 Task: Create new invoice with Date Opened :30-Apr-23, Select Customer: Catering by On The Border, Terms: Payment Term 2. Make invoice entry for item-1 with Date: 30-Apr-23, Description: Baker's Choice Enriched Hamburger Buns, Action: Material, Income Account: Income:Sales, Quantity: 3, Unit Price: 20.3, Discount %: 8. Make entry for item-2 with Date: 30-Apr-23, Description: Junior Clipboard with a Swirl Notepad Multi-Color, Action: Material, Income Account: Income:Sales, Quantity: 2, Unit Price: 5.5, Discount %: 7. Make entry for item-3 with Date: 30-Apr-23, Description: Jalapeno Peppers (each), Action: Material, Income Account: Income:Sales, Quantity: 6, Unit Price: 6.5, Discount %: 9. Write Notes: 'Looking forward to serving you again.'. Post Invoice with Post Date: 30-Apr-23, Post to Accounts: Assets:Accounts Receivable. Pay / Process Payment with Transaction Date: 15-May-23, Amount: 101.748, Transfer Account: Checking Account. Print Invoice, display notes by going to Option, then go to Display Tab and check 'Invoice Notes'.
Action: Mouse moved to (188, 47)
Screenshot: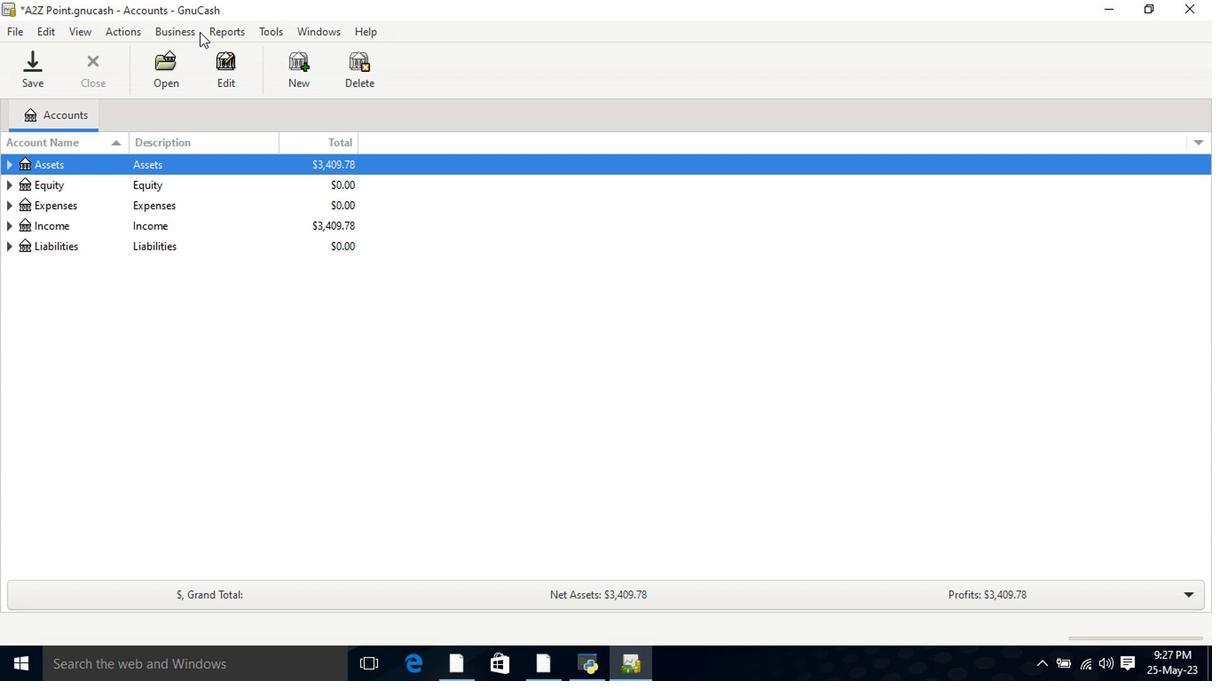 
Action: Mouse pressed left at (188, 47)
Screenshot: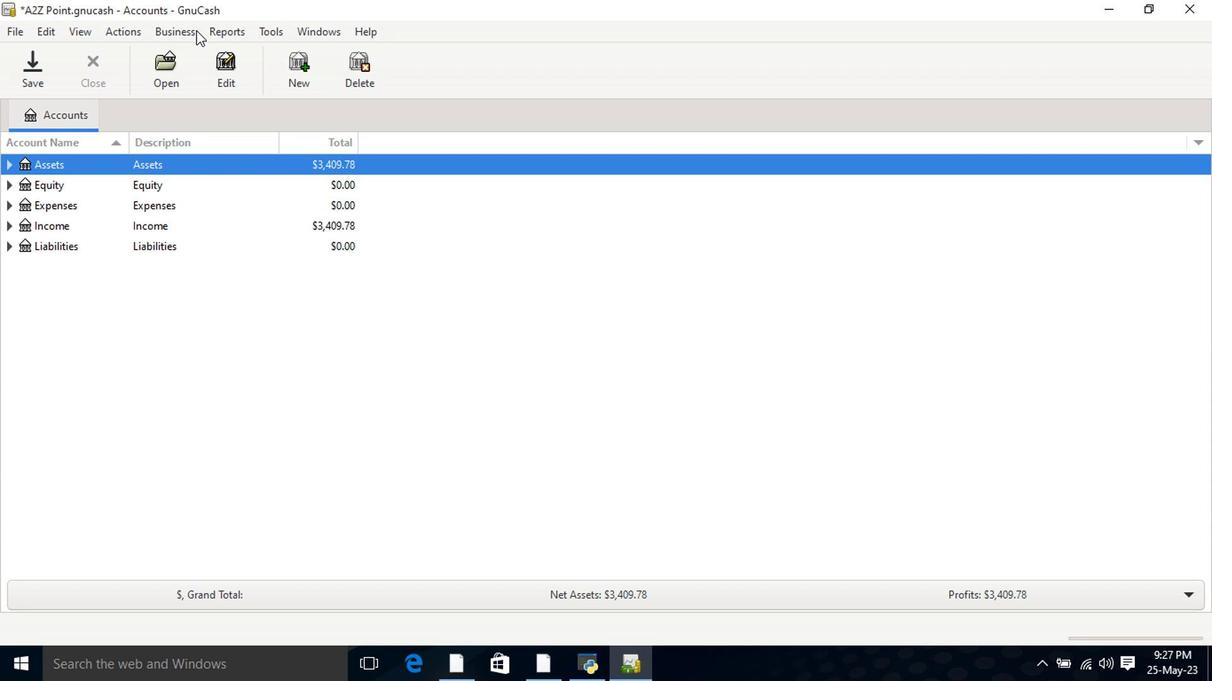 
Action: Mouse moved to (383, 141)
Screenshot: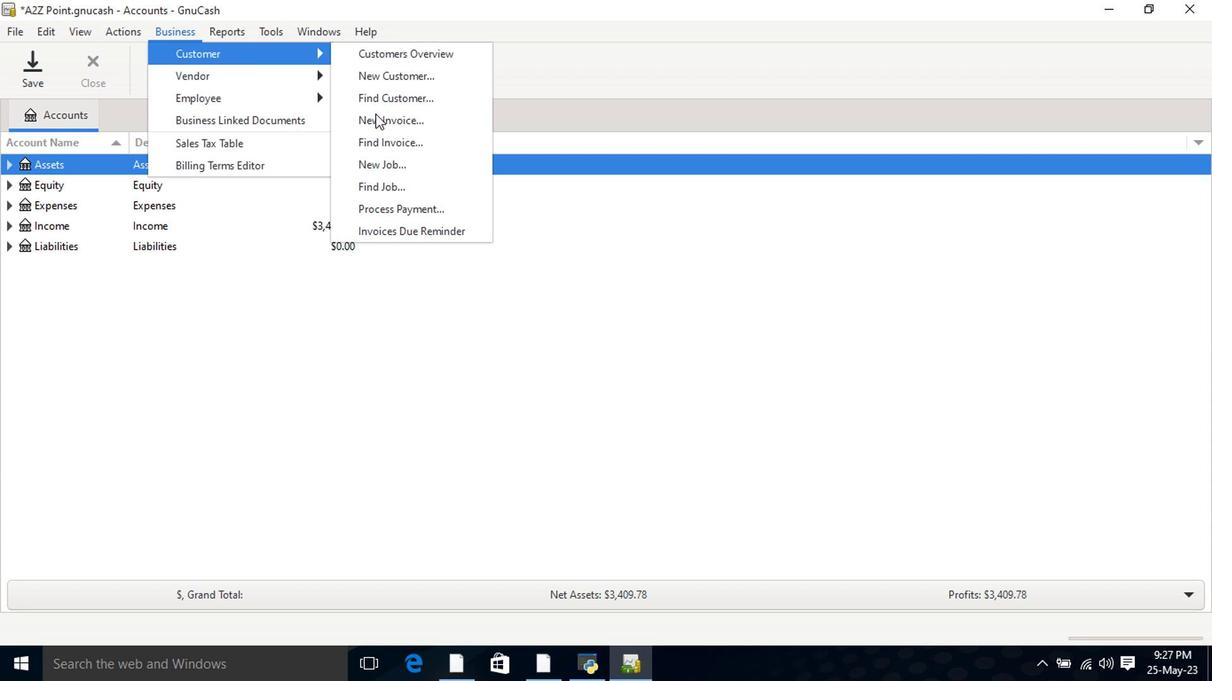 
Action: Mouse pressed left at (383, 141)
Screenshot: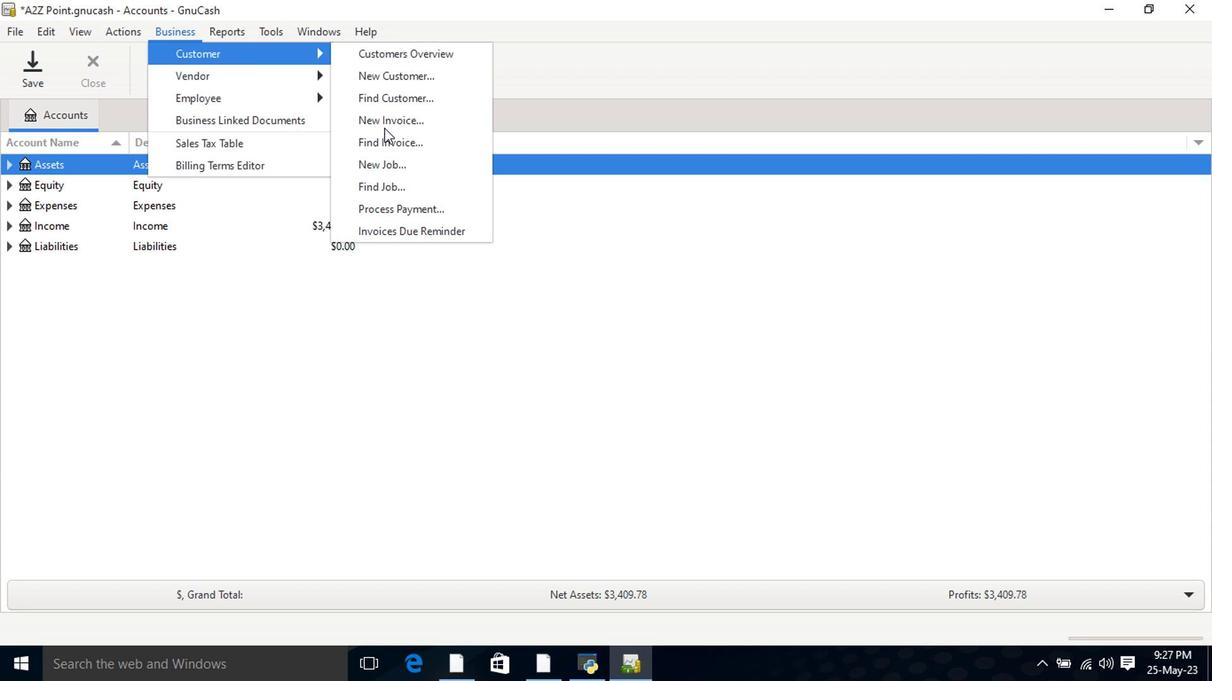 
Action: Mouse moved to (737, 278)
Screenshot: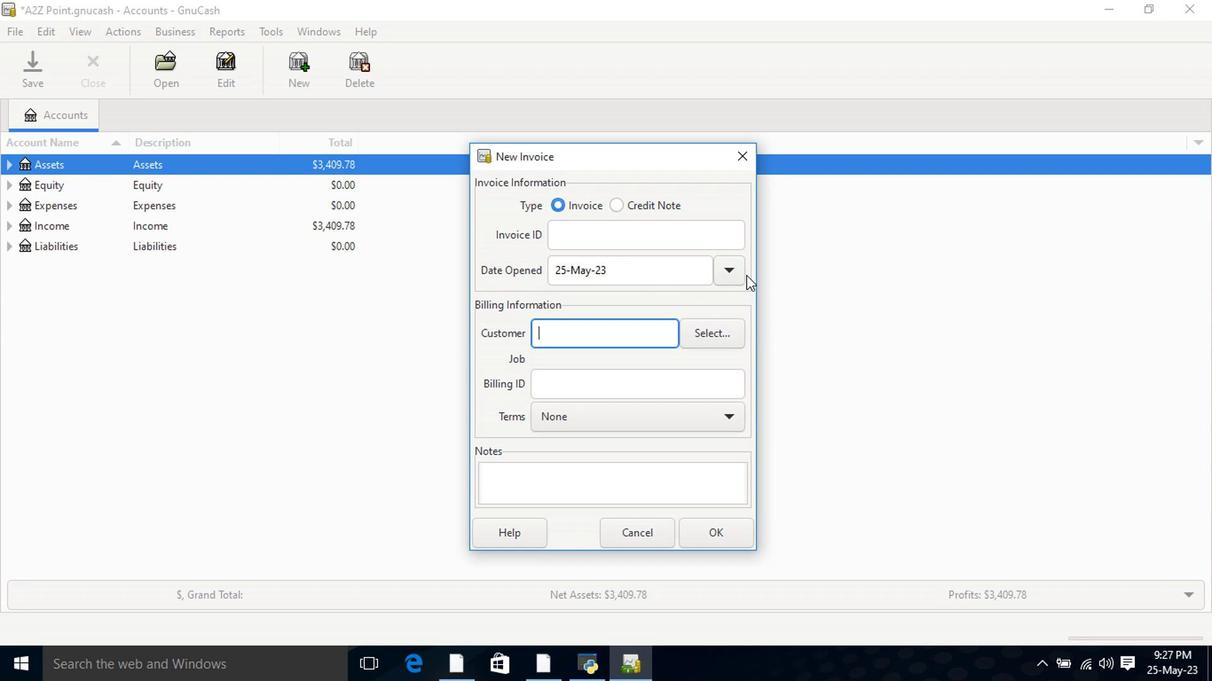 
Action: Mouse pressed left at (737, 278)
Screenshot: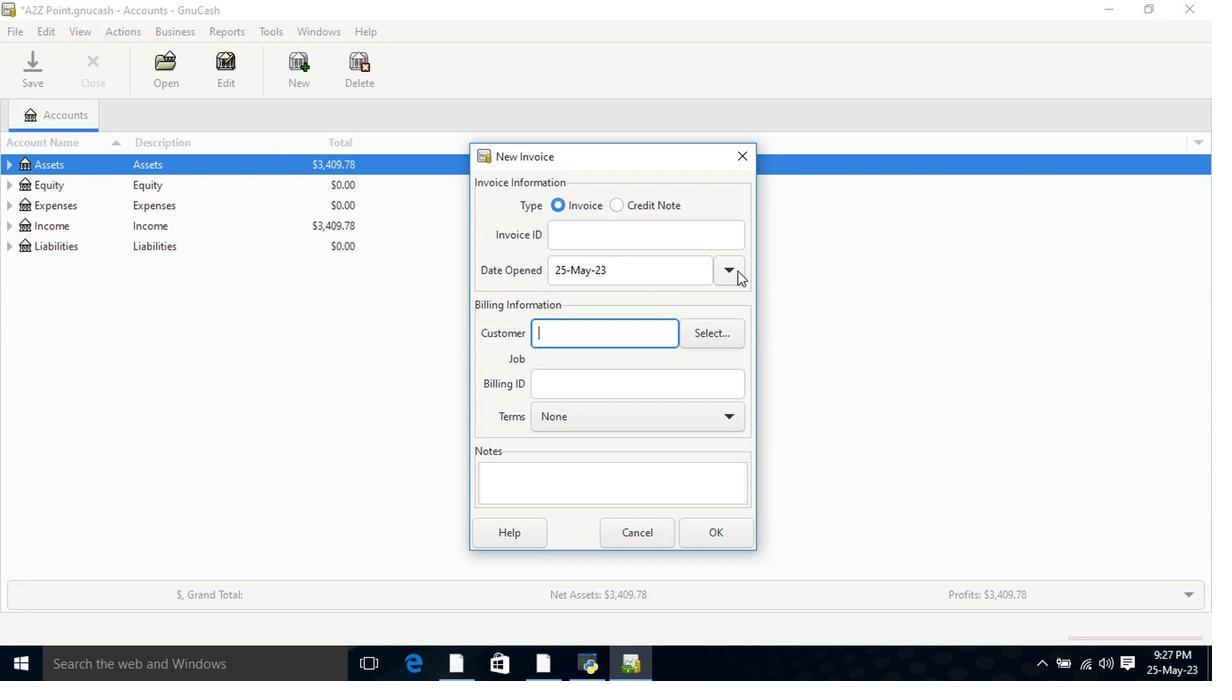 
Action: Mouse moved to (590, 305)
Screenshot: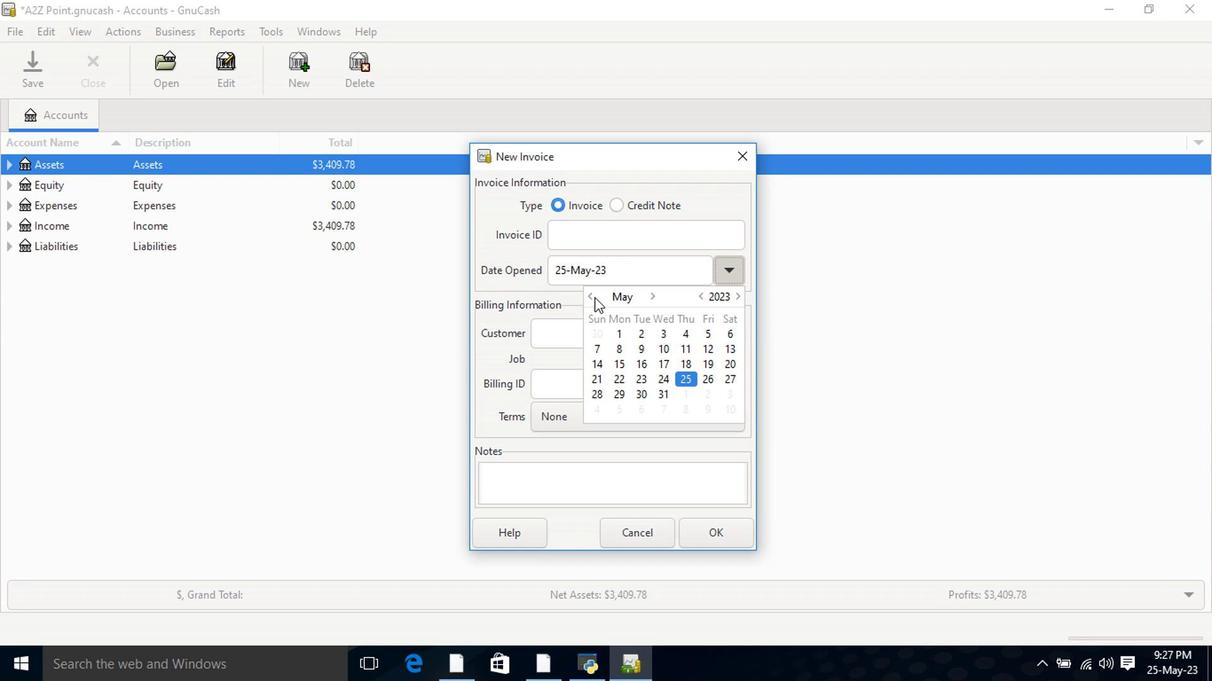 
Action: Mouse pressed left at (590, 305)
Screenshot: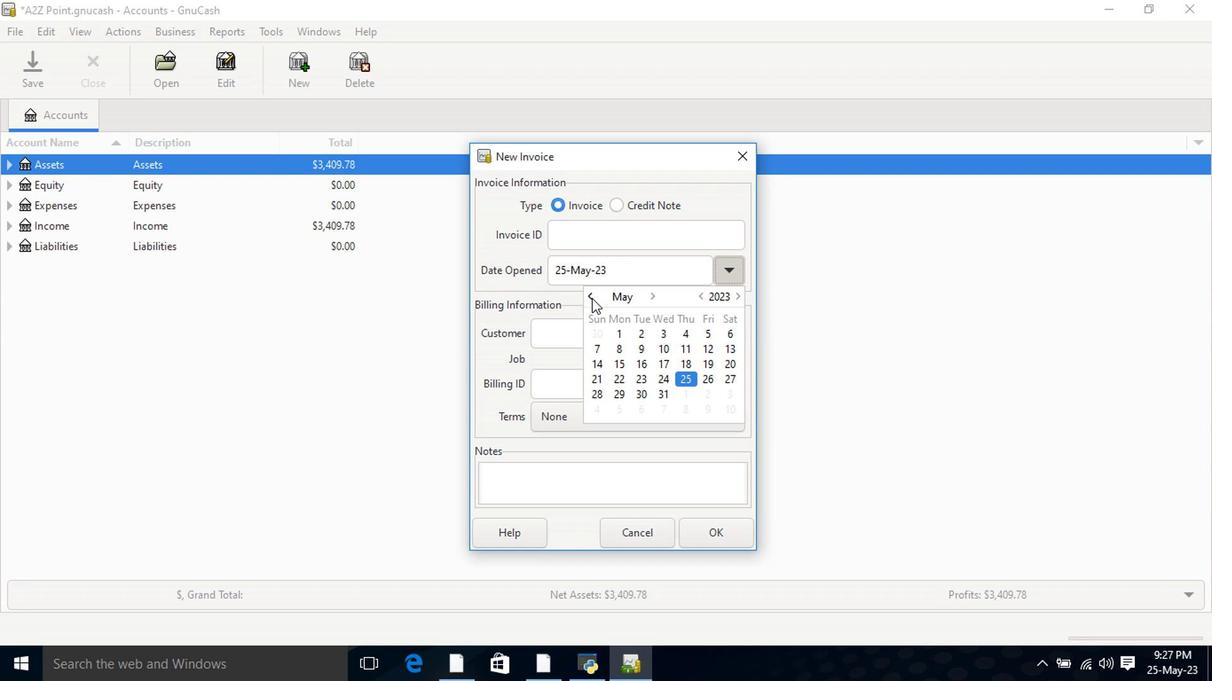 
Action: Mouse moved to (606, 411)
Screenshot: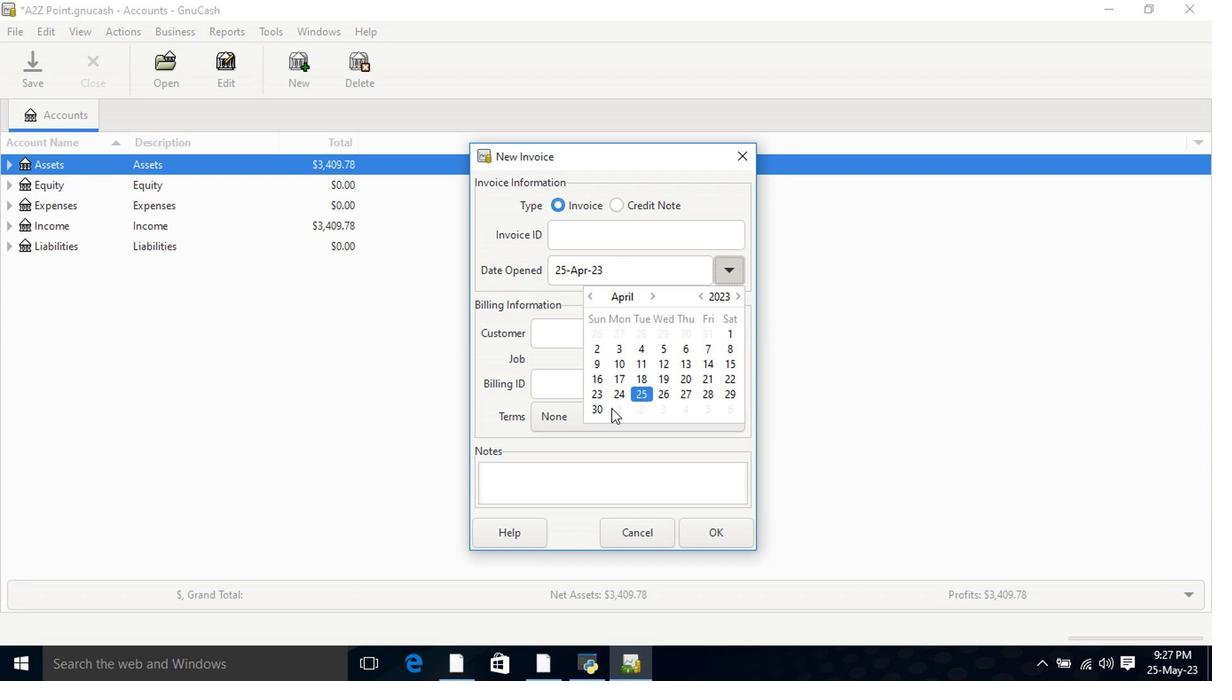 
Action: Mouse pressed left at (606, 411)
Screenshot: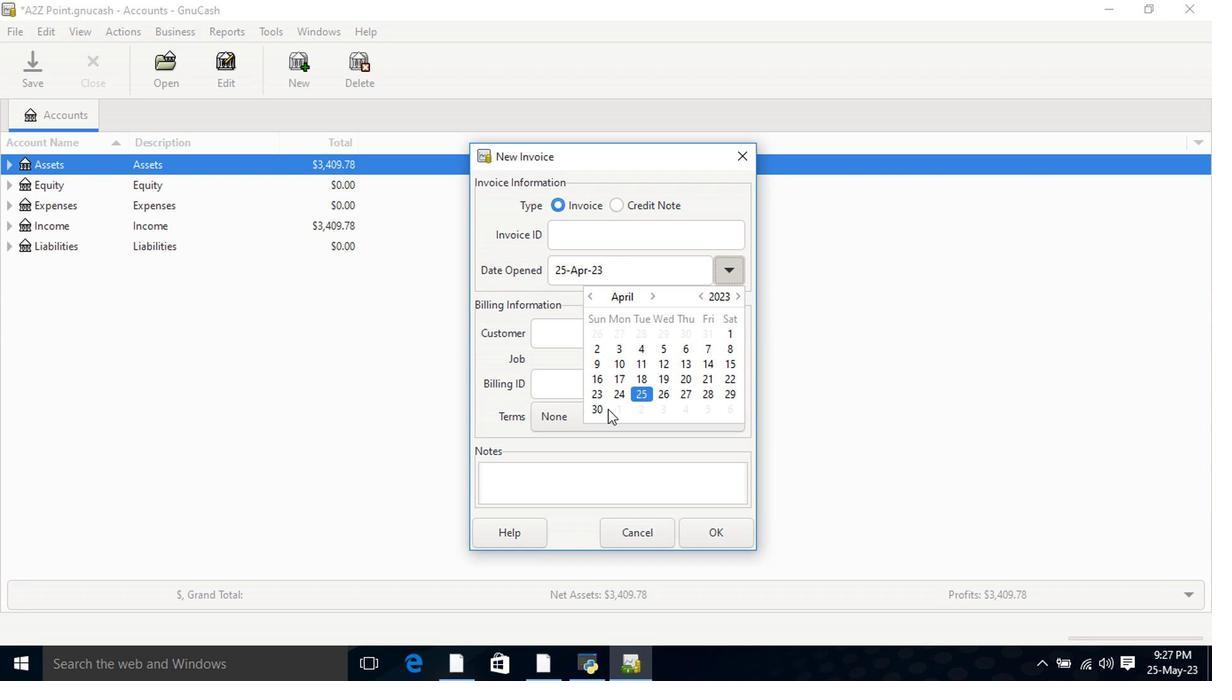 
Action: Mouse pressed left at (606, 411)
Screenshot: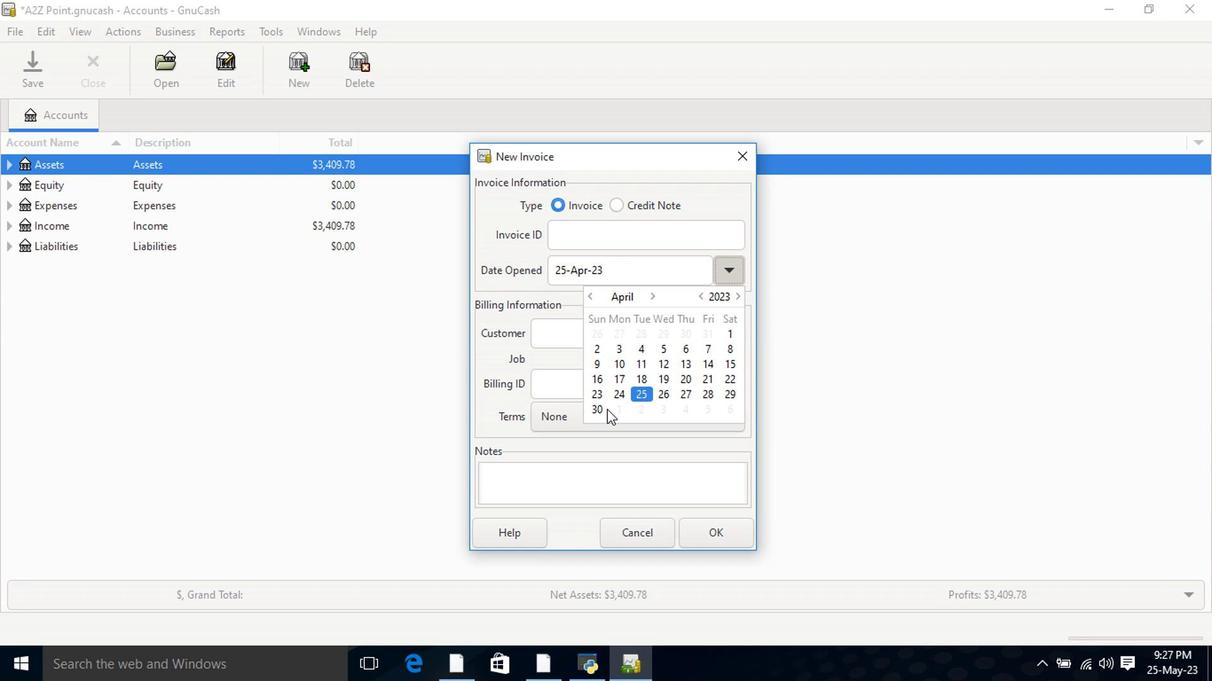 
Action: Mouse moved to (601, 340)
Screenshot: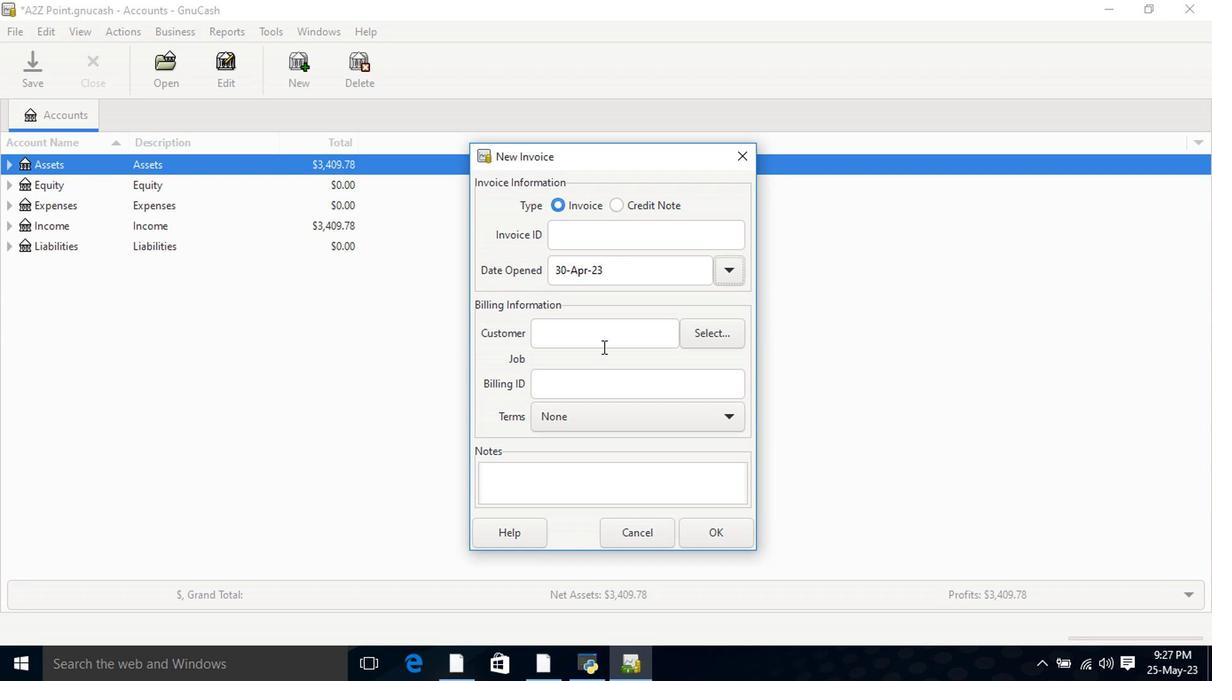 
Action: Mouse pressed left at (601, 340)
Screenshot: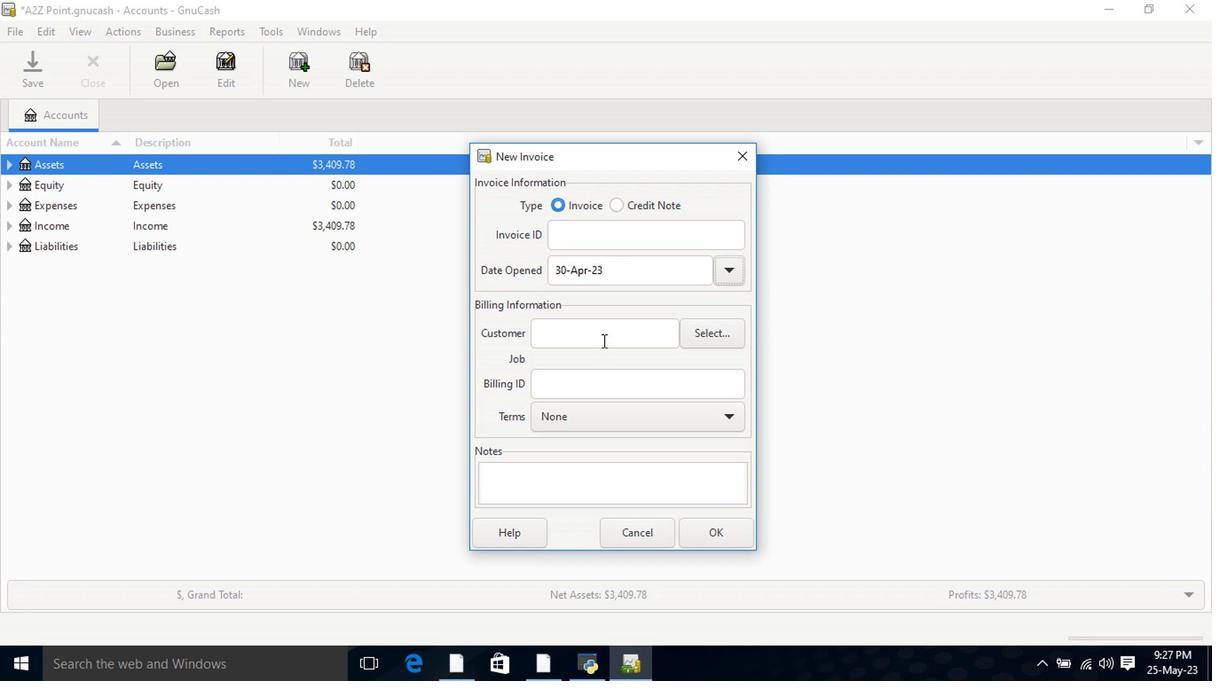 
Action: Key pressed cater
Screenshot: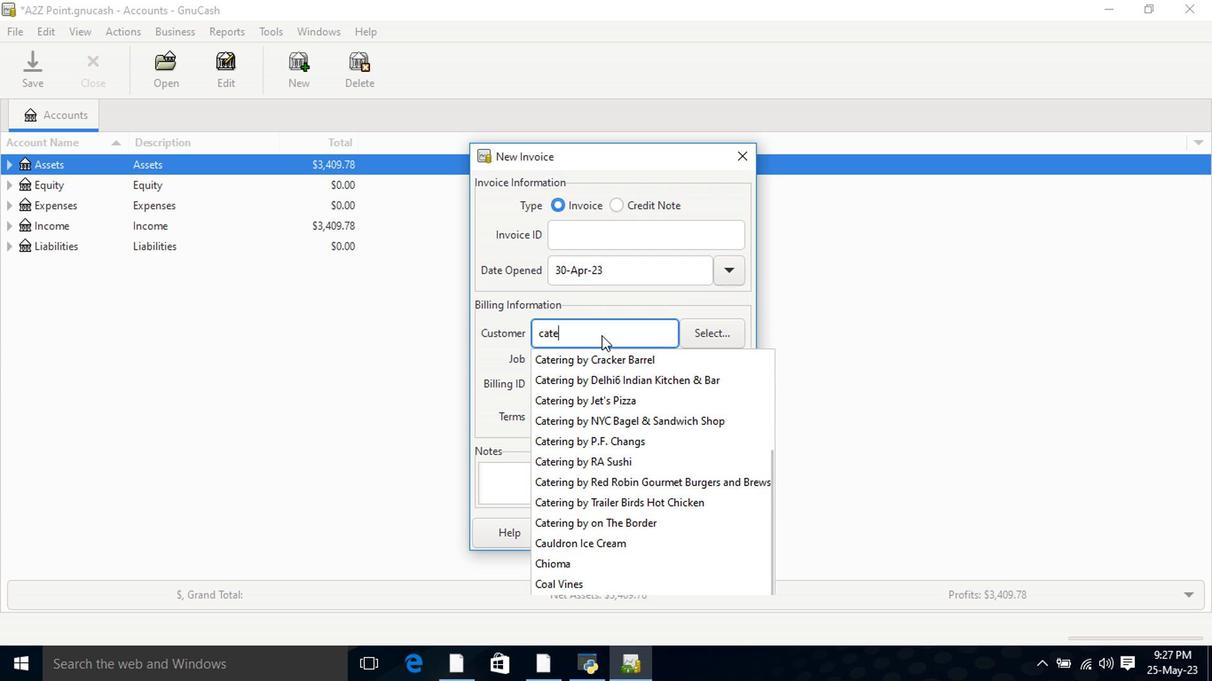 
Action: Mouse moved to (637, 573)
Screenshot: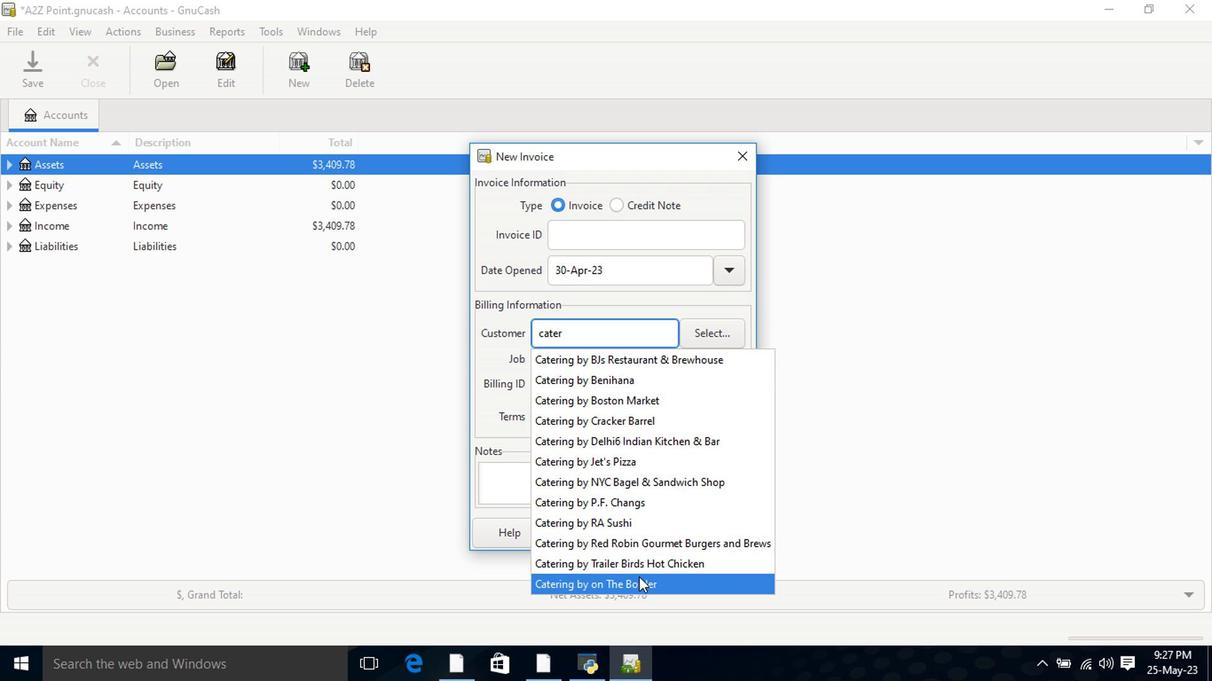 
Action: Mouse pressed left at (637, 573)
Screenshot: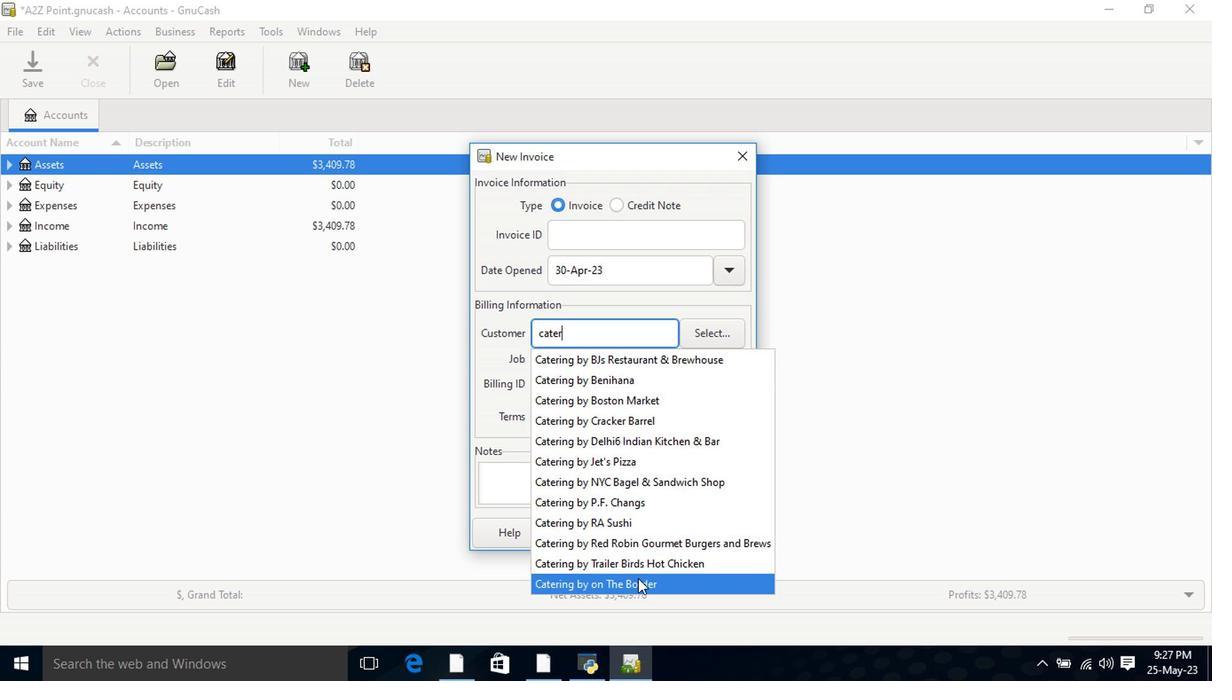 
Action: Mouse moved to (643, 431)
Screenshot: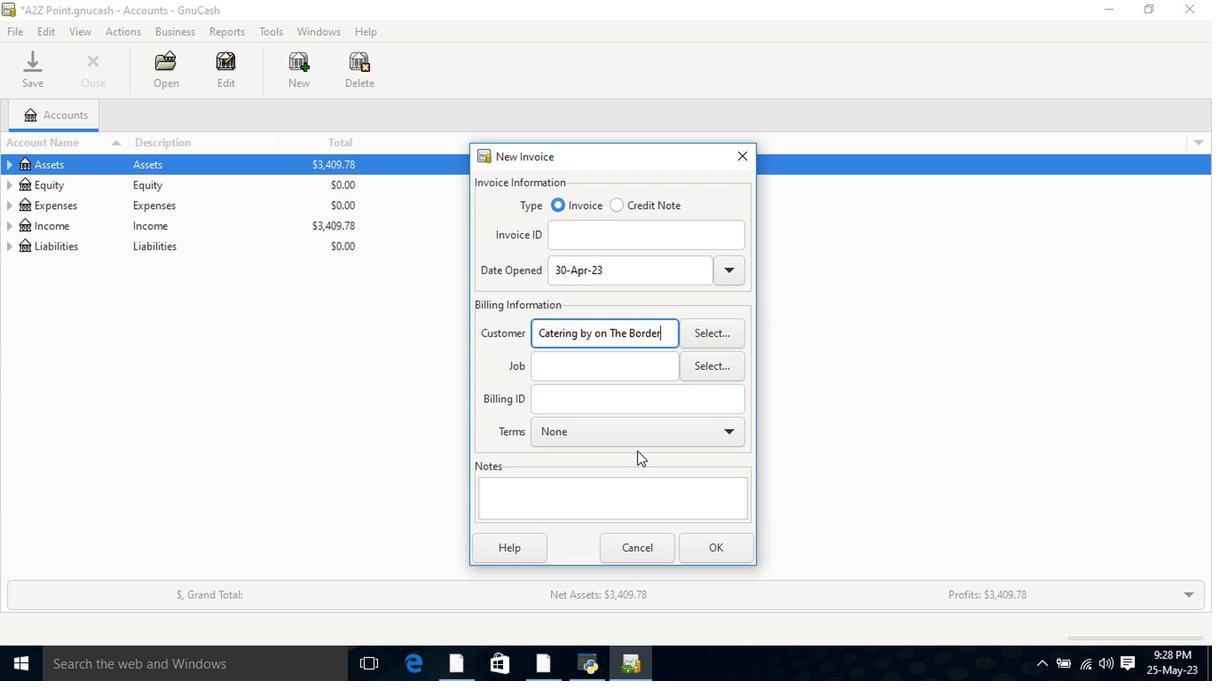 
Action: Mouse pressed left at (643, 431)
Screenshot: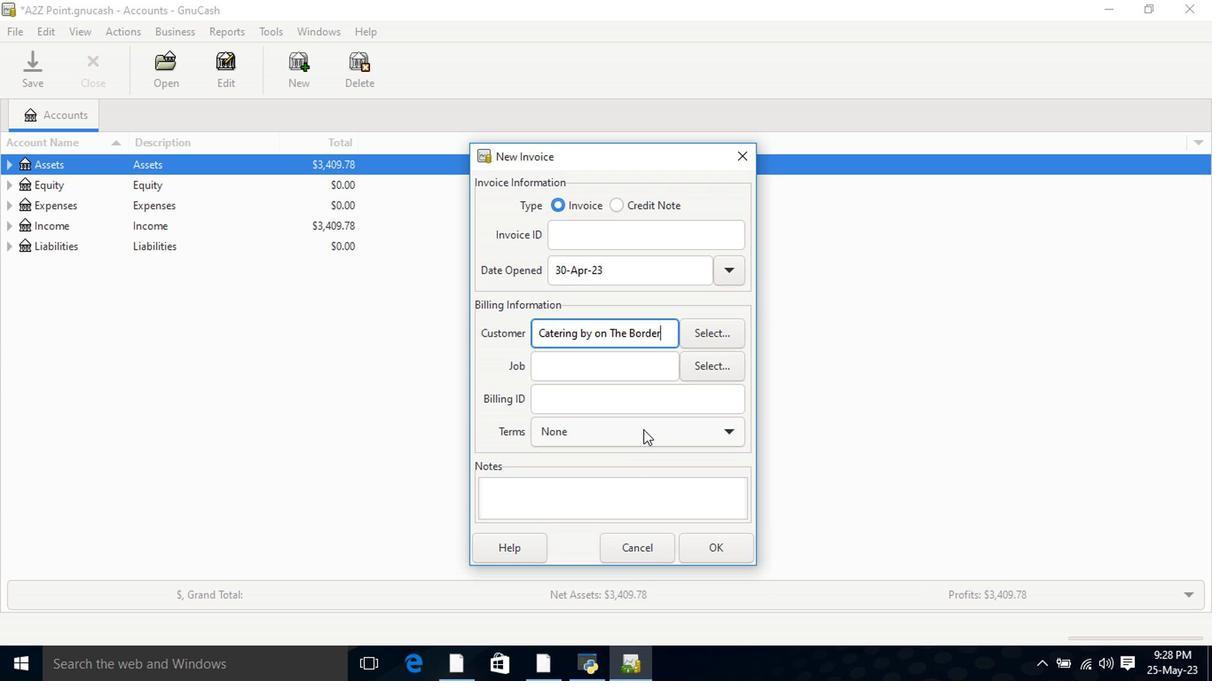 
Action: Mouse moved to (633, 483)
Screenshot: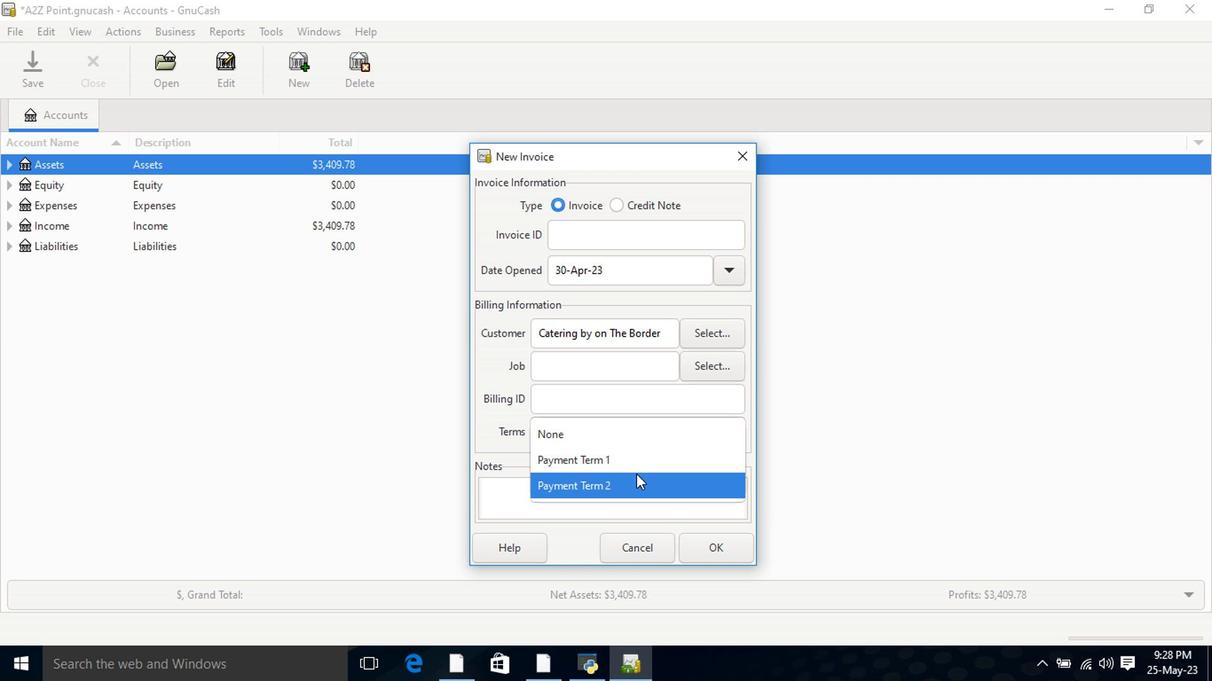 
Action: Mouse pressed left at (633, 483)
Screenshot: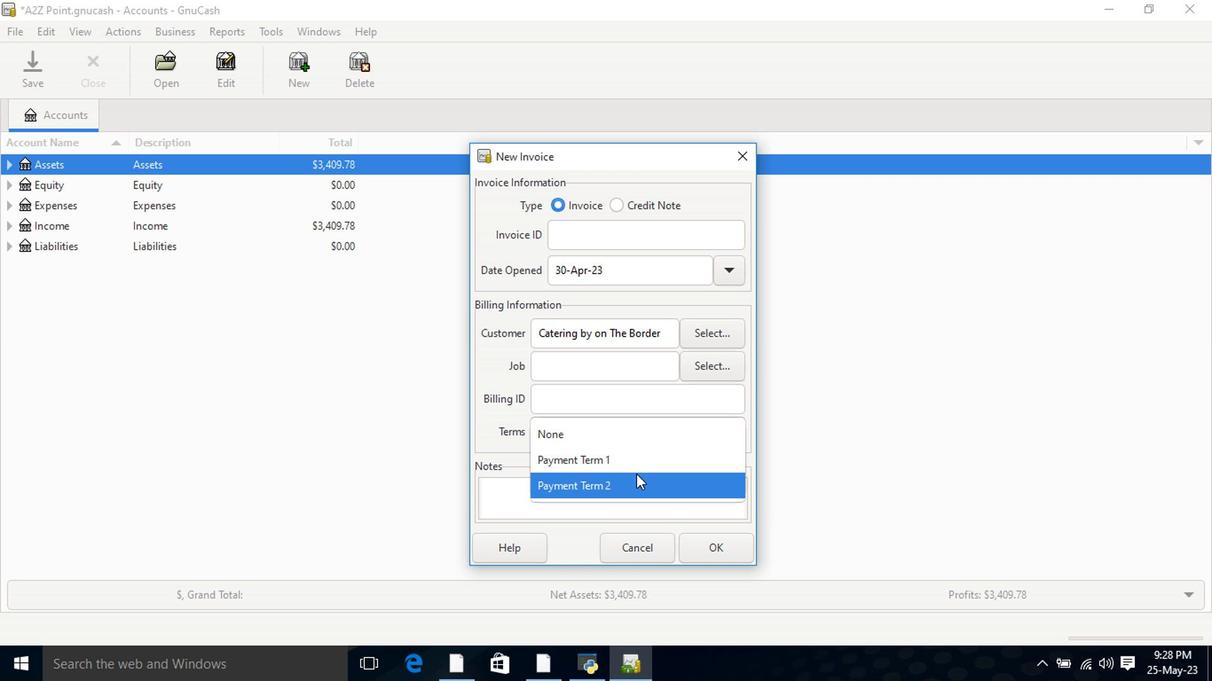 
Action: Mouse moved to (716, 540)
Screenshot: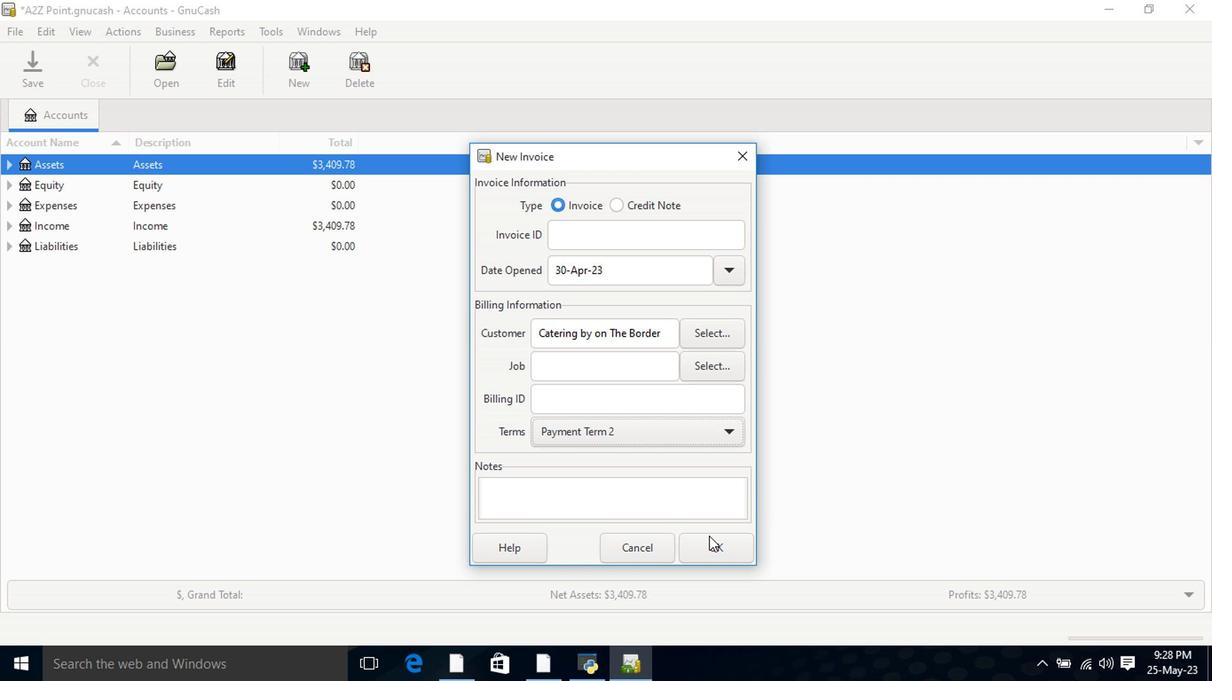 
Action: Mouse pressed left at (716, 540)
Screenshot: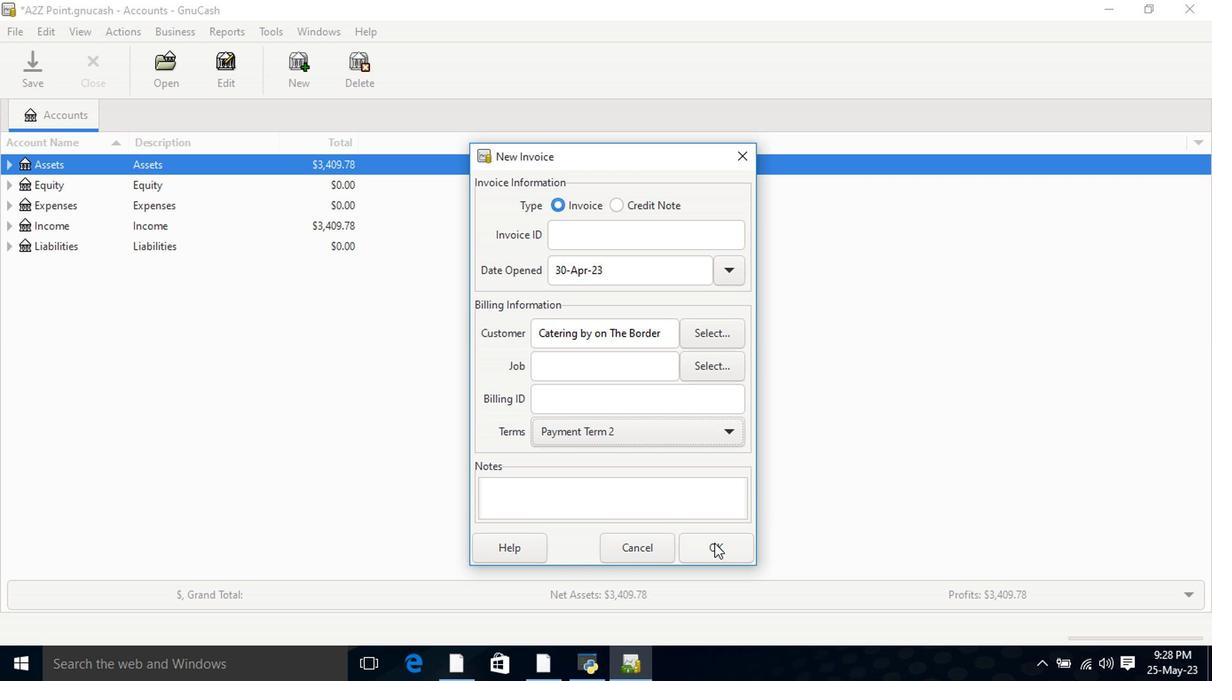 
Action: Mouse moved to (71, 351)
Screenshot: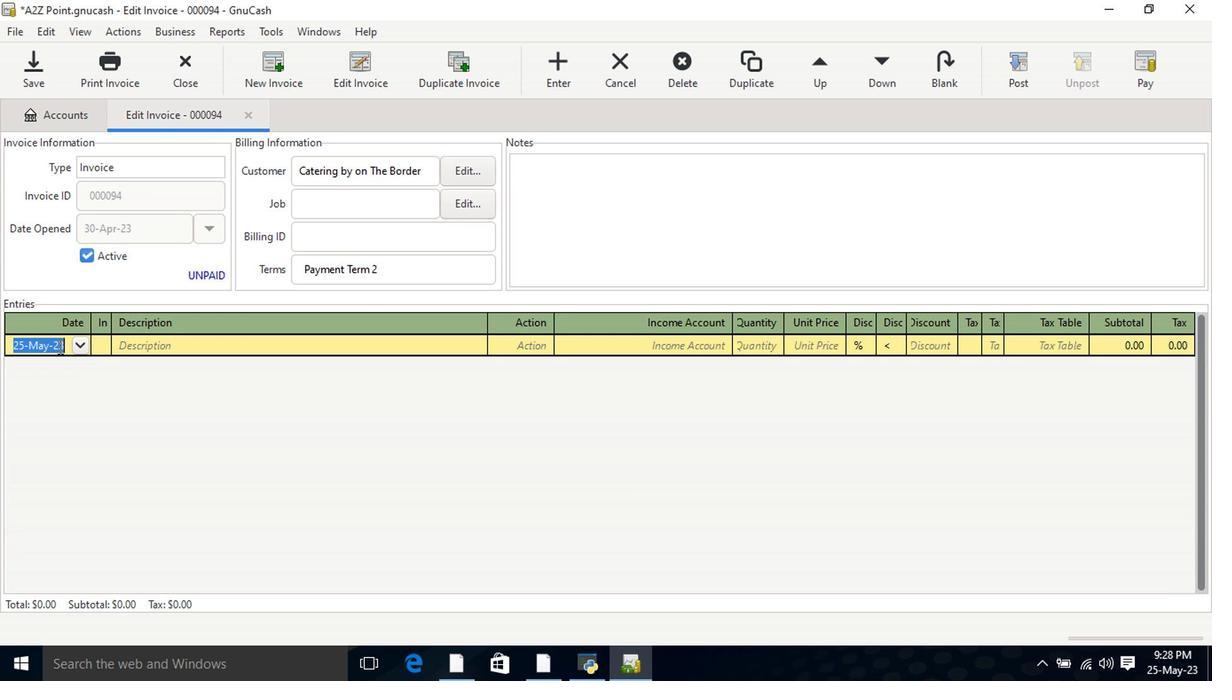 
Action: Mouse pressed left at (71, 351)
Screenshot: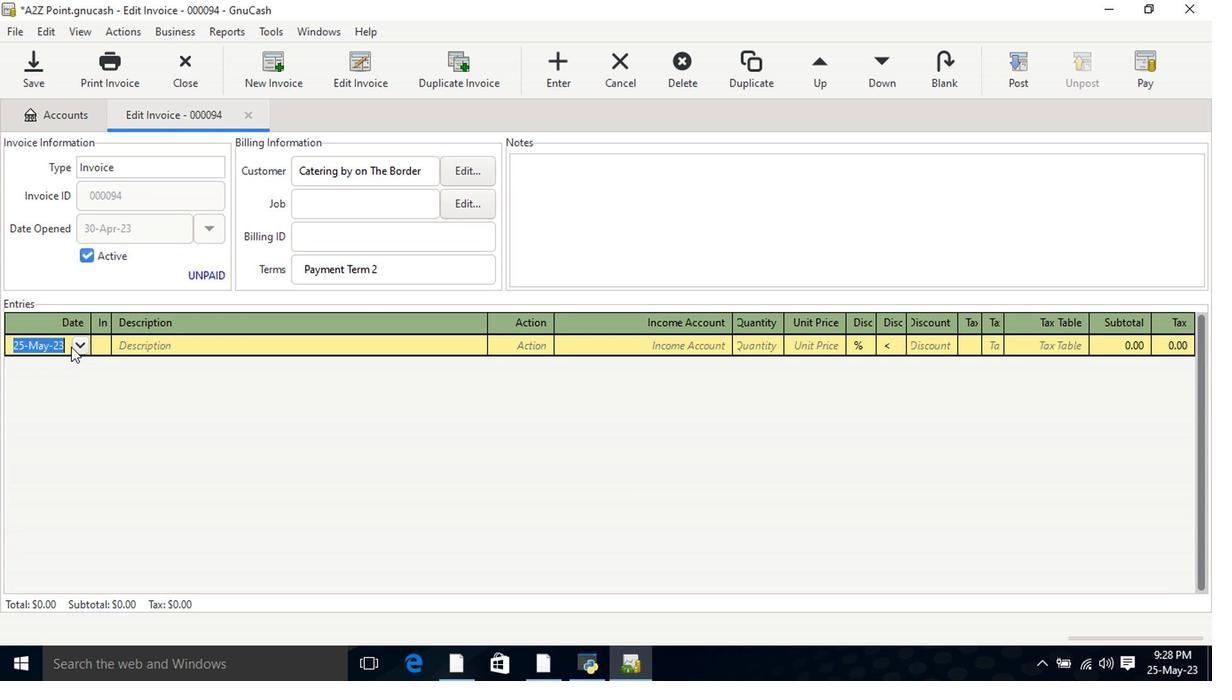 
Action: Mouse moved to (13, 376)
Screenshot: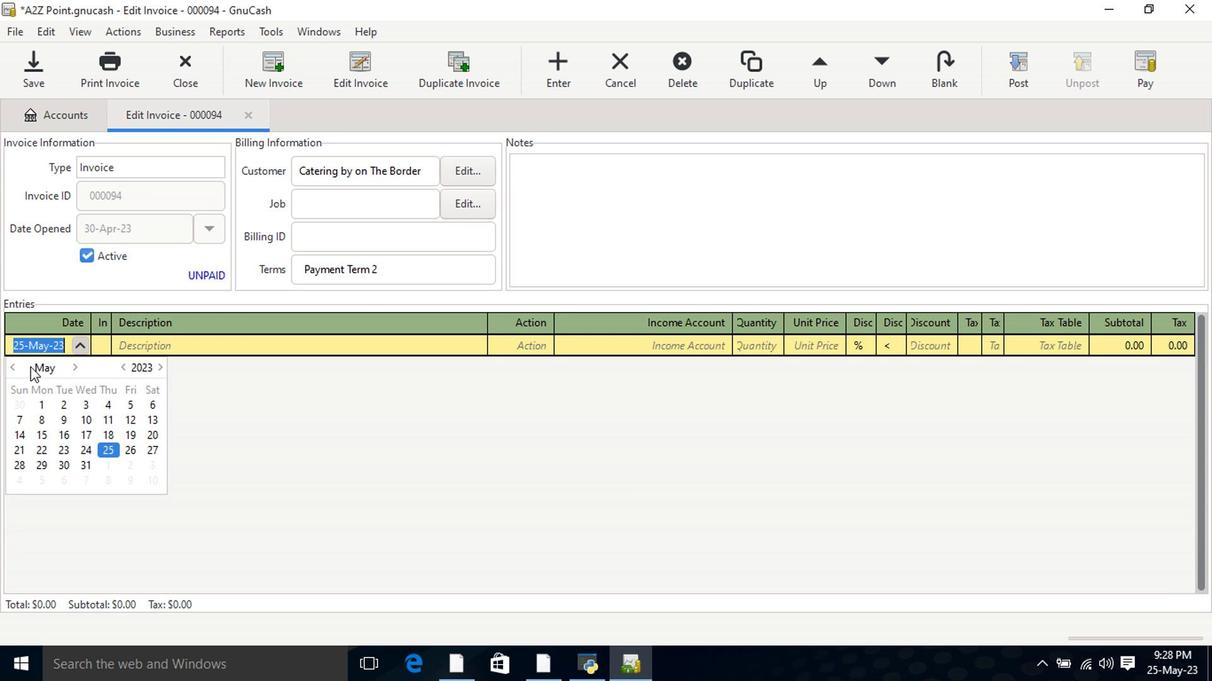 
Action: Mouse pressed left at (13, 376)
Screenshot: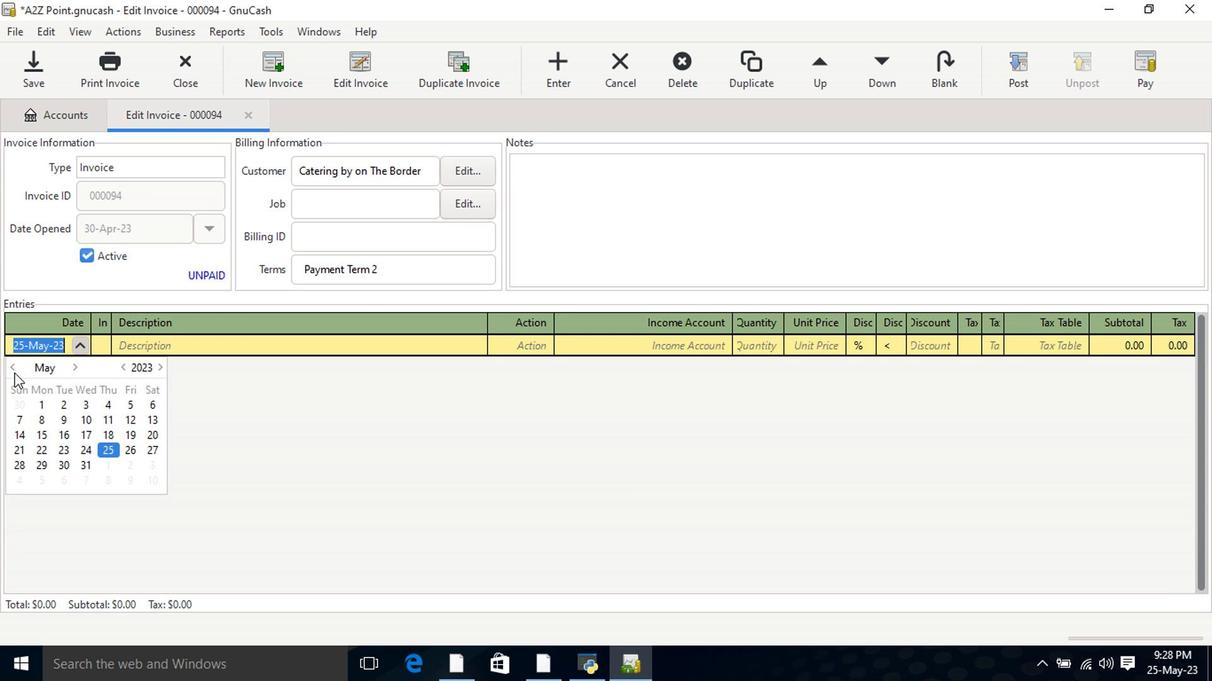 
Action: Mouse moved to (18, 480)
Screenshot: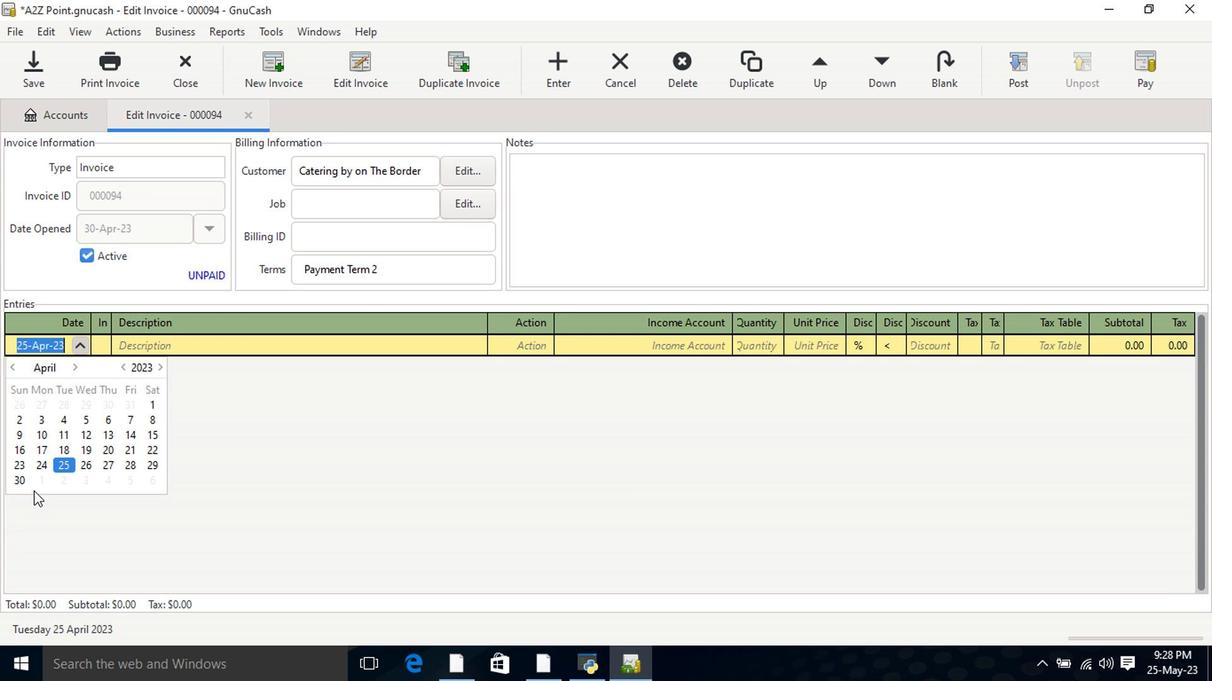 
Action: Mouse pressed left at (18, 480)
Screenshot: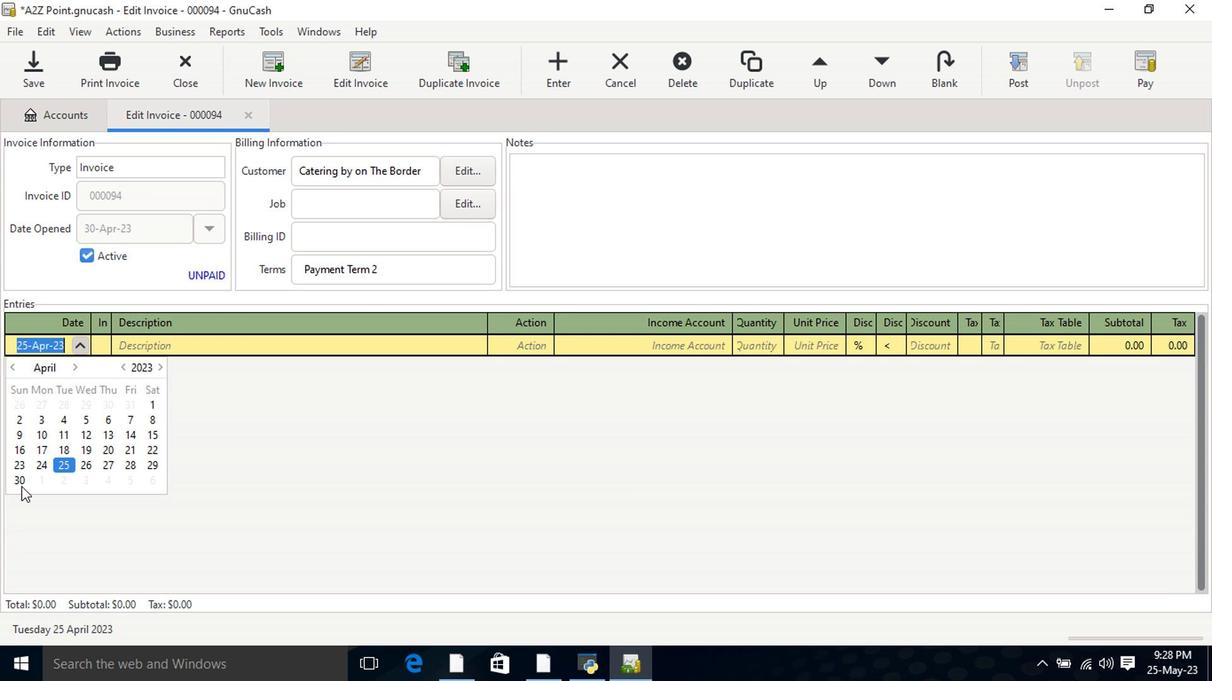
Action: Mouse pressed left at (18, 480)
Screenshot: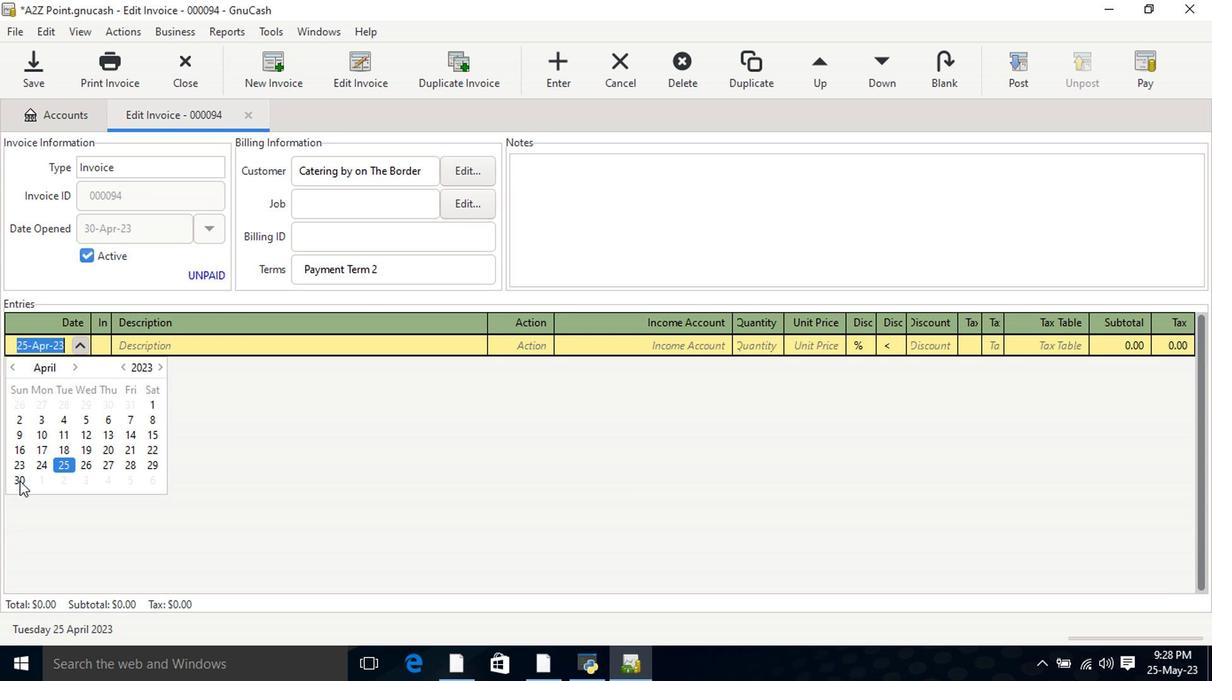 
Action: Mouse moved to (171, 354)
Screenshot: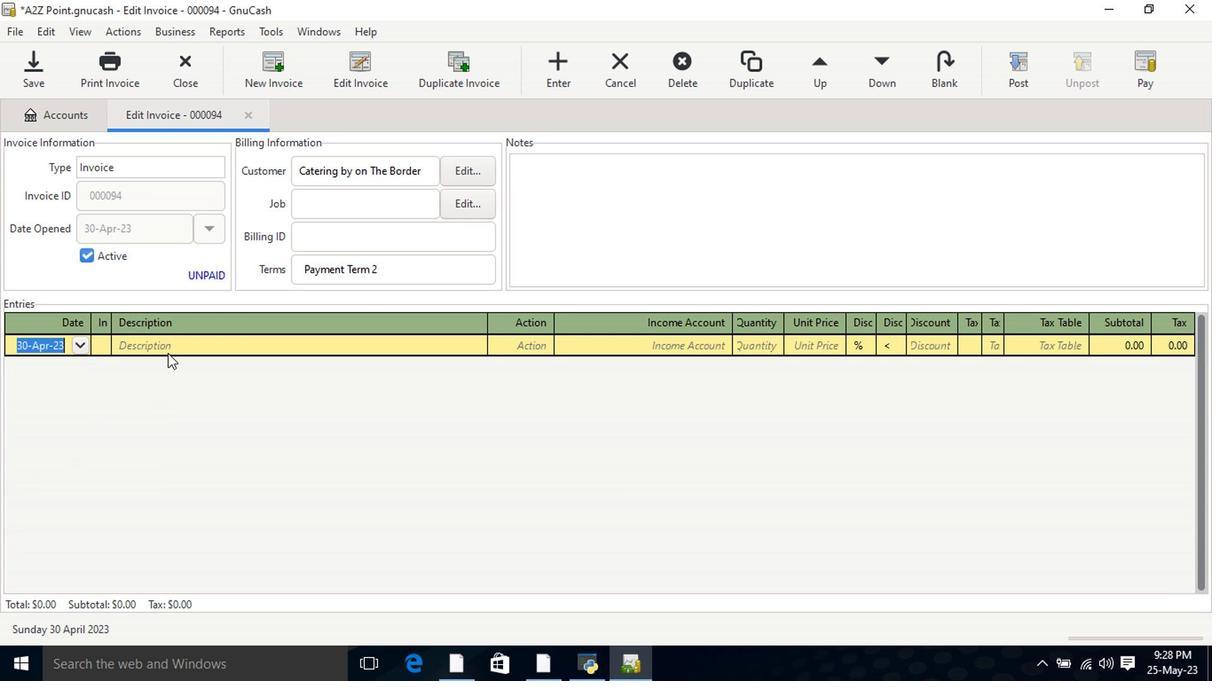 
Action: Mouse pressed left at (171, 354)
Screenshot: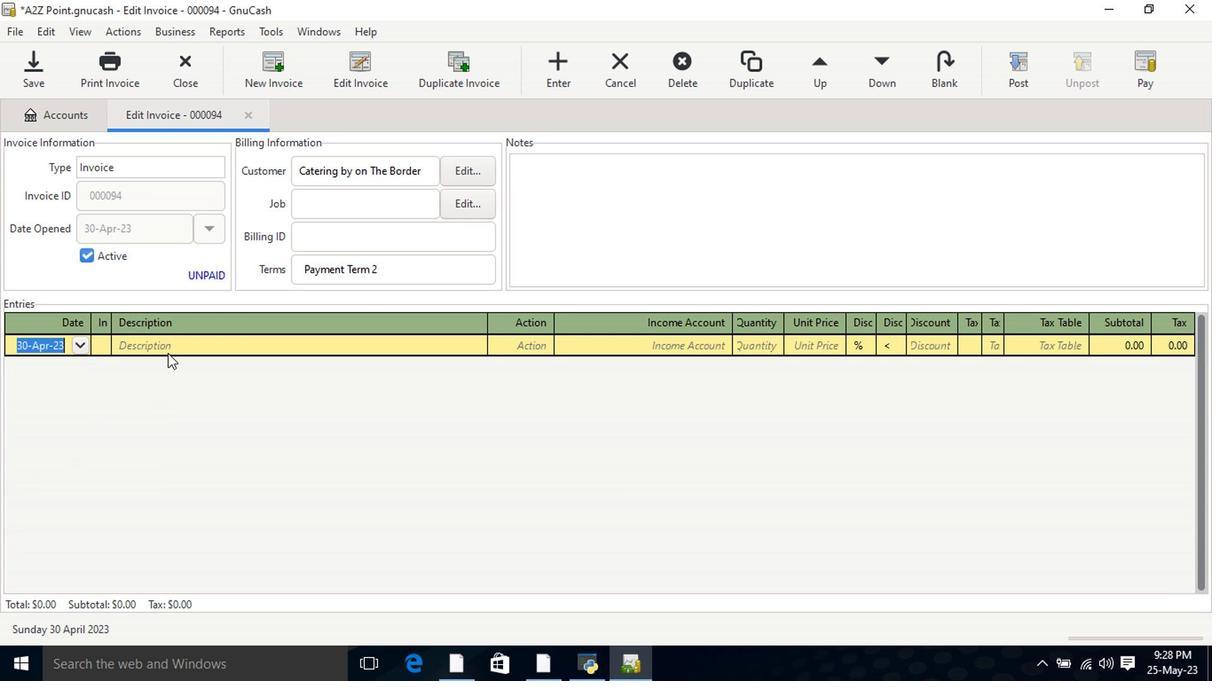 
Action: Key pressed <Key.shift>Baker's<Key.space><Key.shift>Choice<Key.space><Key.shift>Enriched<Key.space><Key.shift><Key.shift><Key.shift><Key.shift><Key.shift><Key.shift><Key.shift>Hamburger<Key.space><Key.shift>Buns<Key.tab>mate<Key.tab>incom<Key.down><Key.down><Key.down><Key.tab>3<Key.tab>20.3<Key.tab>
Screenshot: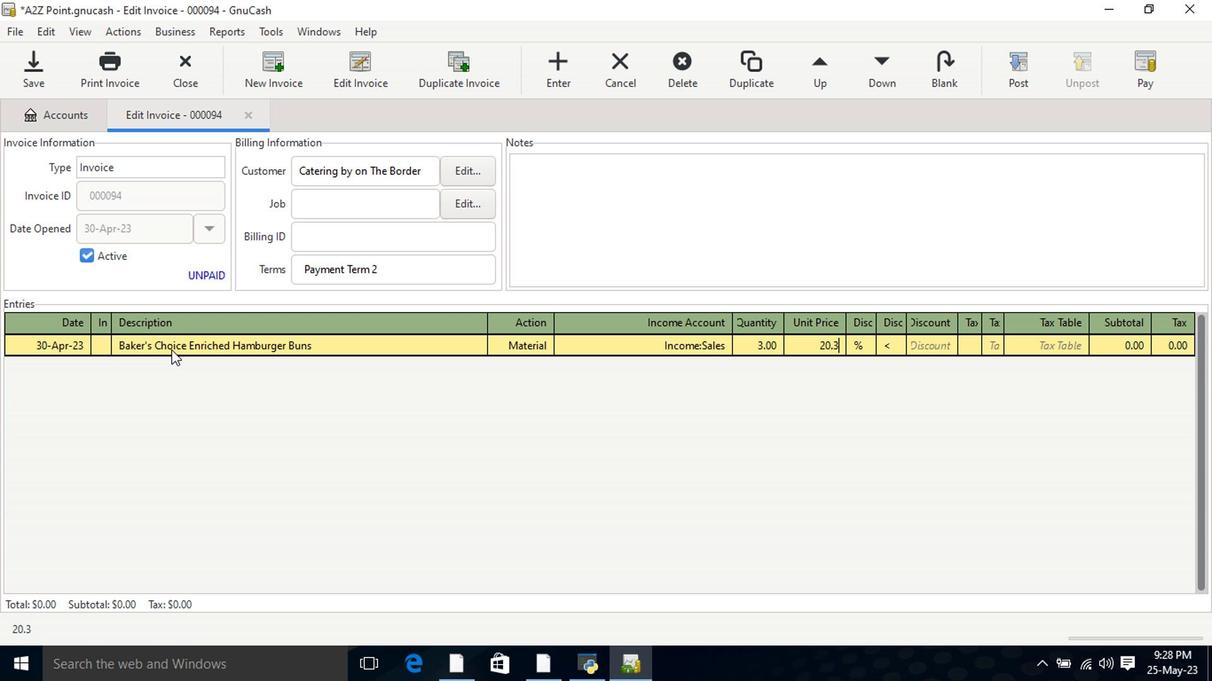 
Action: Mouse moved to (884, 354)
Screenshot: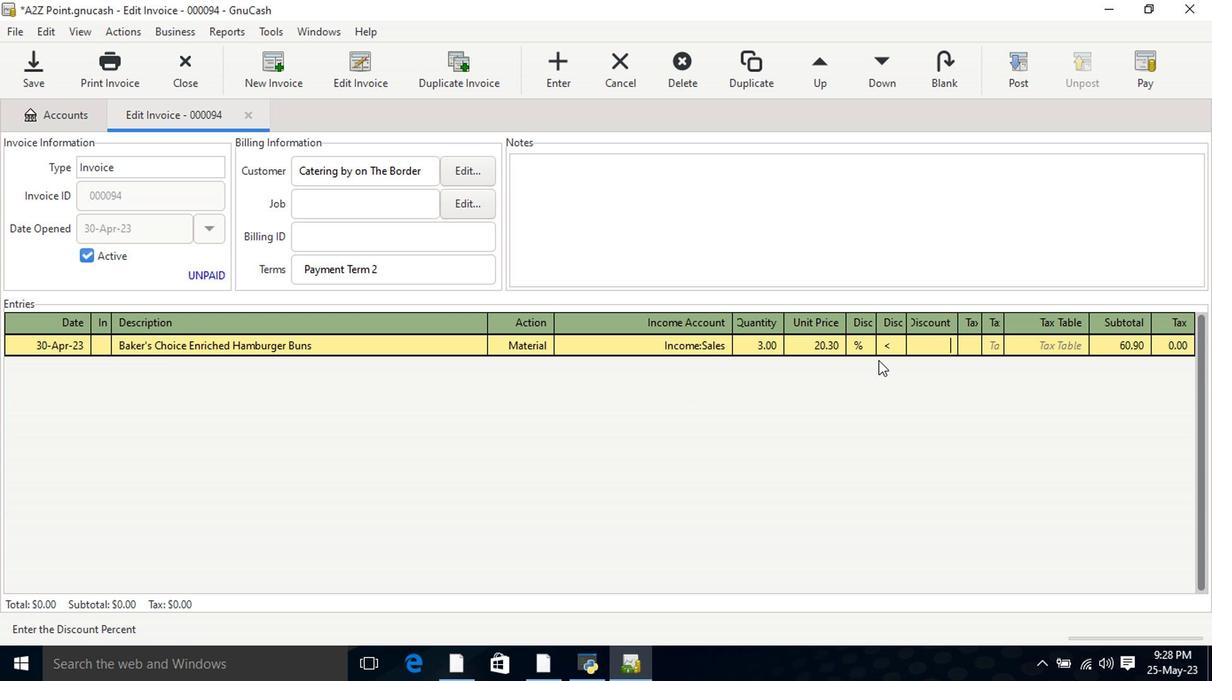 
Action: Mouse pressed left at (884, 354)
Screenshot: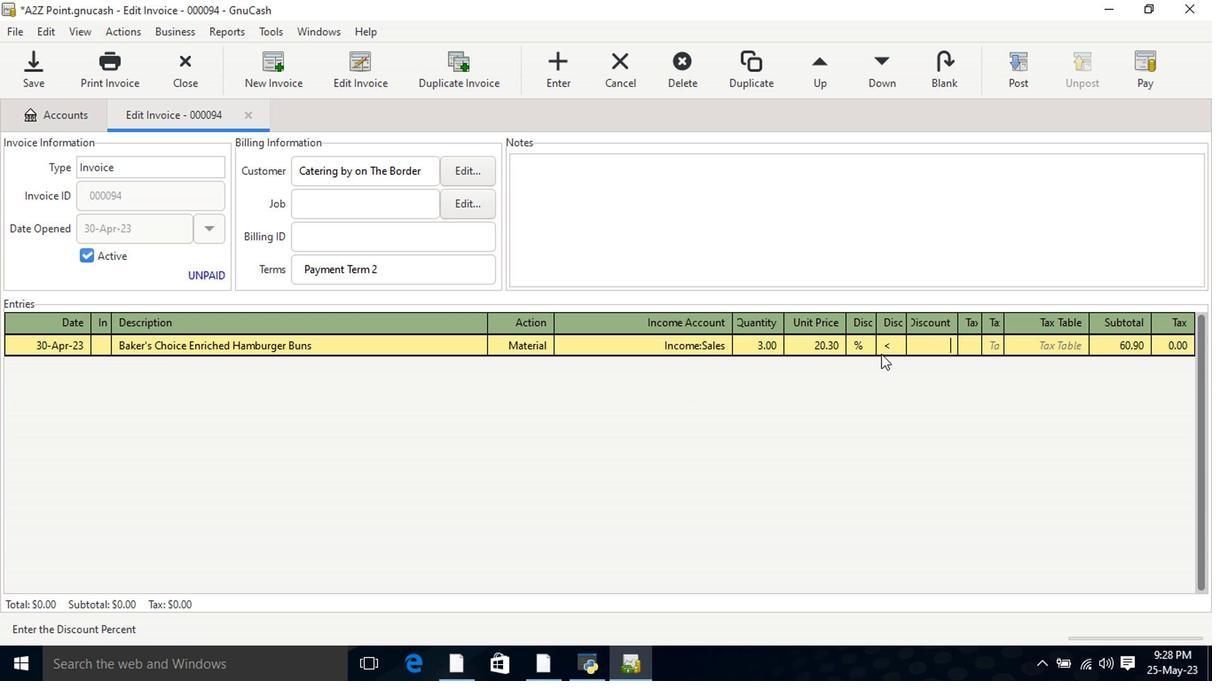 
Action: Mouse moved to (914, 353)
Screenshot: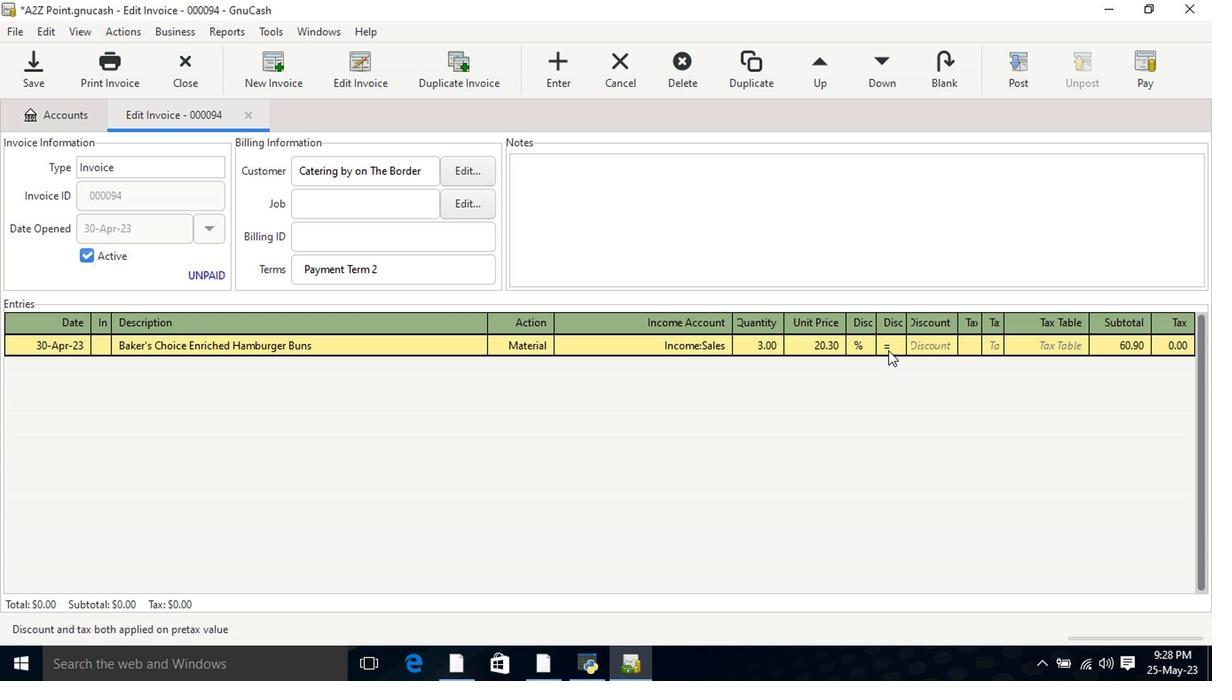 
Action: Mouse pressed left at (914, 353)
Screenshot: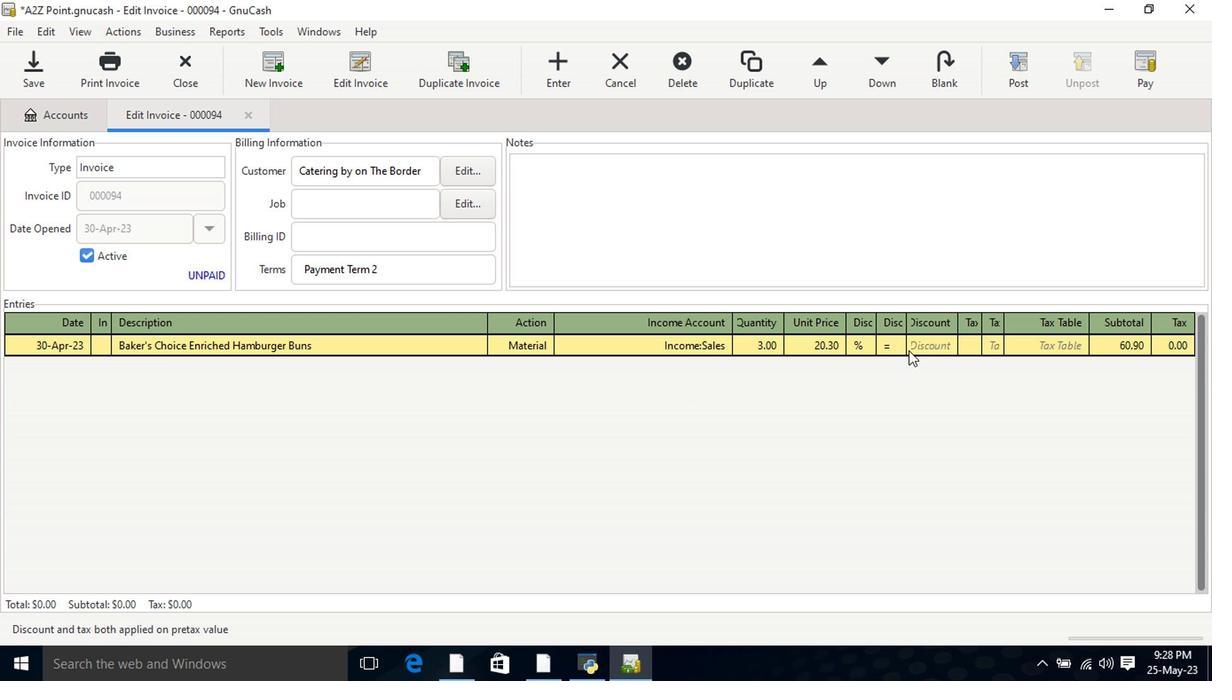 
Action: Key pressed 8<Key.tab><Key.tab><Key.shift>Junior<Key.space><Key.shift>Clipbord<Key.space>with<Key.space>a<Key.space><Key.shift>Swirl<Key.space><Key.shift>Notepad<Key.space><Key.shift>Multi-<Key.shift>Color<Key.tab>mat<Key.tab>incom<Key.down><Key.down><Key.down><Key.tab>2<Key.tab>5.5<Key.tab>
Screenshot: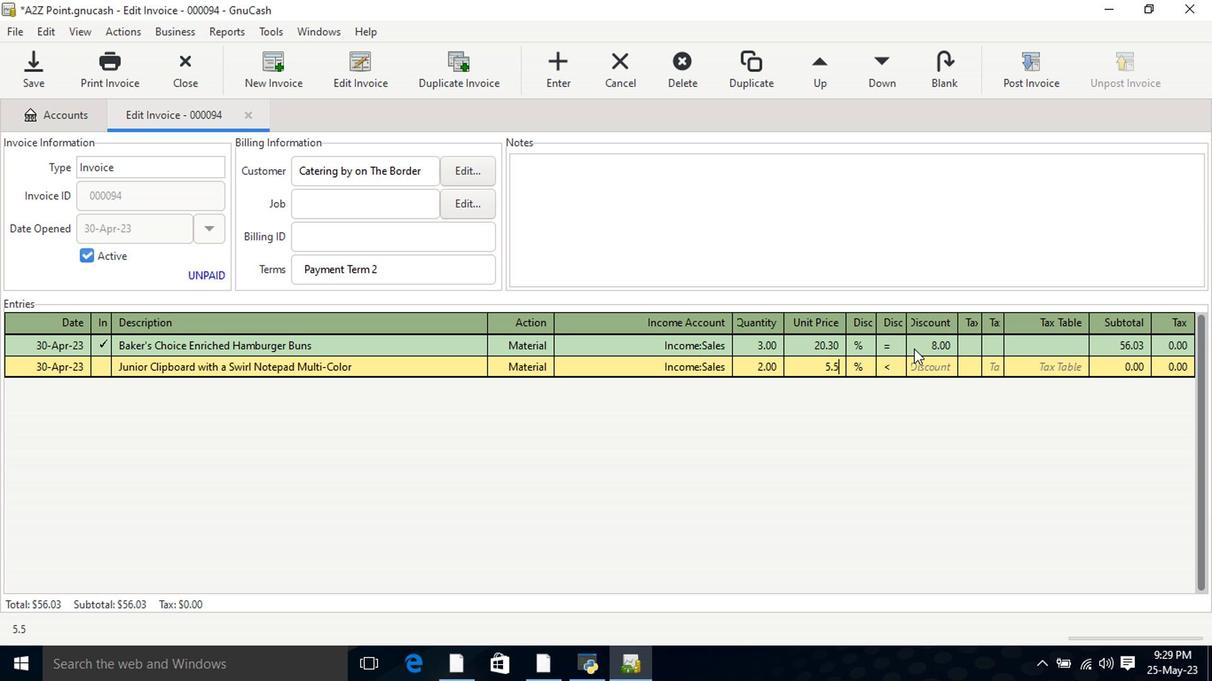
Action: Mouse moved to (894, 363)
Screenshot: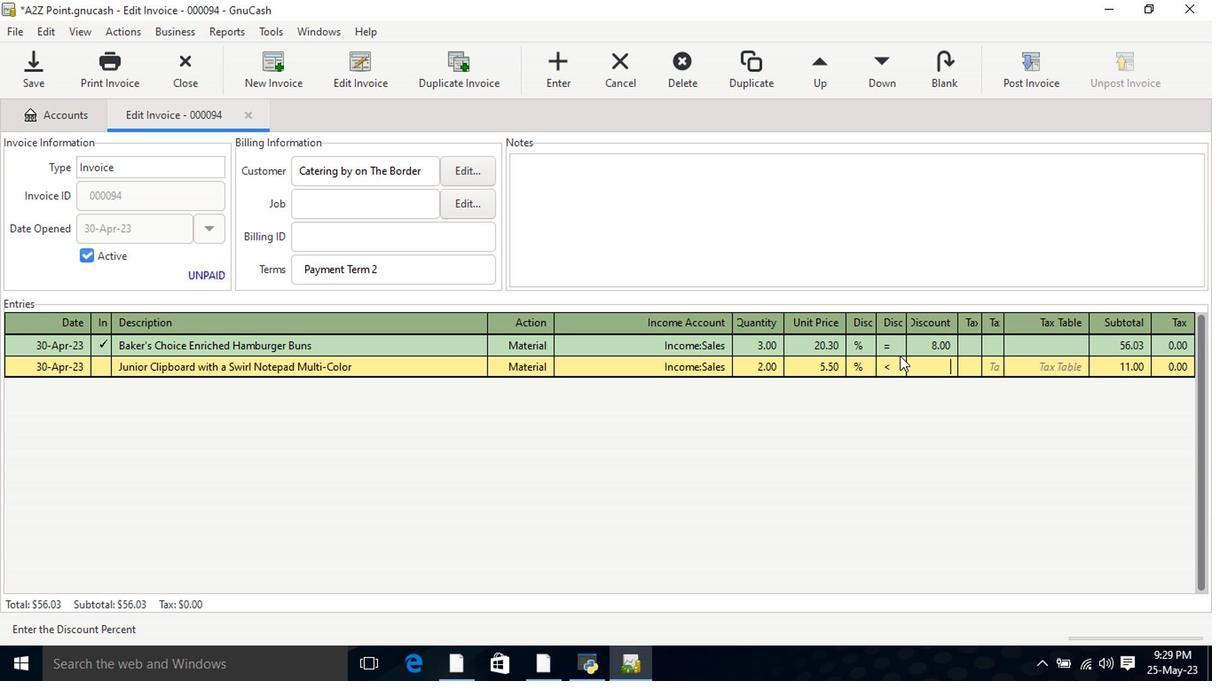 
Action: Mouse pressed left at (894, 363)
Screenshot: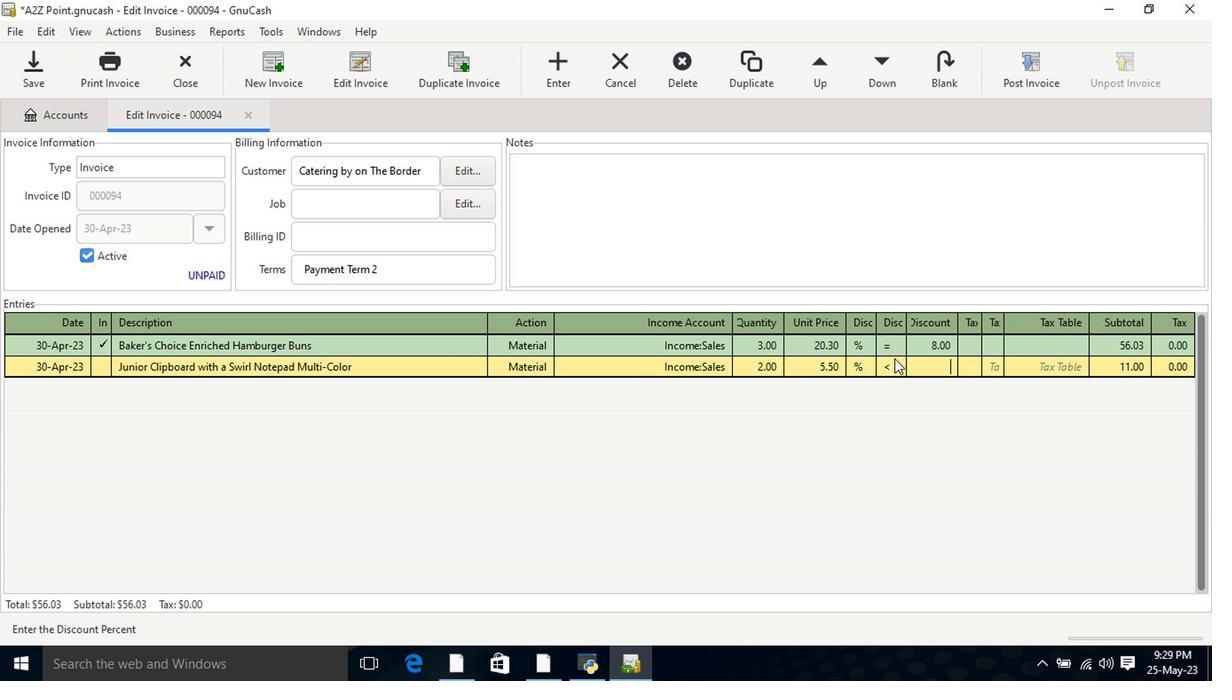 
Action: Mouse moved to (919, 368)
Screenshot: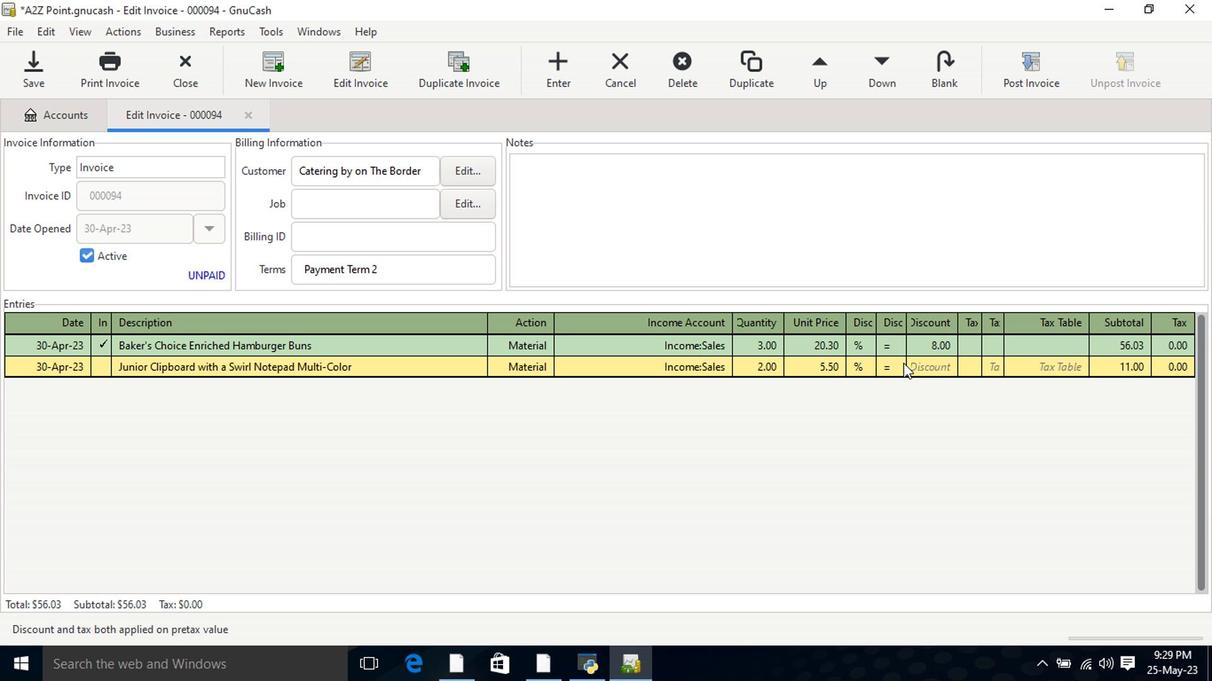 
Action: Mouse pressed left at (919, 368)
Screenshot: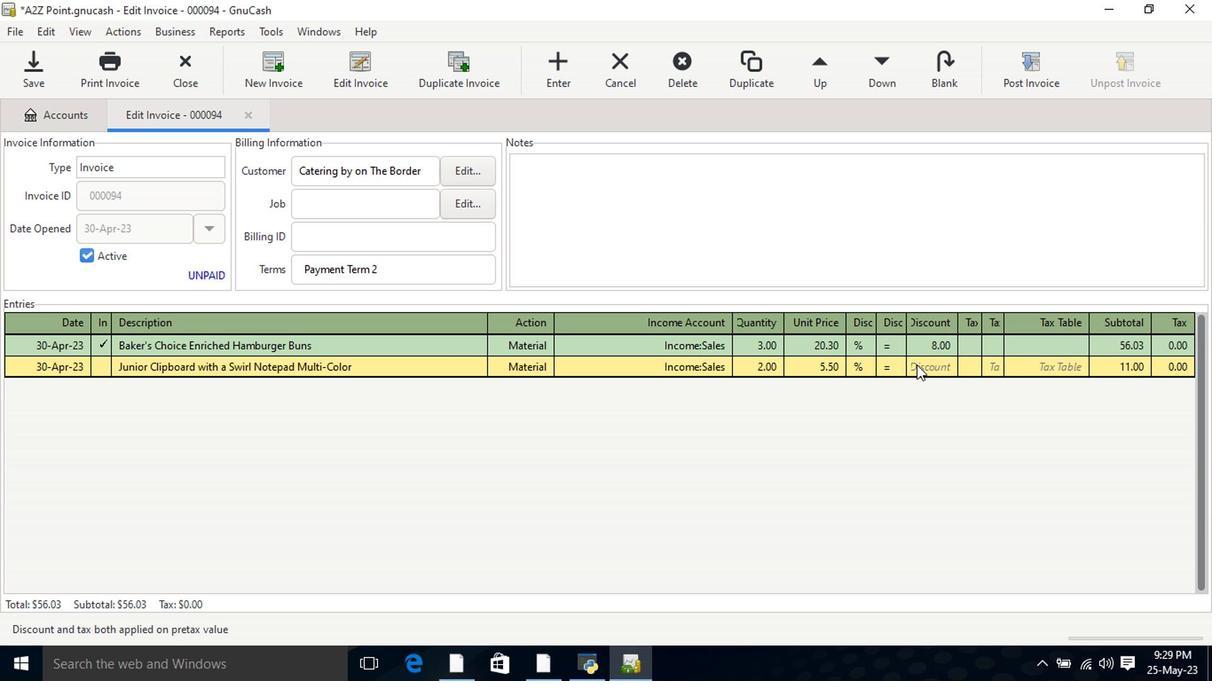 
Action: Key pressed 7<Key.tab><Key.tab><Key.shift><Key.shift>Jalapeno<Key.space><Key.shift>Peppers<Key.space><Key.shift_r>each<Key.shift_r>)<Key.tab>mate<Key.tab>incom<Key.down><Key.down><Key.down><Key.tab>6<Key.tab>6.5<Key.tab>
Screenshot: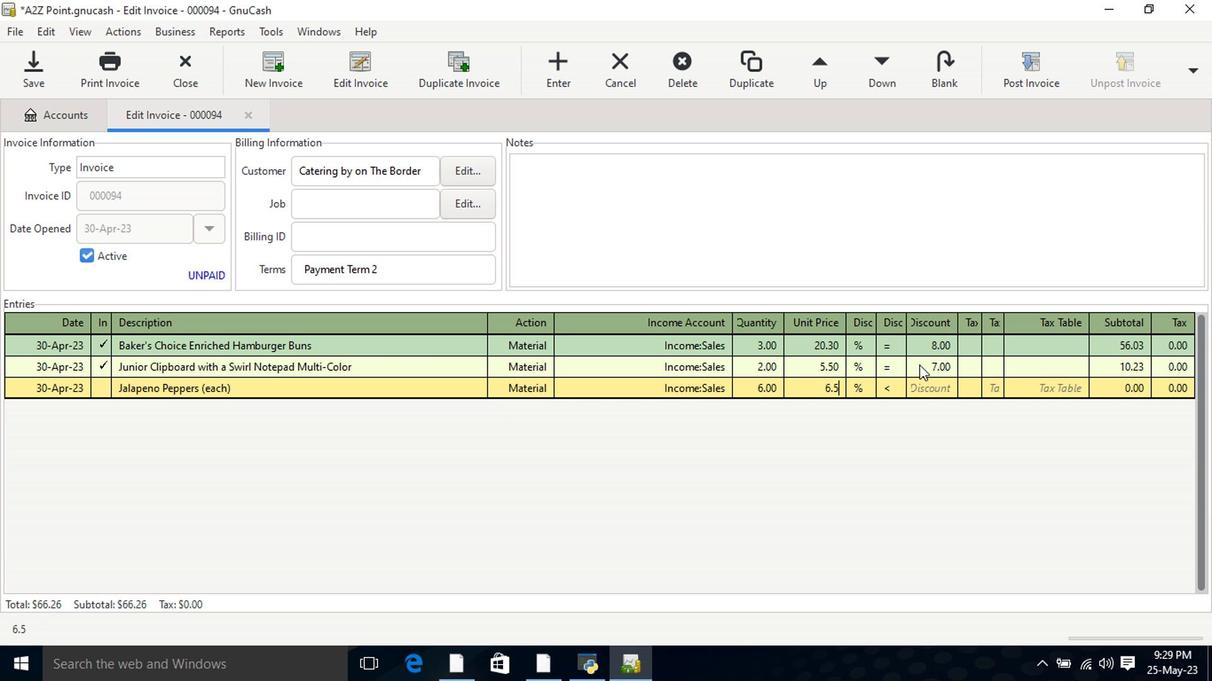 
Action: Mouse moved to (895, 393)
Screenshot: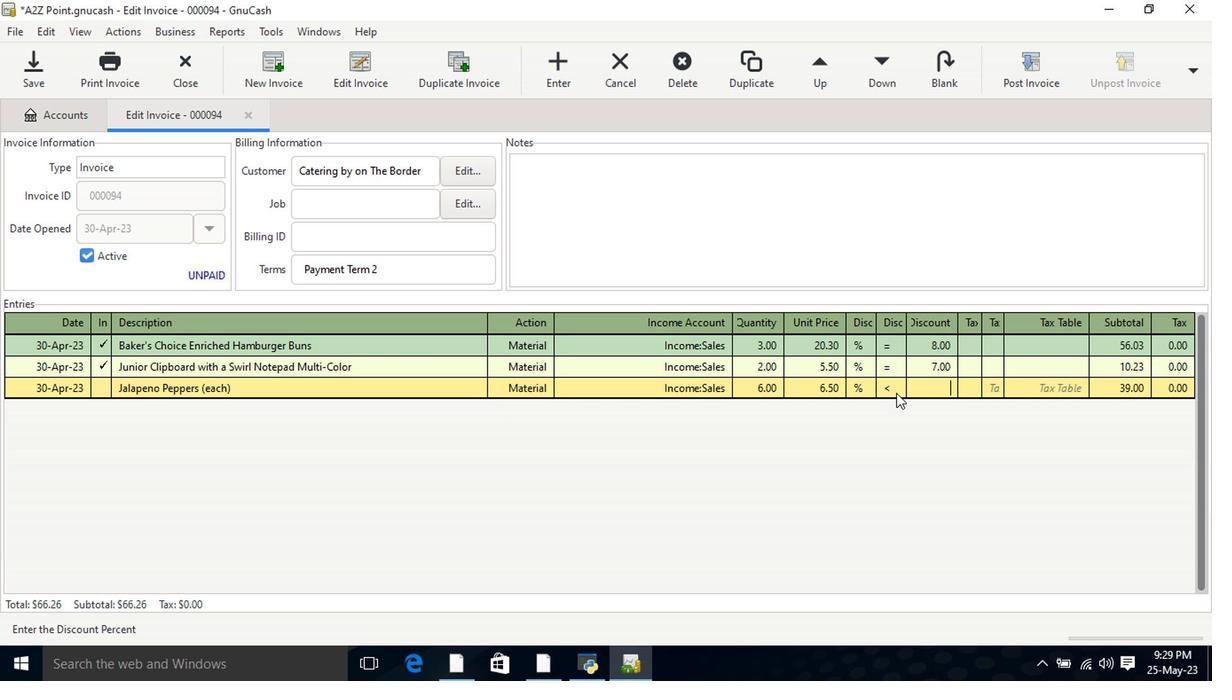 
Action: Mouse pressed left at (895, 393)
Screenshot: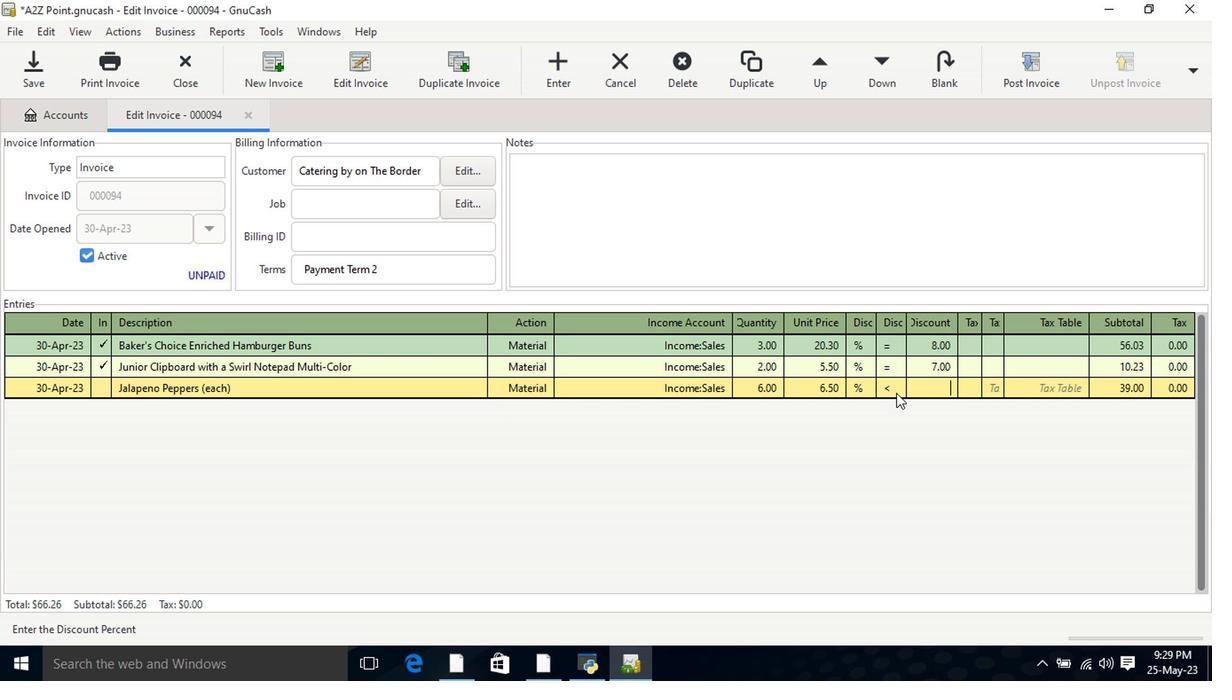 
Action: Mouse moved to (930, 387)
Screenshot: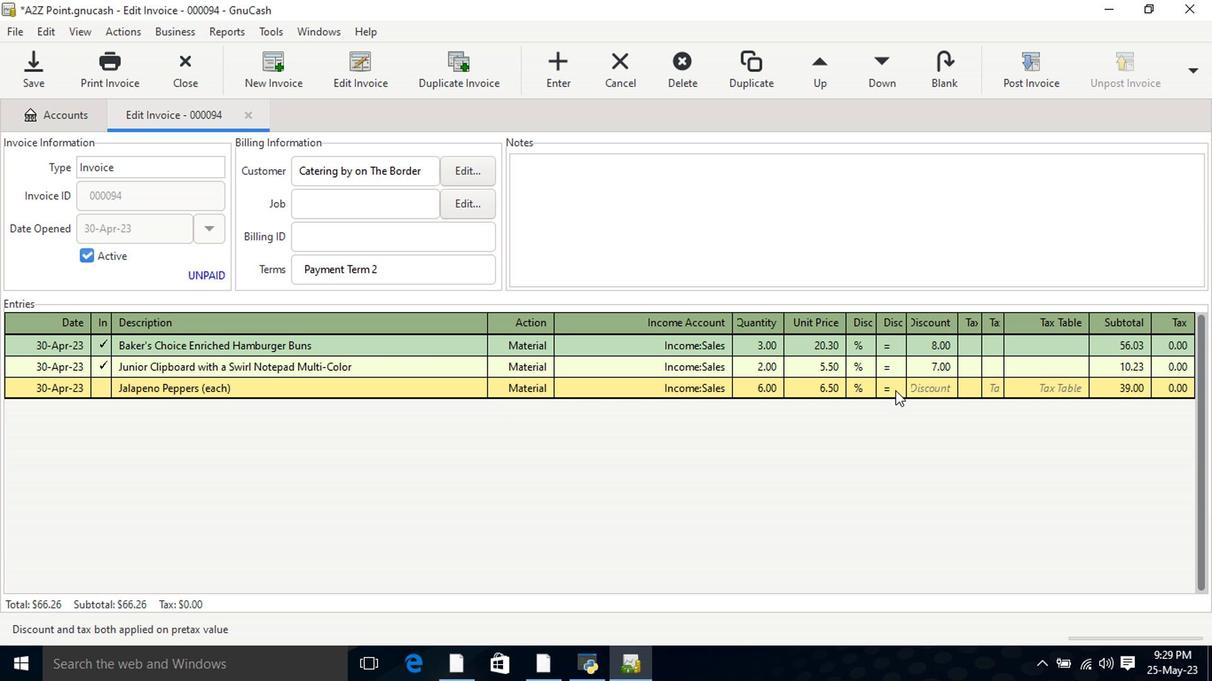 
Action: Mouse pressed left at (930, 387)
Screenshot: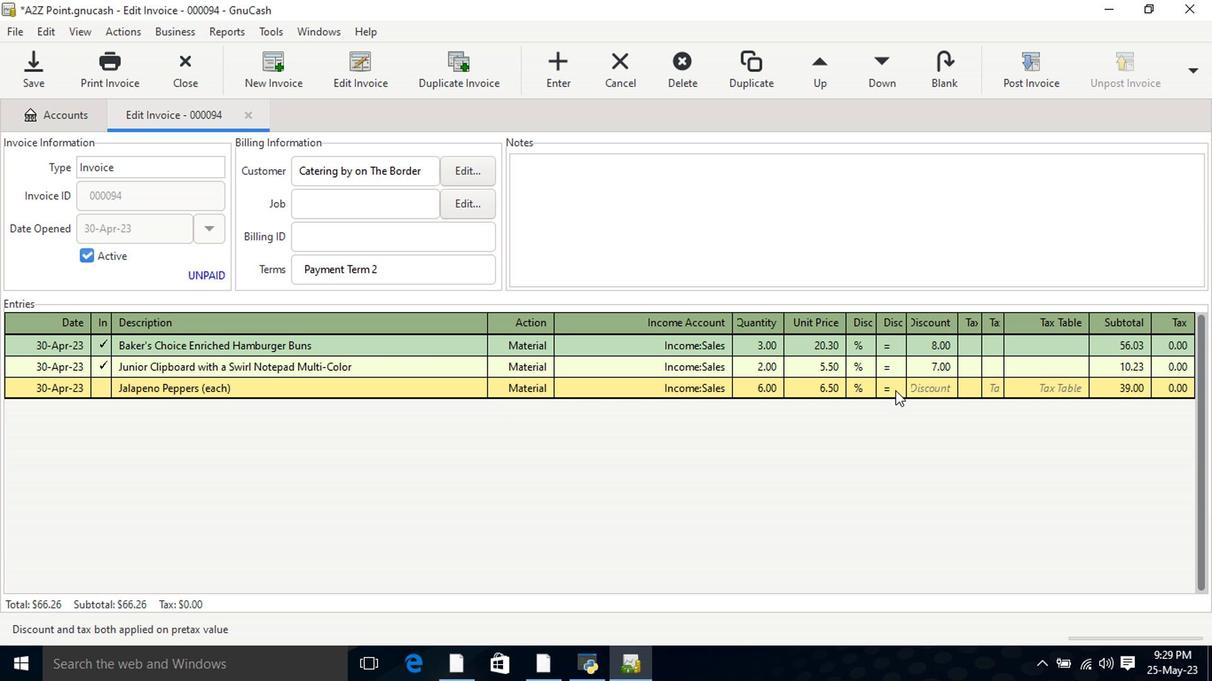 
Action: Mouse moved to (931, 387)
Screenshot: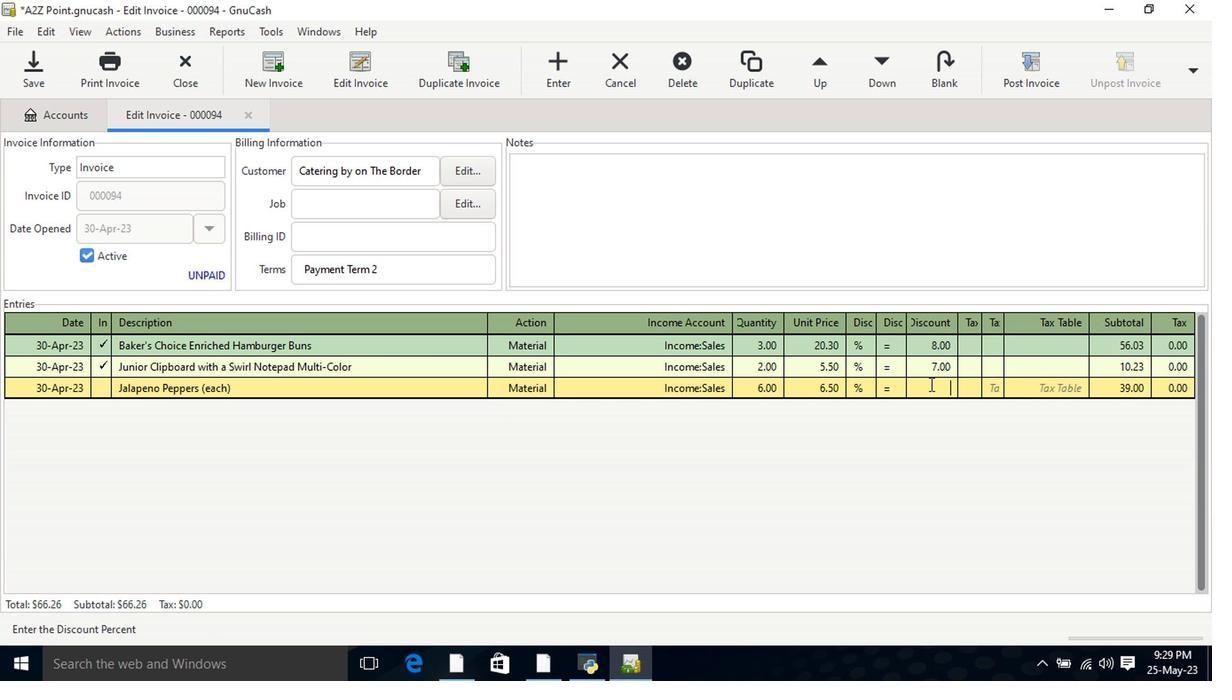 
Action: Key pressed 9<Key.tab>
Screenshot: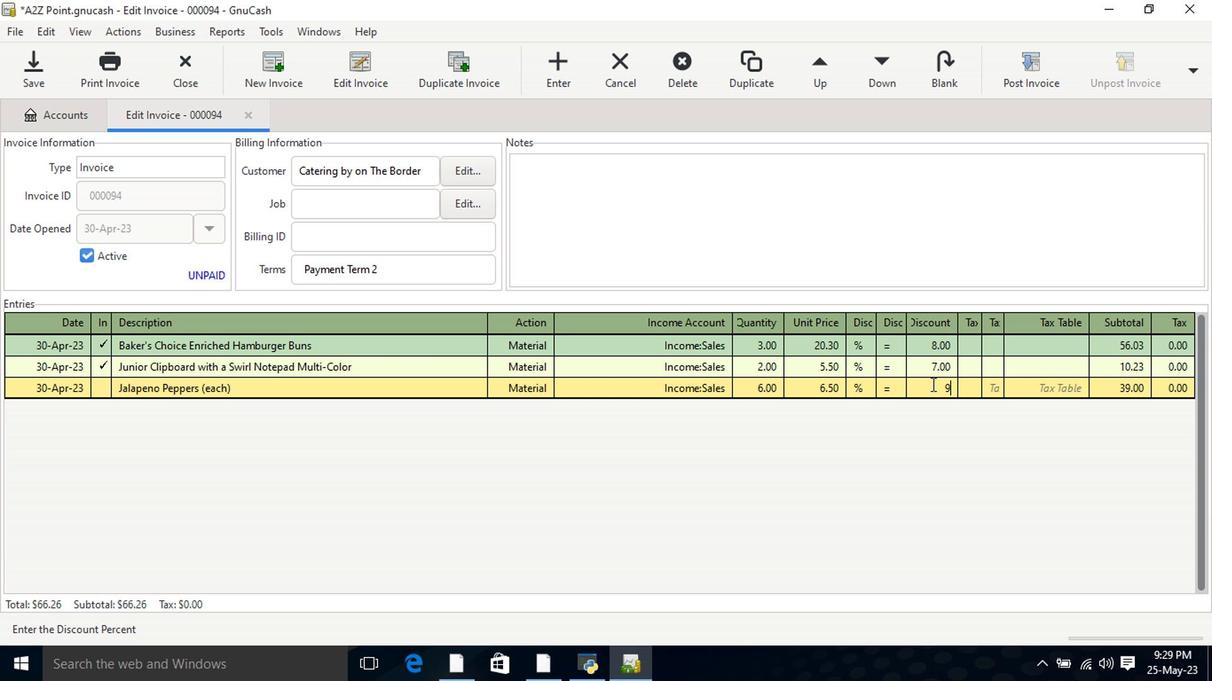 
Action: Mouse moved to (589, 199)
Screenshot: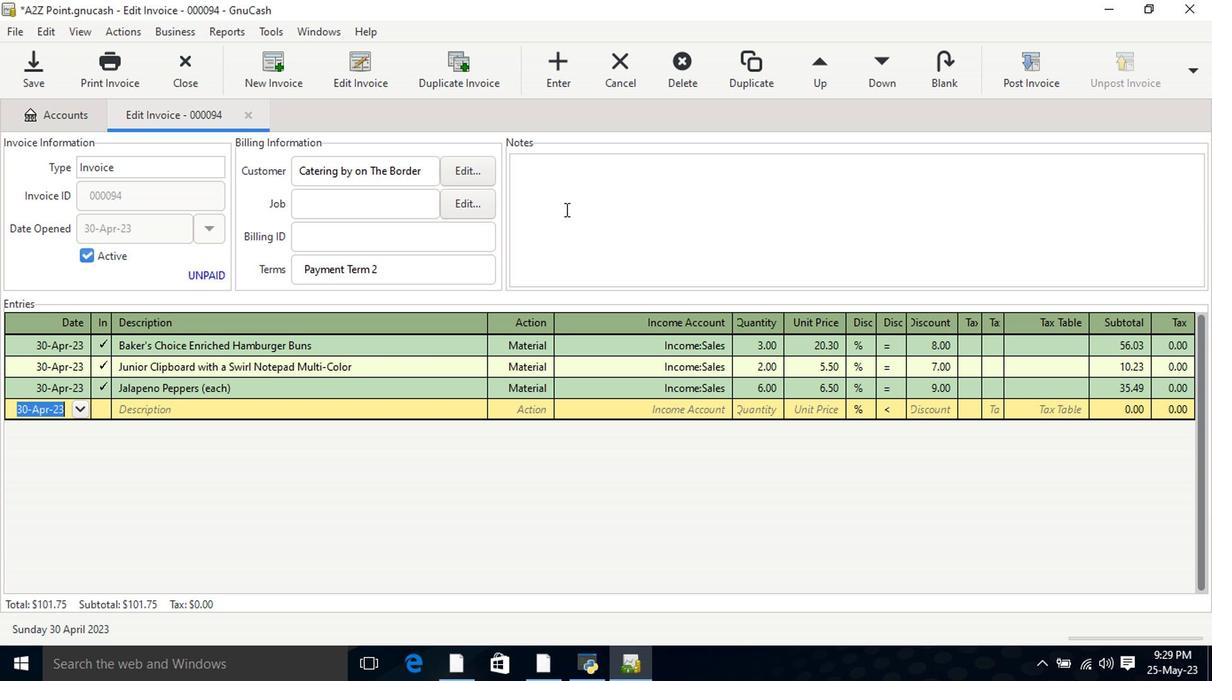 
Action: Mouse pressed left at (589, 199)
Screenshot: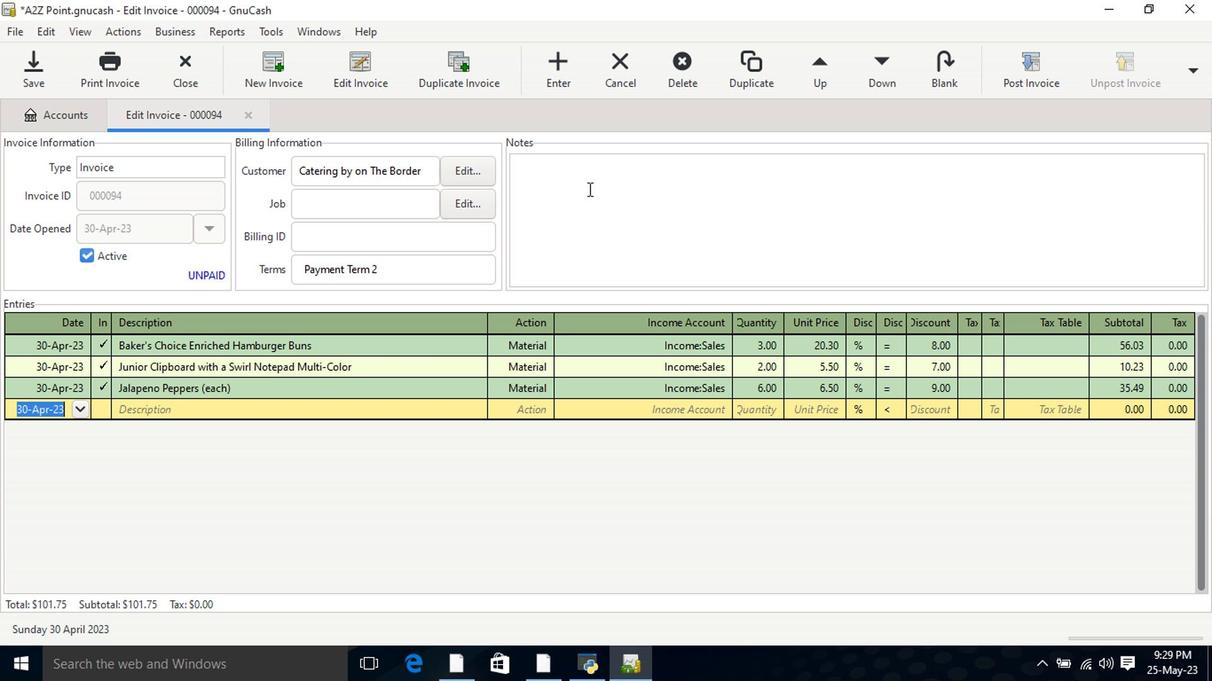 
Action: Key pressed <Key.shift>Looking<Key.space>forward<Key.space>to<Key.space>serving<Key.space>you<Key.space>again.
Screenshot: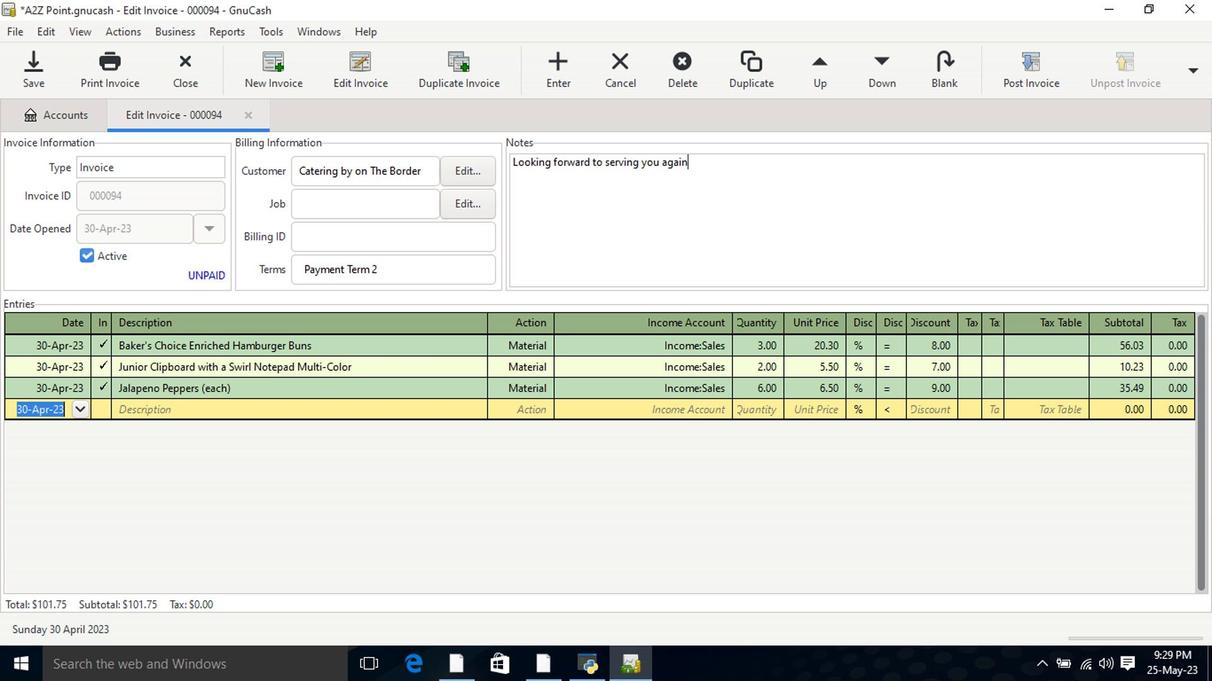 
Action: Mouse moved to (1041, 92)
Screenshot: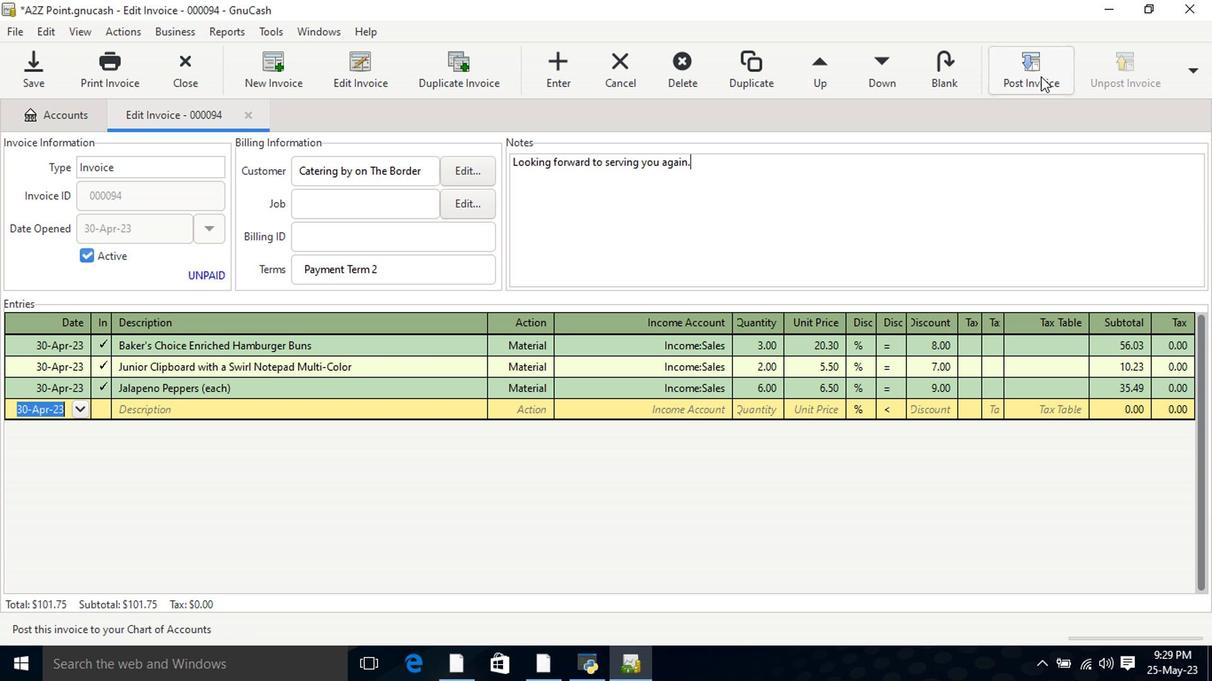 
Action: Mouse pressed left at (1041, 92)
Screenshot: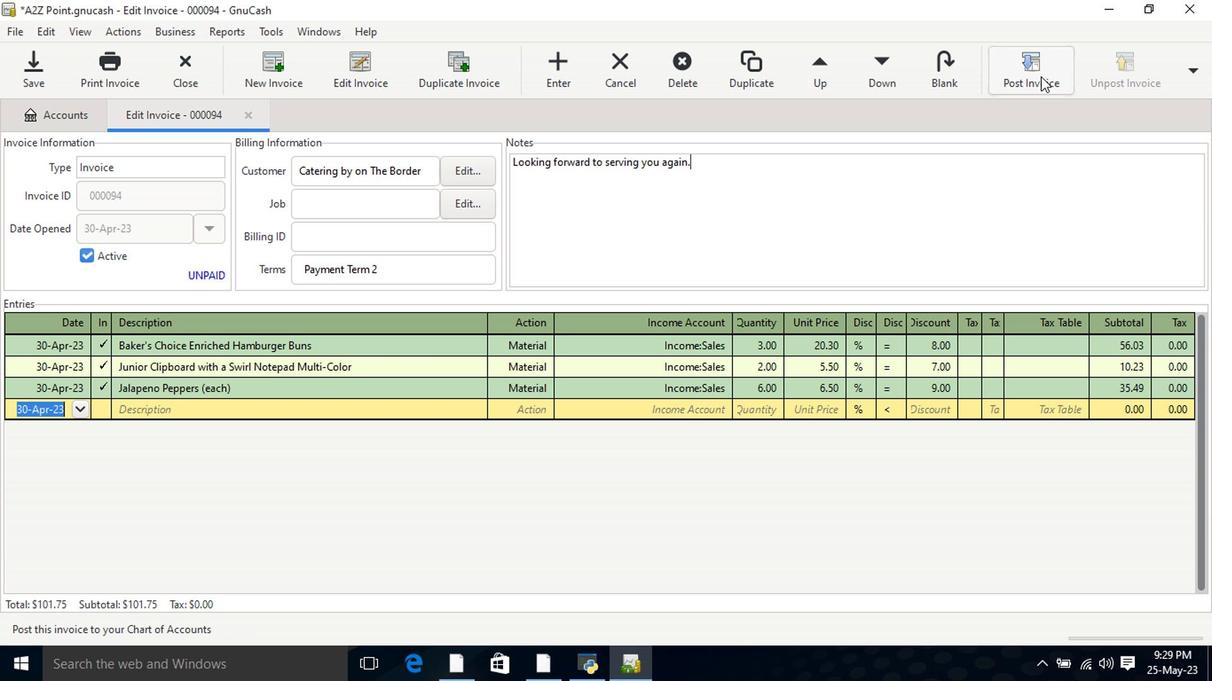 
Action: Mouse moved to (763, 301)
Screenshot: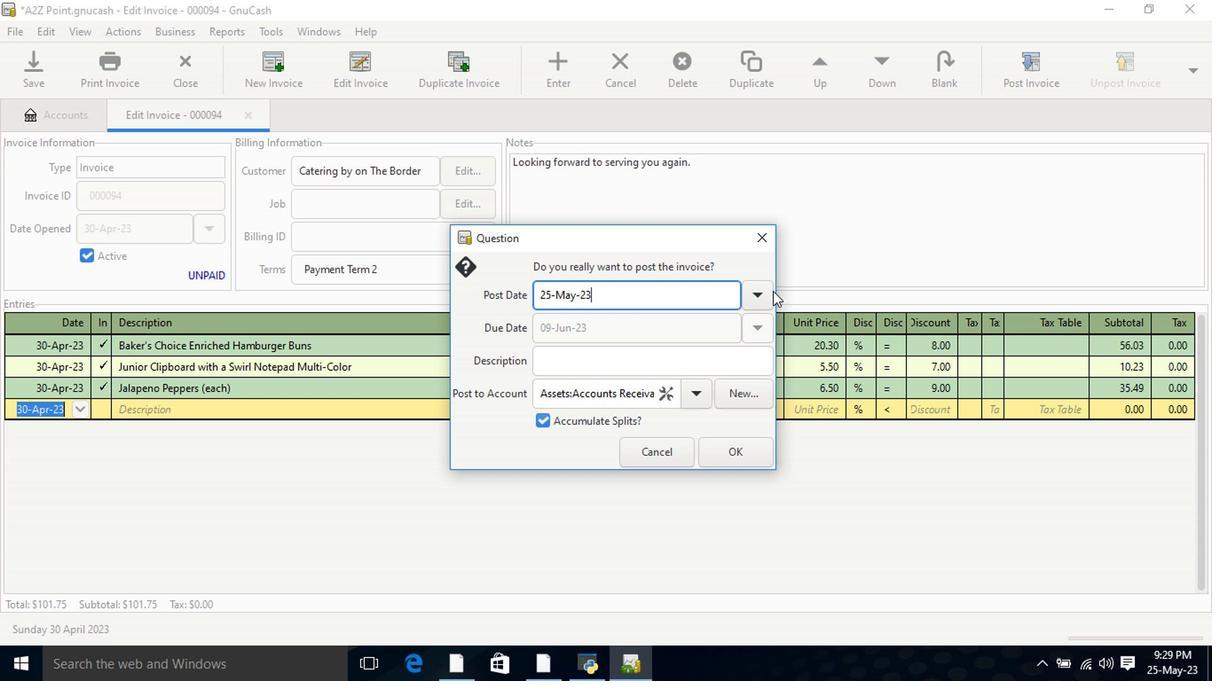 
Action: Mouse pressed left at (763, 301)
Screenshot: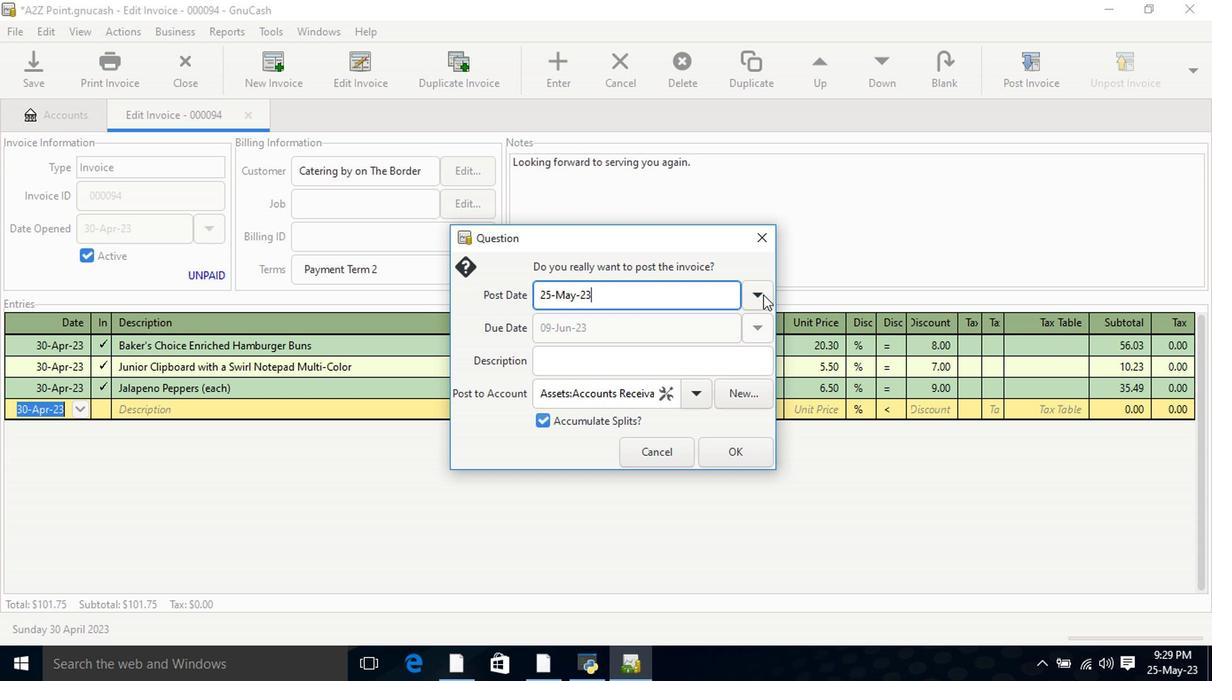 
Action: Mouse moved to (615, 326)
Screenshot: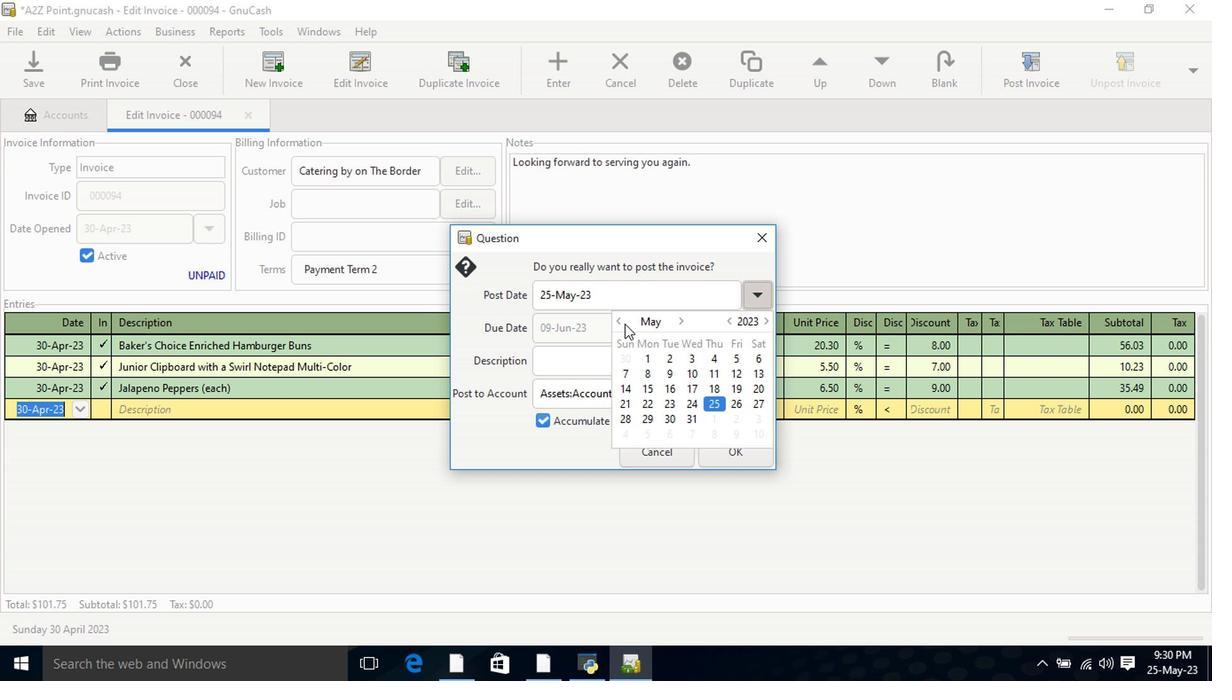 
Action: Mouse pressed left at (615, 326)
Screenshot: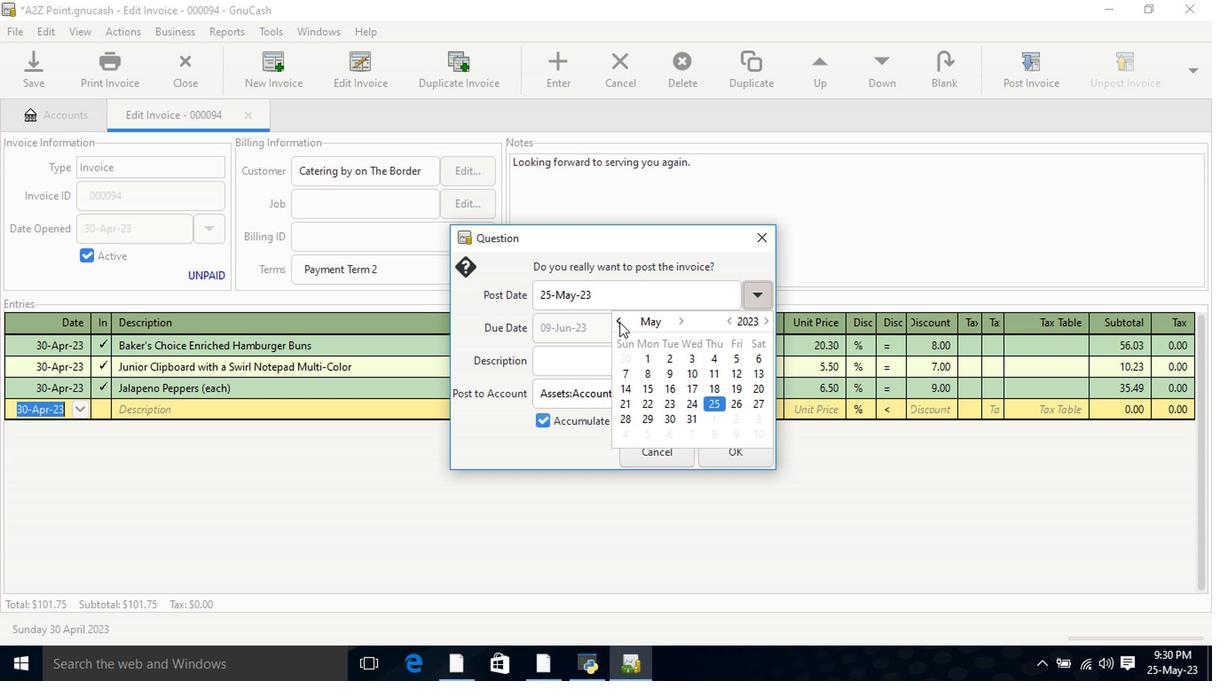 
Action: Mouse moved to (628, 432)
Screenshot: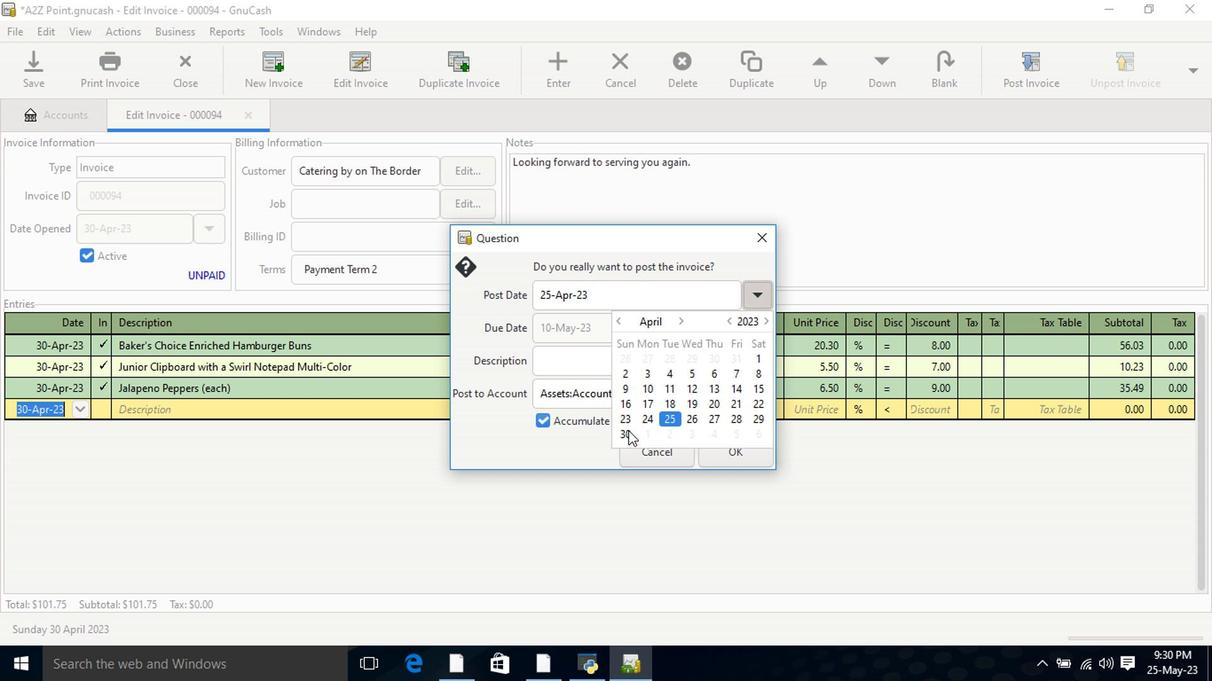 
Action: Mouse pressed left at (628, 432)
Screenshot: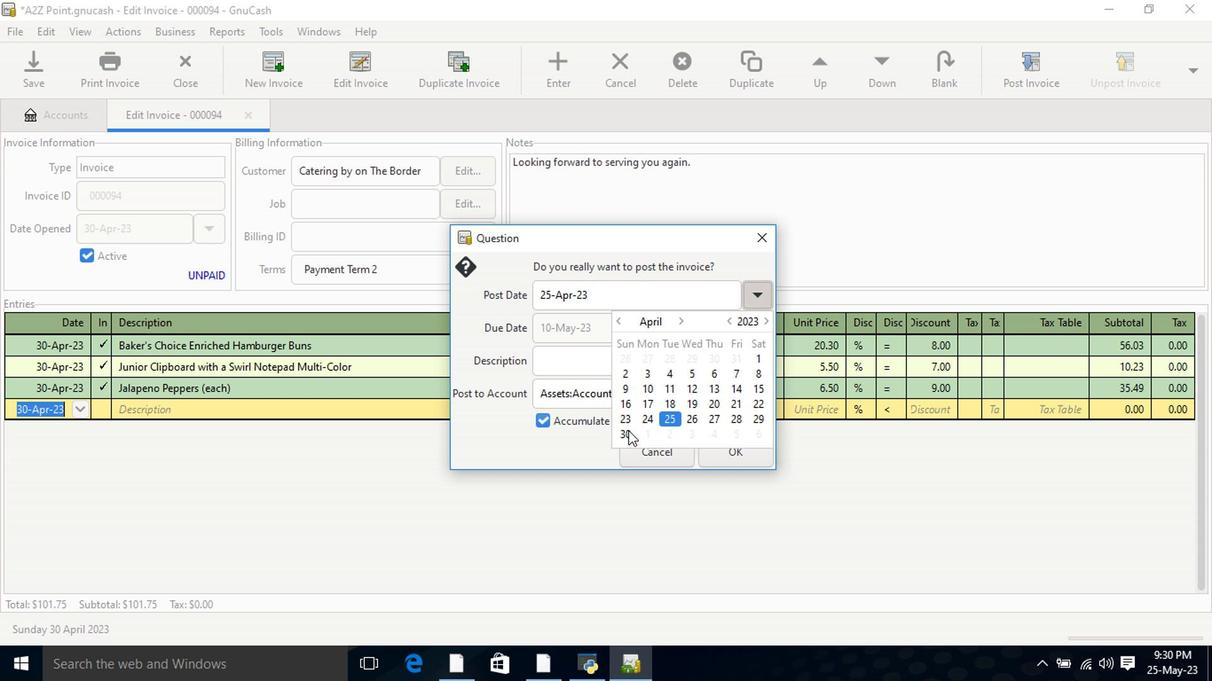 
Action: Mouse pressed left at (628, 432)
Screenshot: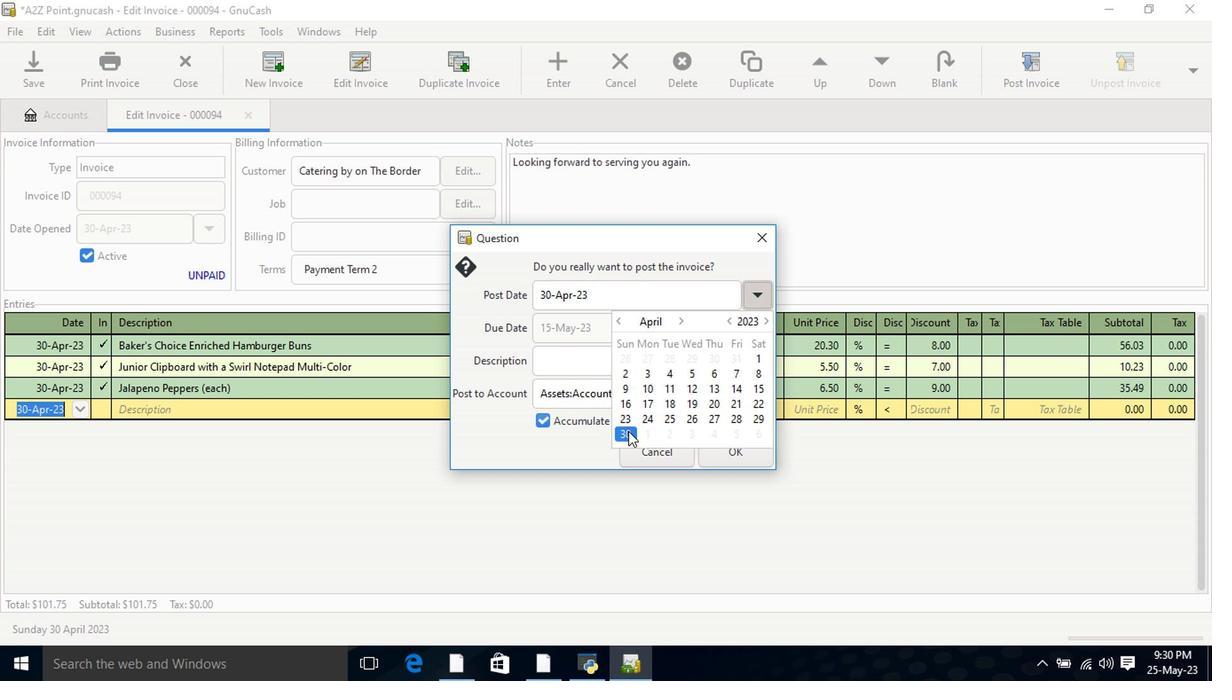 
Action: Mouse moved to (759, 450)
Screenshot: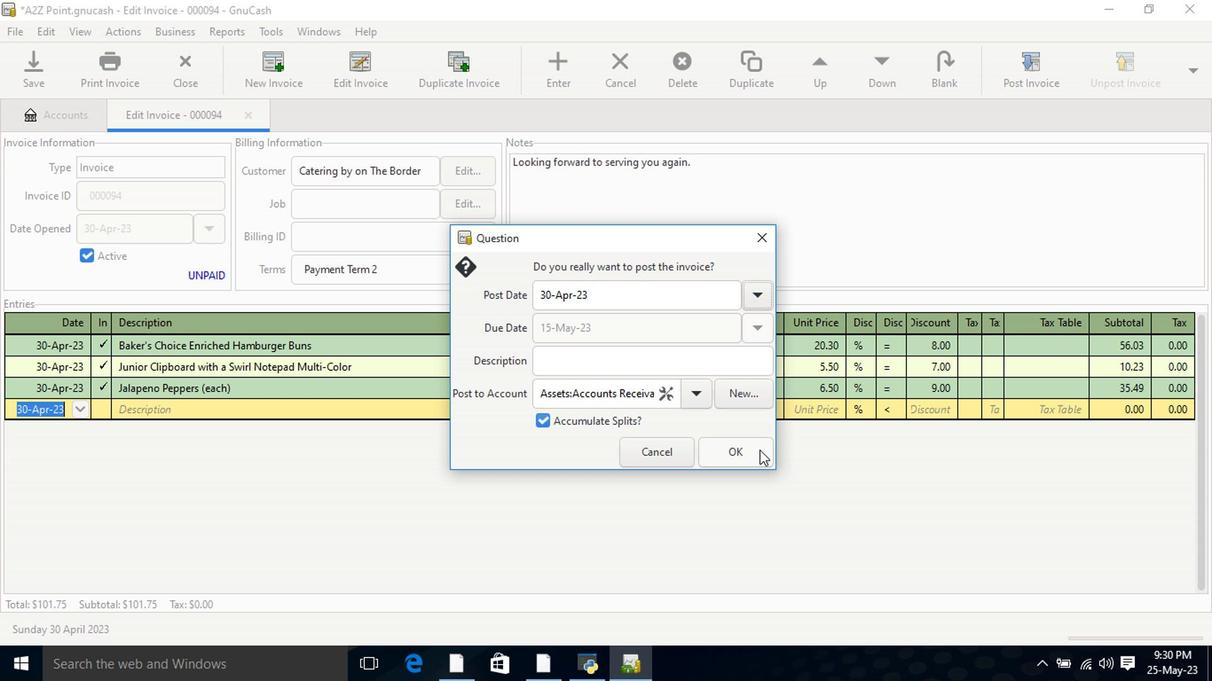 
Action: Mouse pressed left at (759, 450)
Screenshot: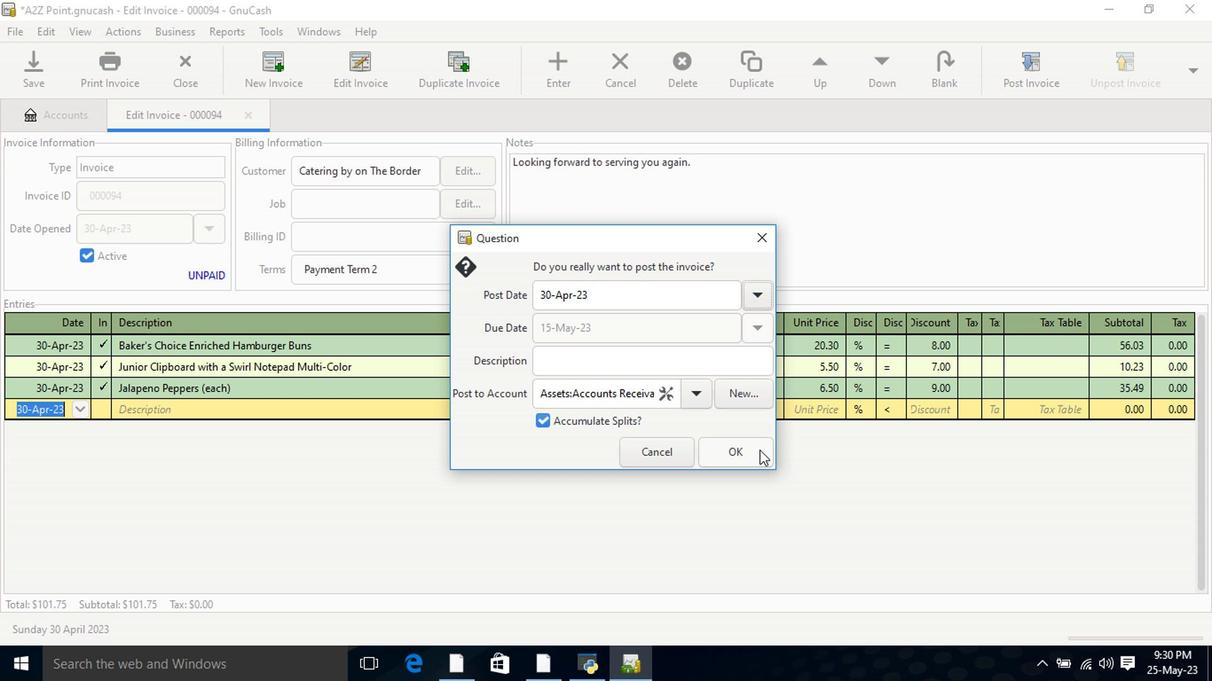 
Action: Mouse moved to (1144, 81)
Screenshot: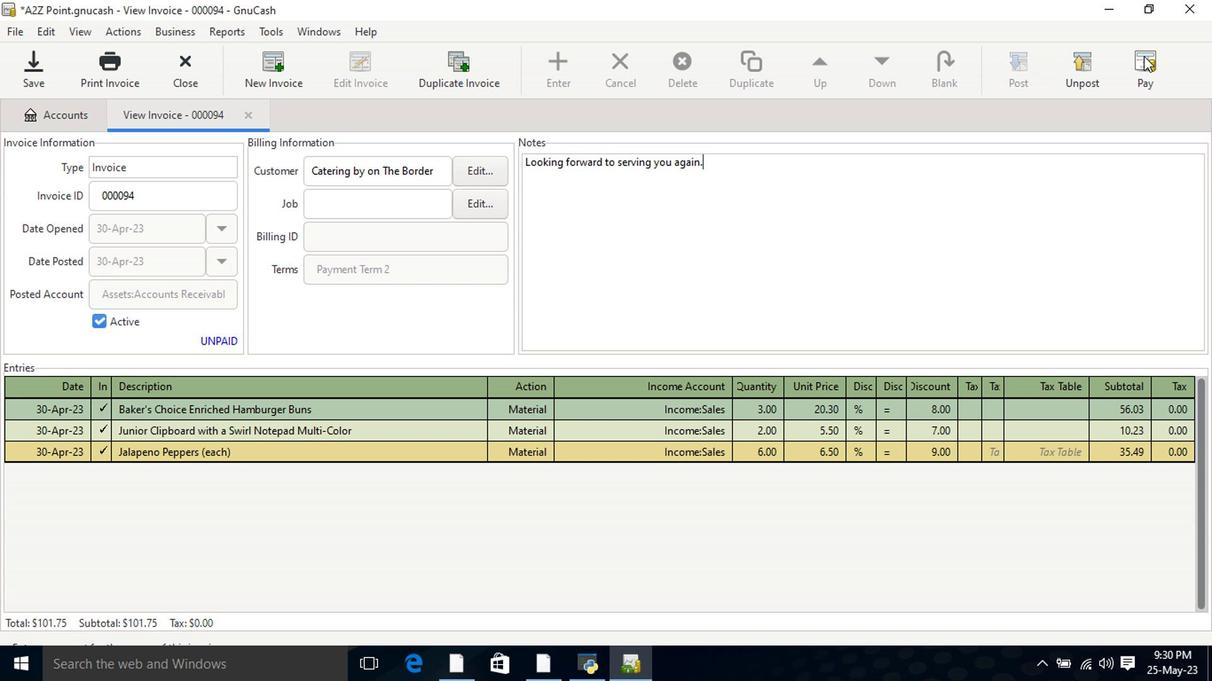 
Action: Mouse pressed left at (1144, 81)
Screenshot: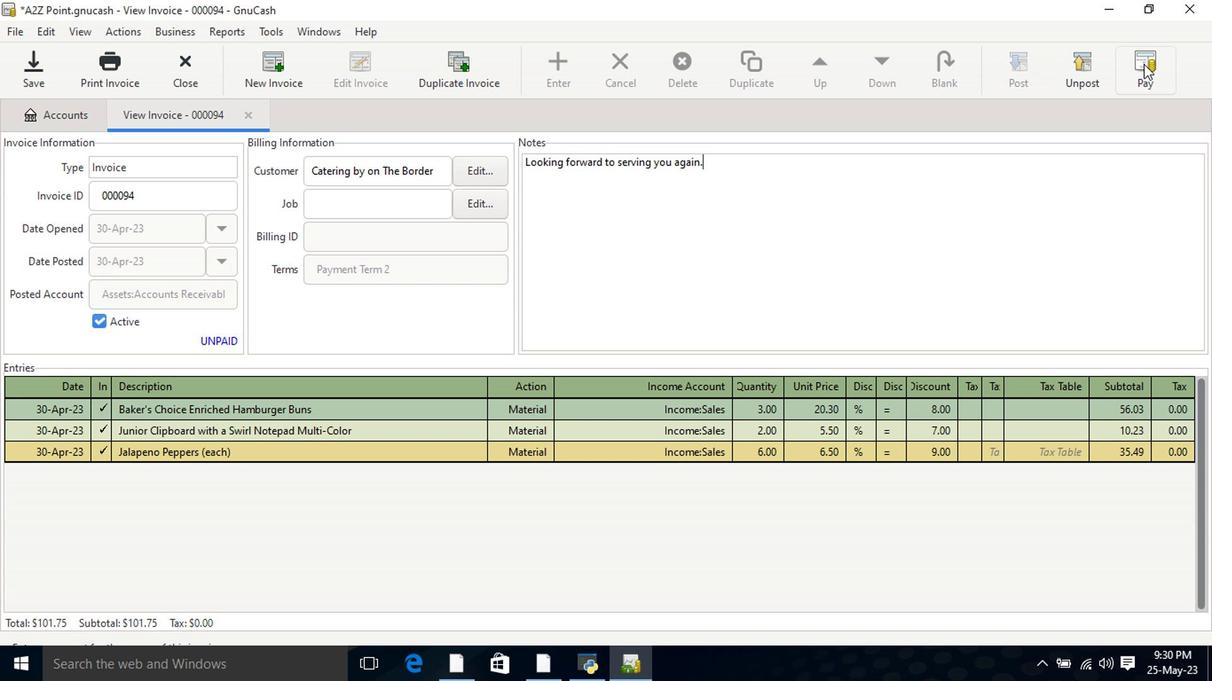 
Action: Mouse moved to (546, 354)
Screenshot: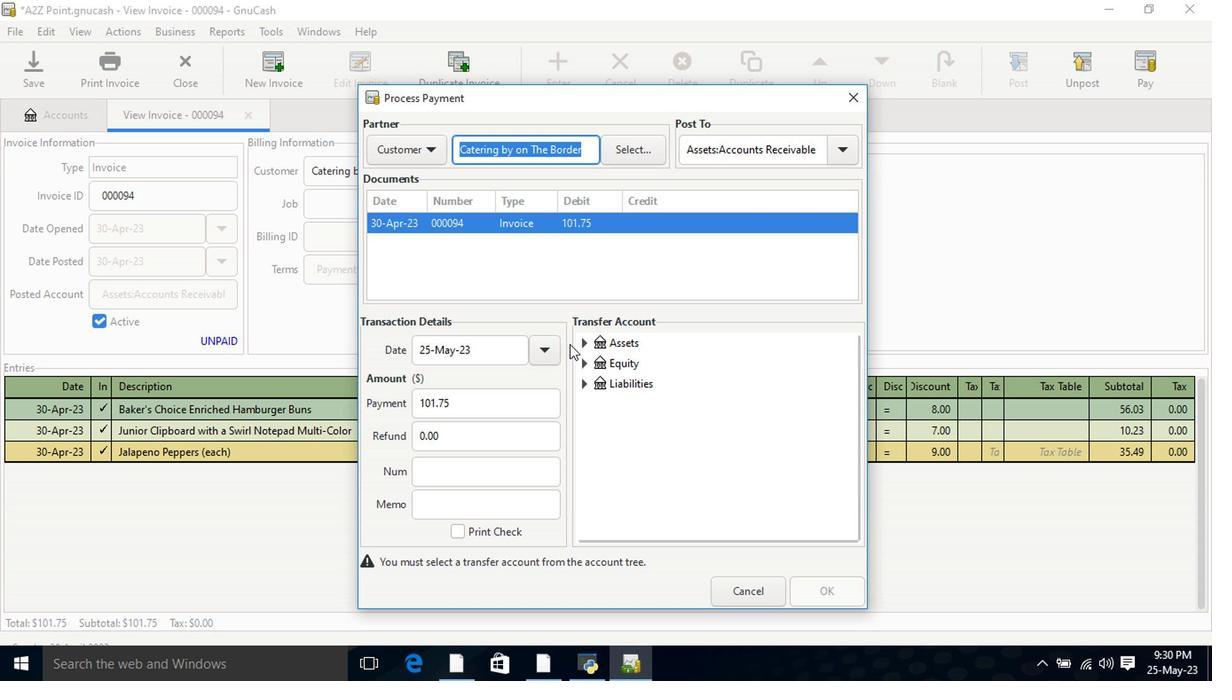 
Action: Mouse pressed left at (546, 354)
Screenshot: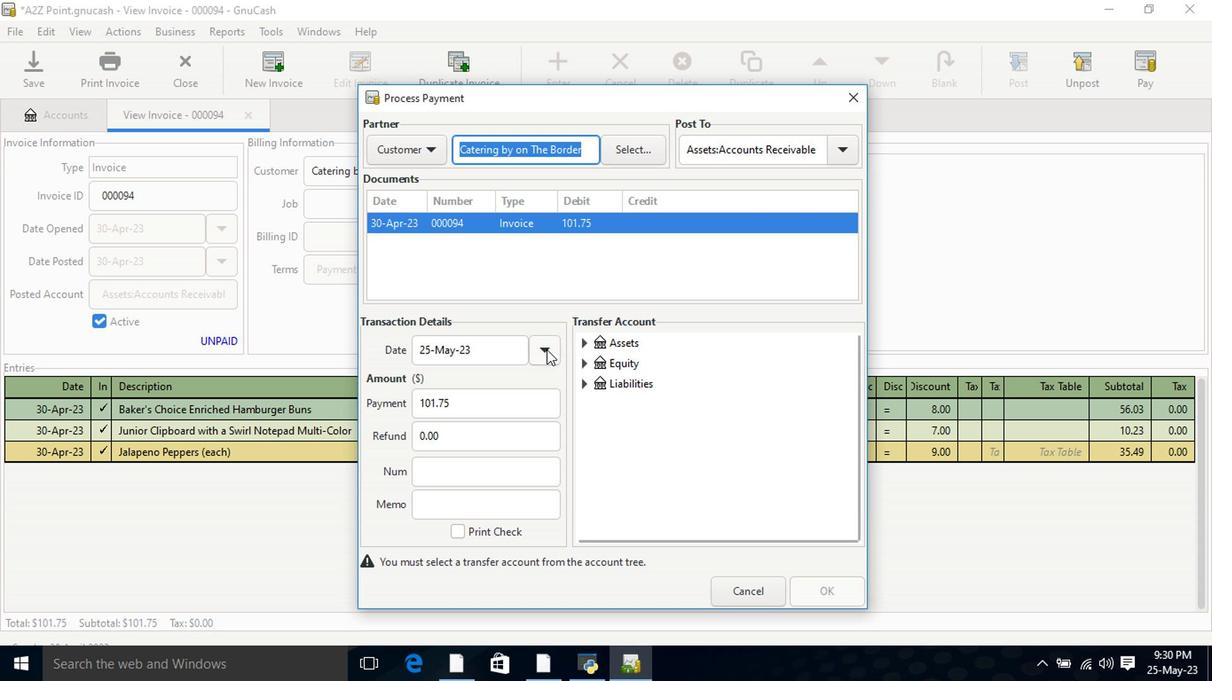 
Action: Mouse moved to (438, 445)
Screenshot: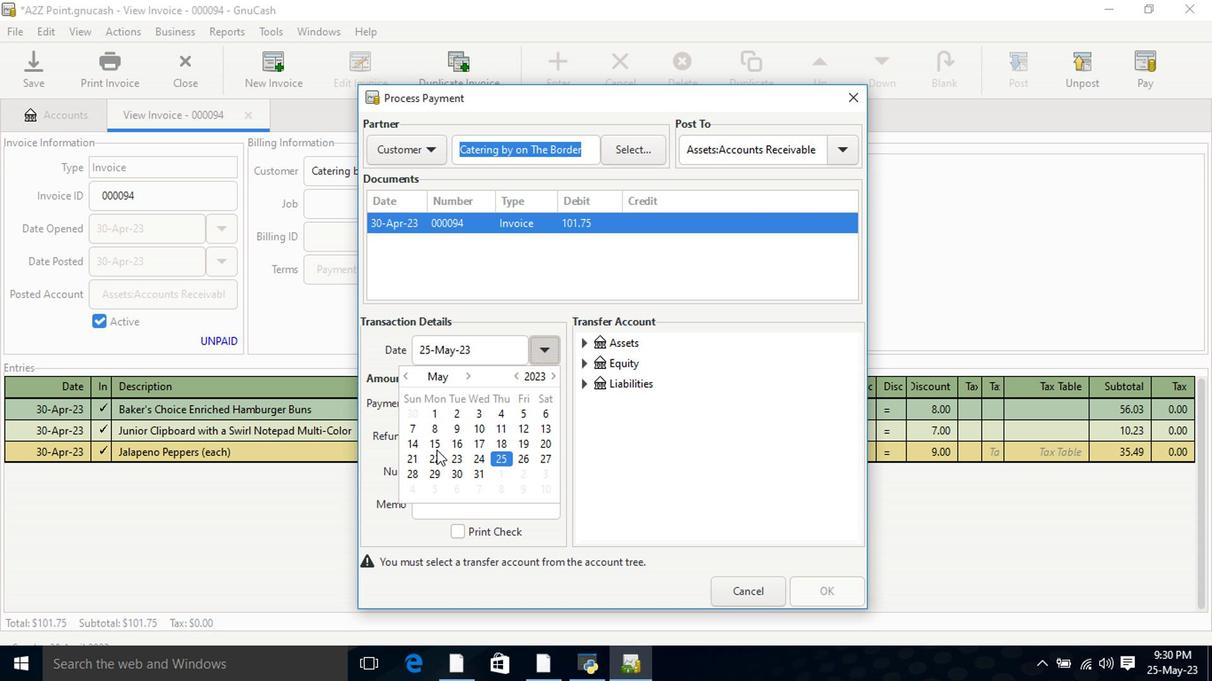 
Action: Mouse pressed left at (438, 445)
Screenshot: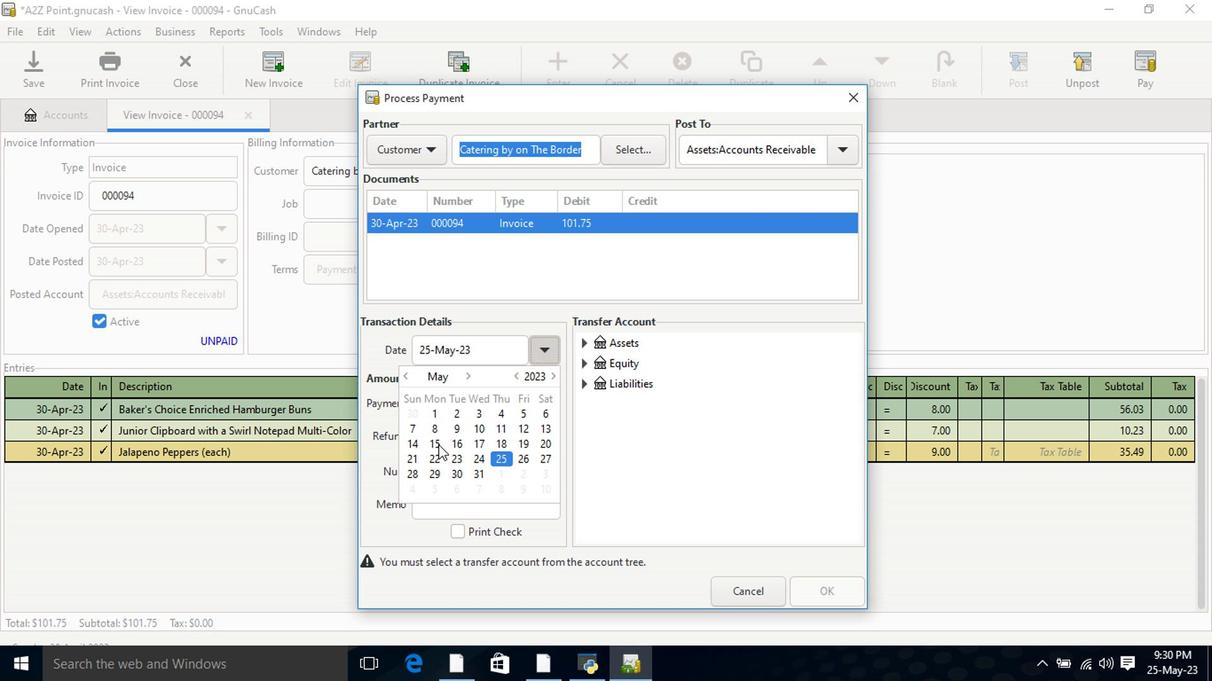 
Action: Mouse pressed left at (438, 445)
Screenshot: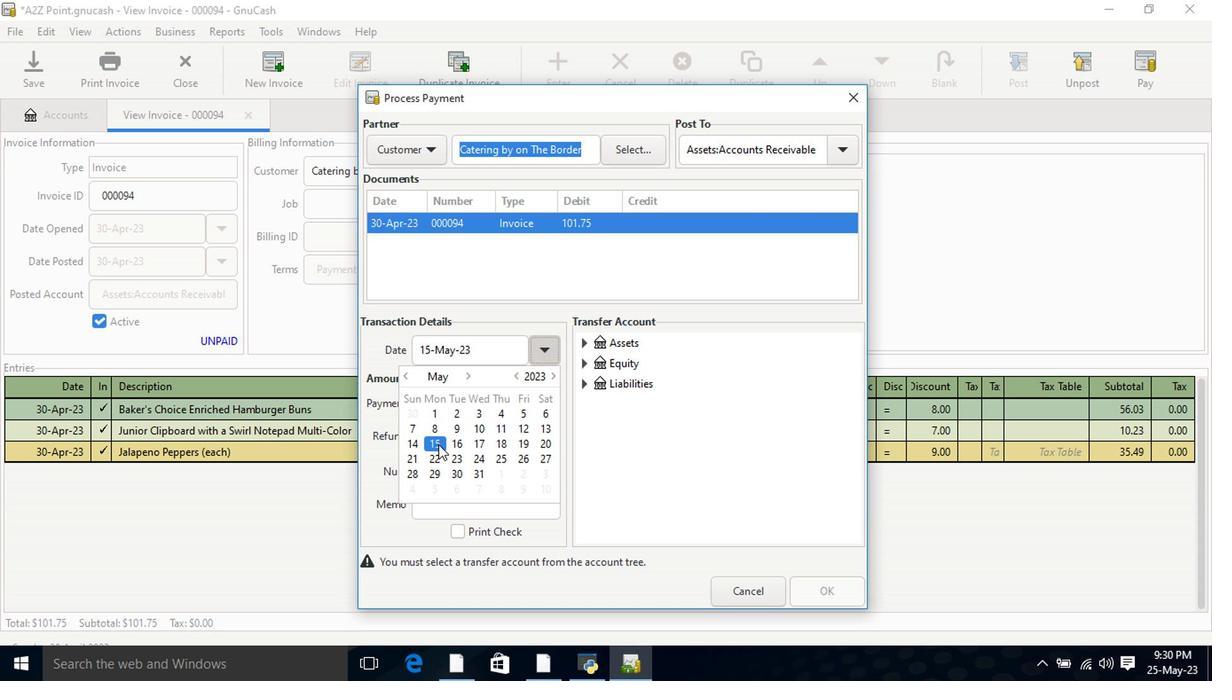 
Action: Mouse moved to (582, 346)
Screenshot: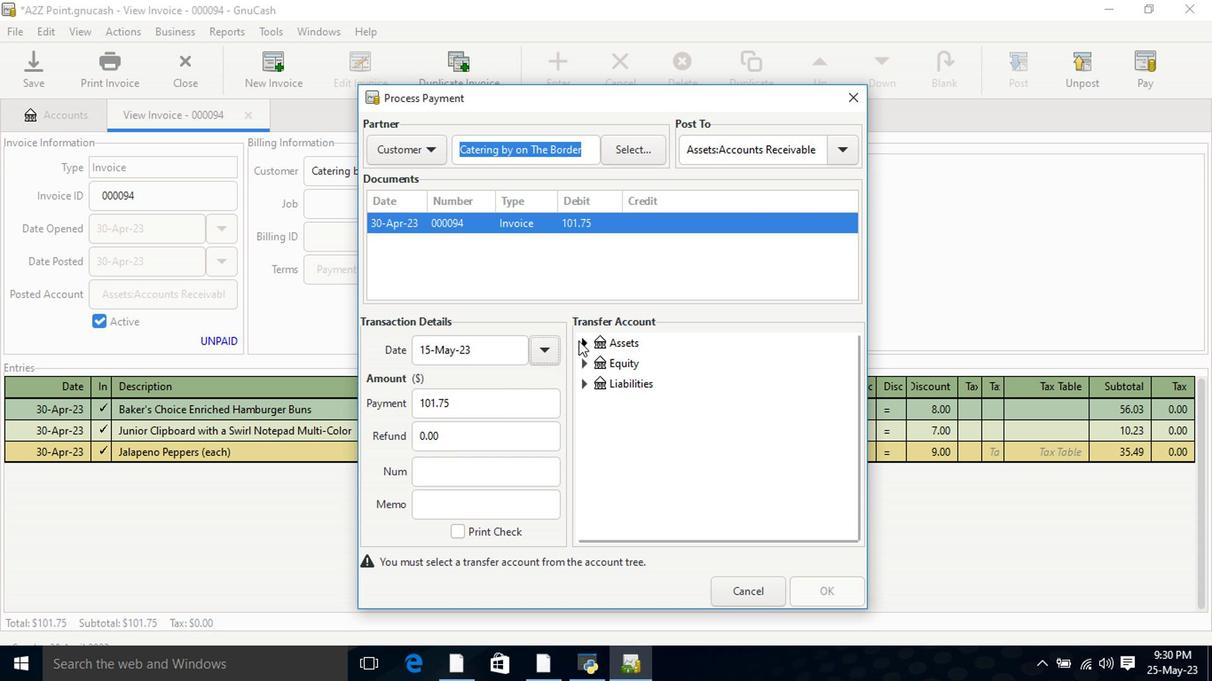 
Action: Mouse pressed left at (582, 346)
Screenshot: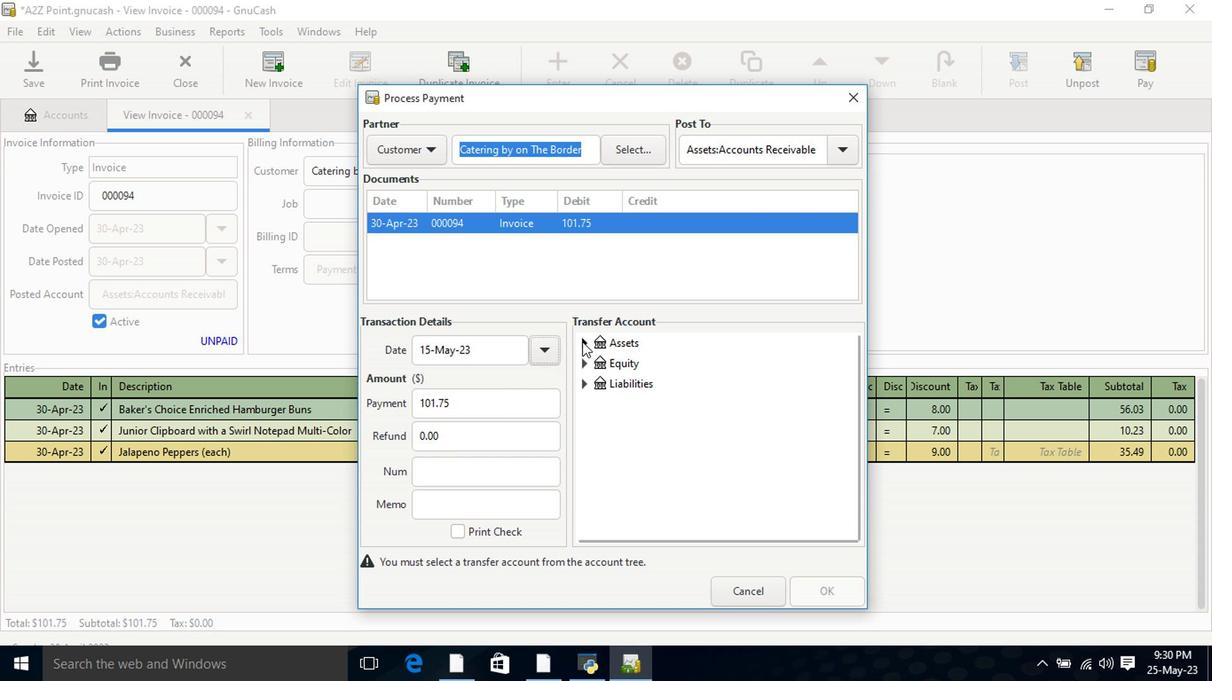 
Action: Mouse moved to (598, 370)
Screenshot: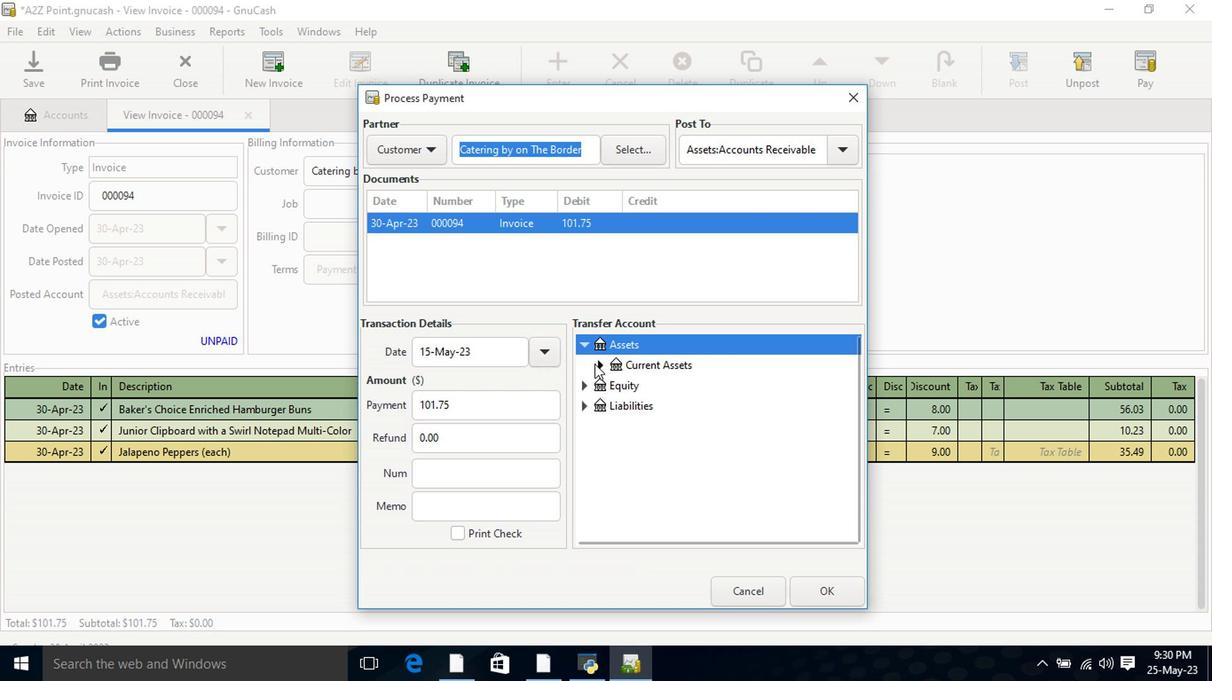
Action: Mouse pressed left at (598, 370)
Screenshot: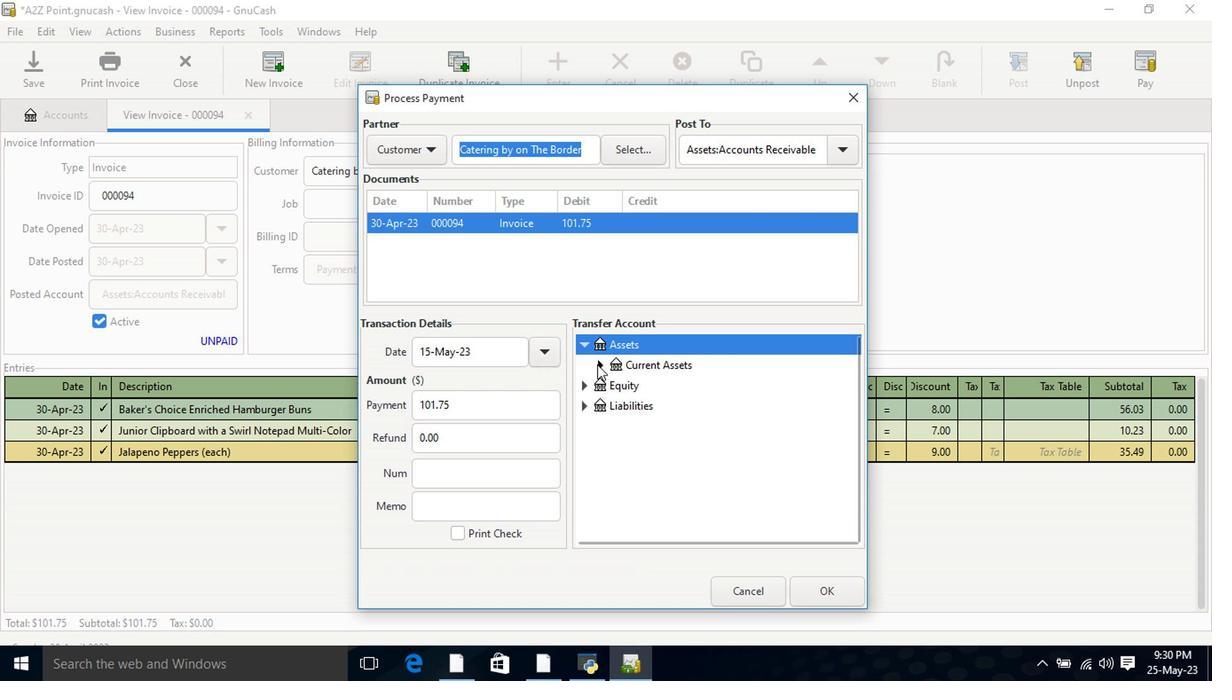 
Action: Mouse moved to (650, 383)
Screenshot: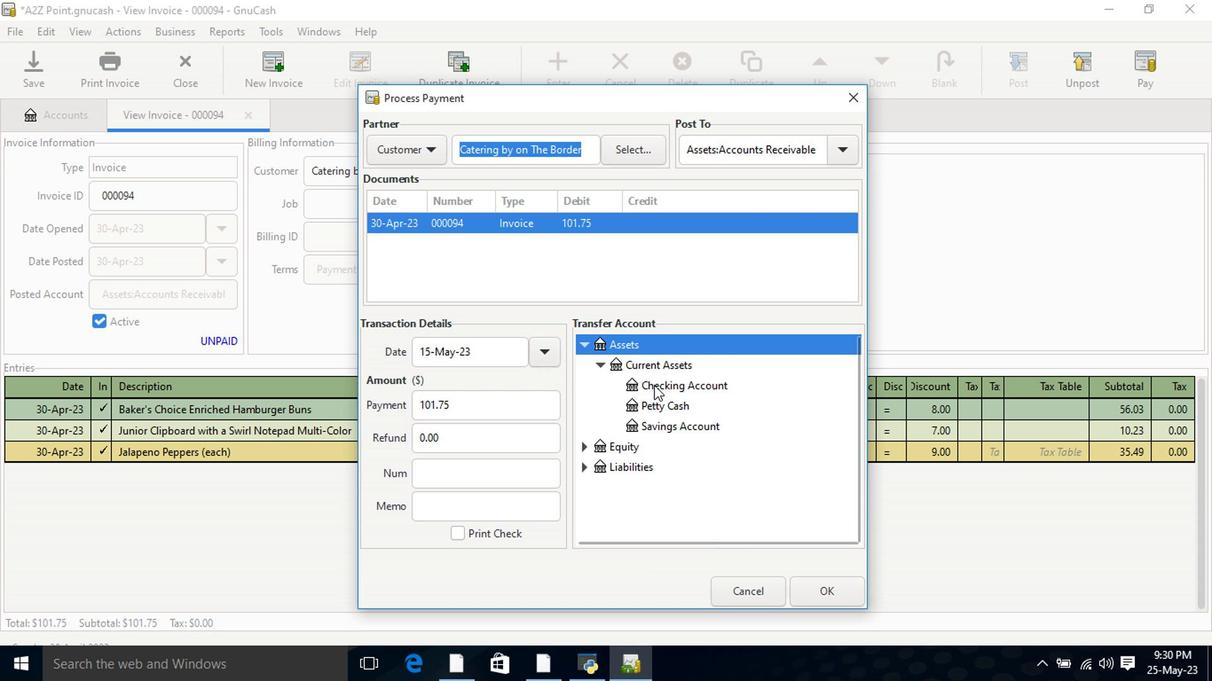 
Action: Mouse pressed left at (650, 383)
Screenshot: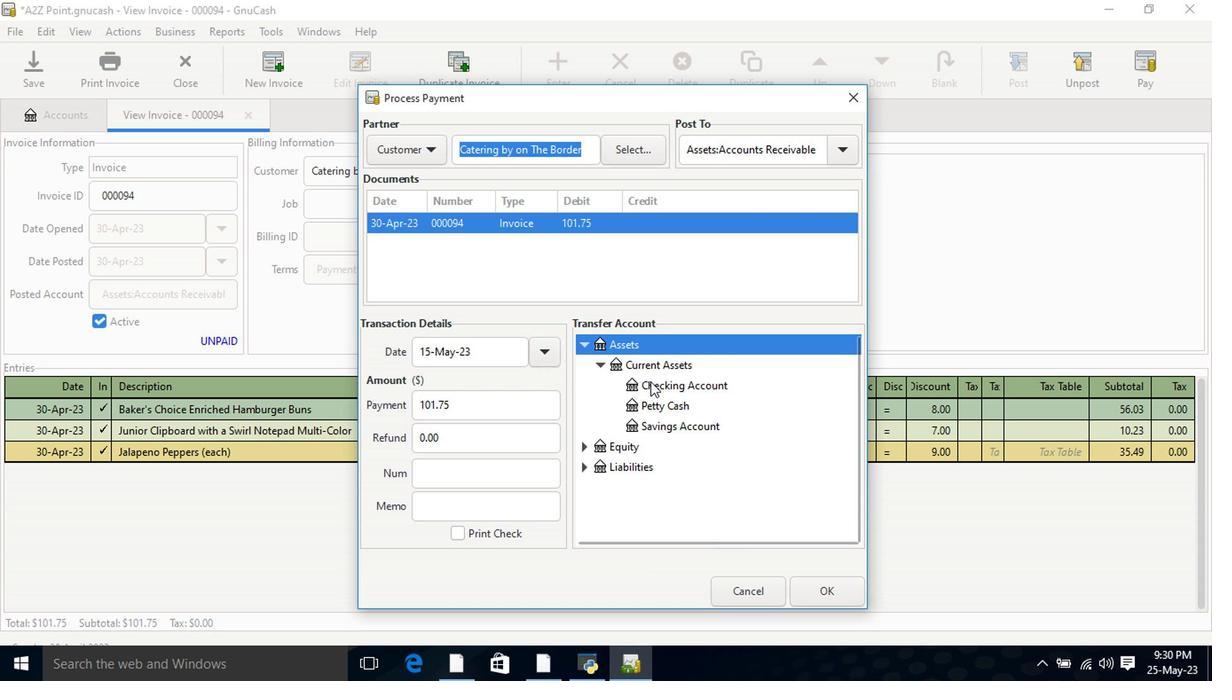 
Action: Mouse moved to (814, 589)
Screenshot: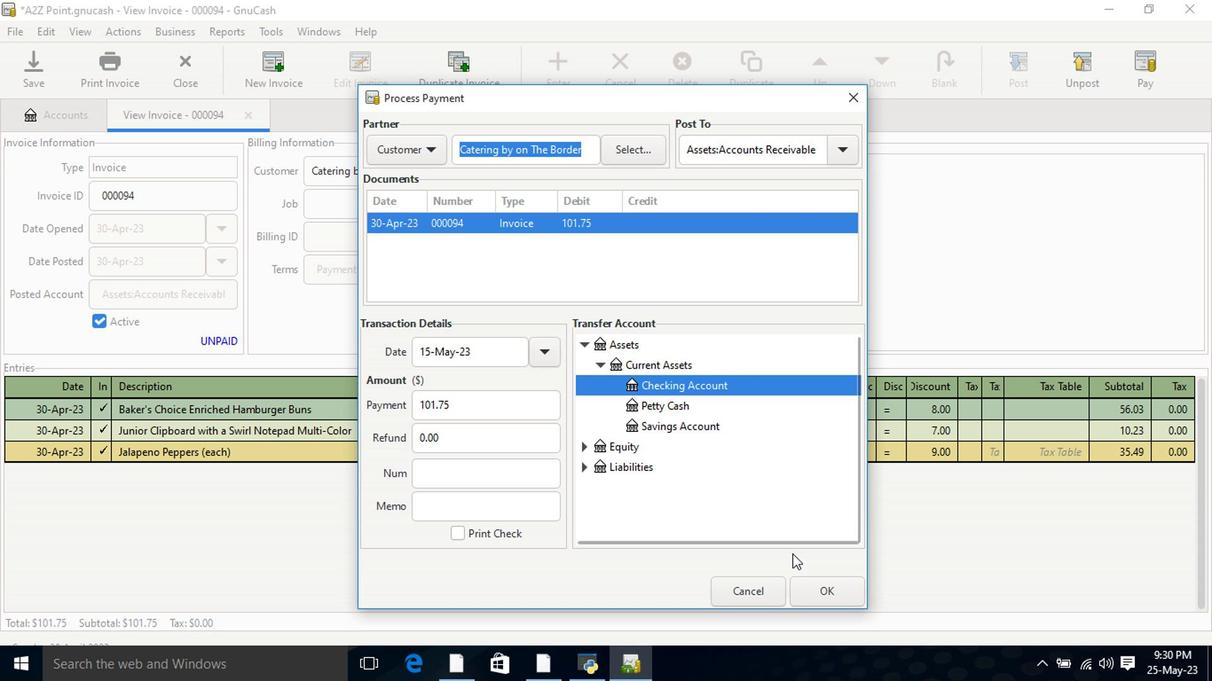 
Action: Mouse pressed left at (814, 589)
Screenshot: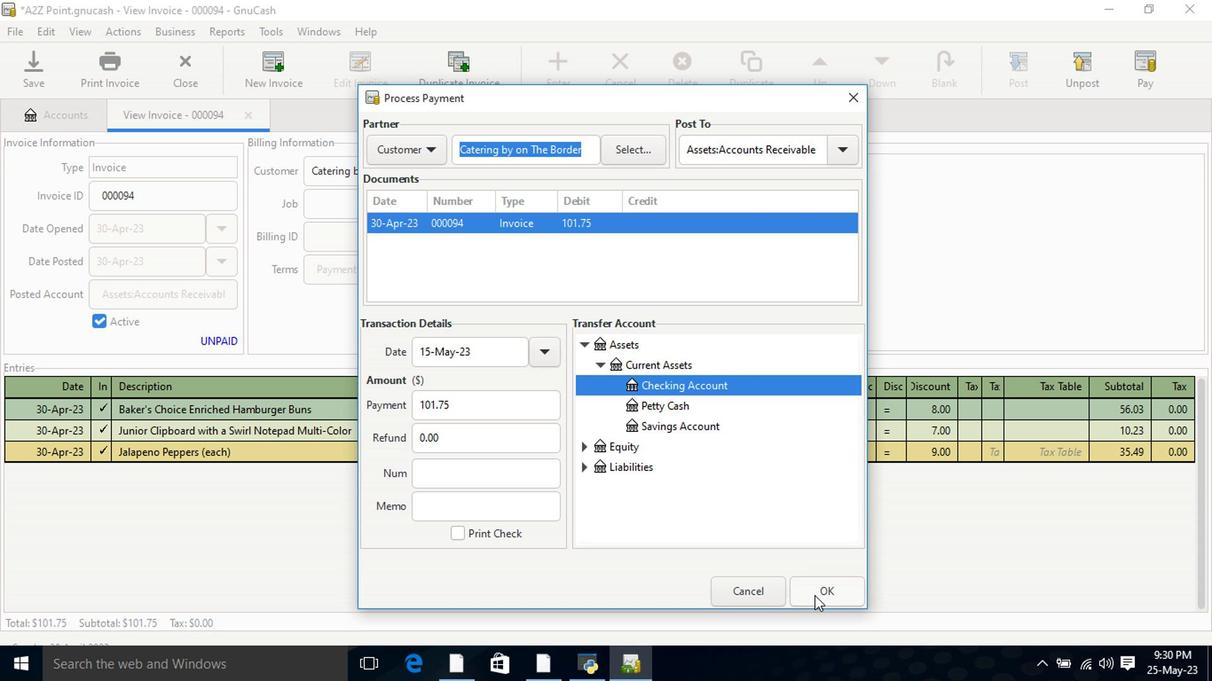 
Action: Mouse moved to (127, 83)
Screenshot: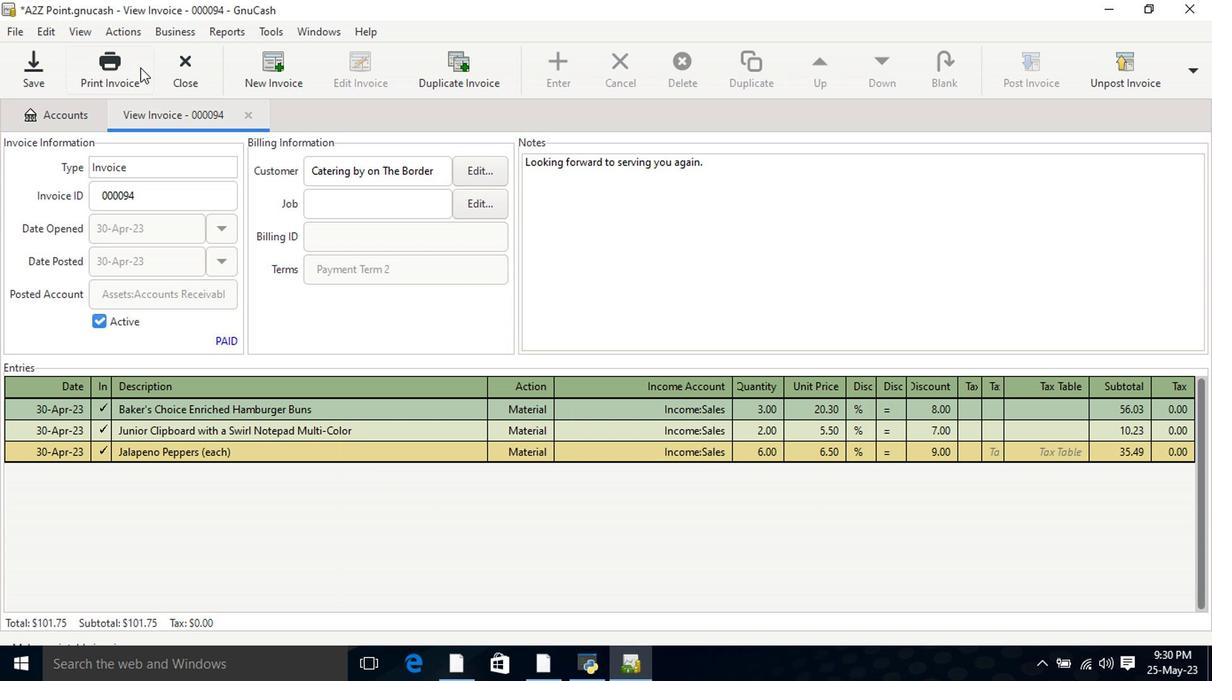 
Action: Mouse pressed left at (127, 83)
Screenshot: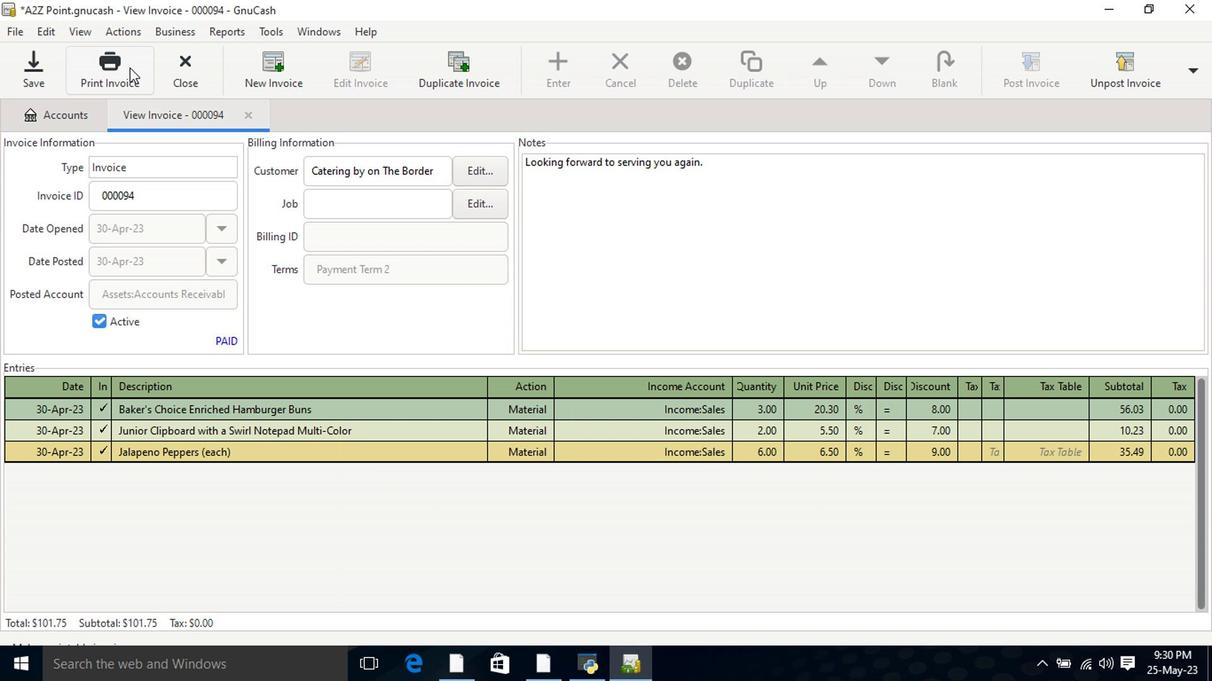 
Action: Mouse moved to (433, 72)
Screenshot: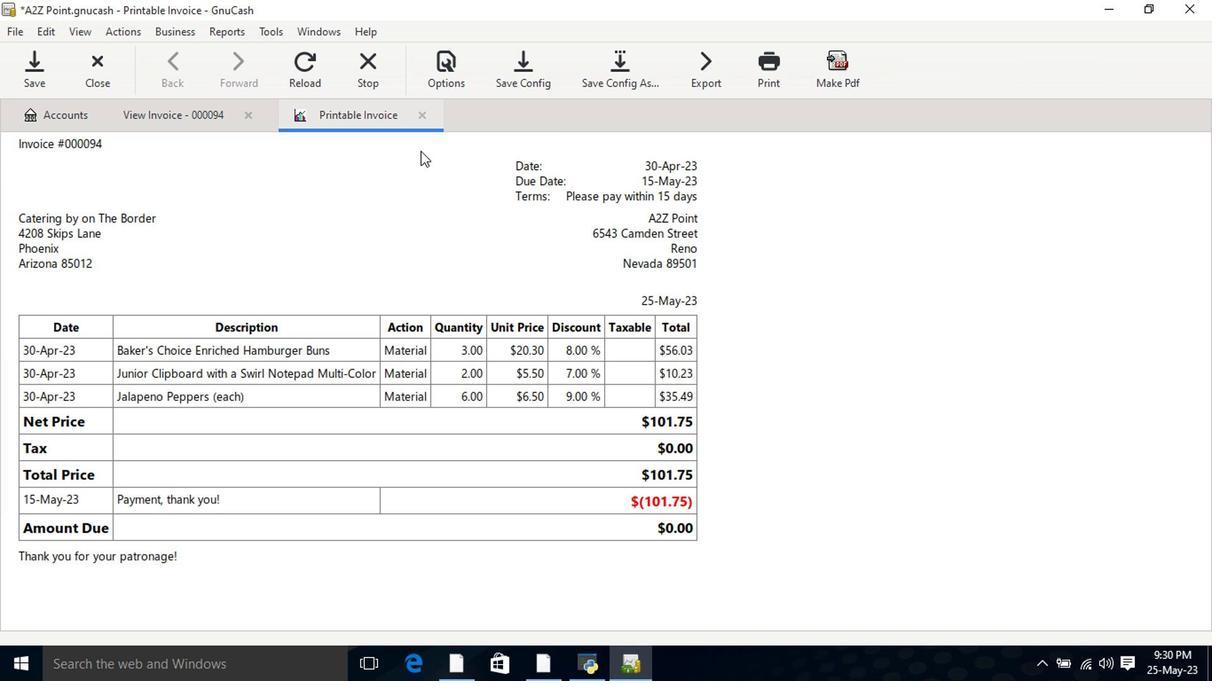 
Action: Mouse pressed left at (433, 72)
Screenshot: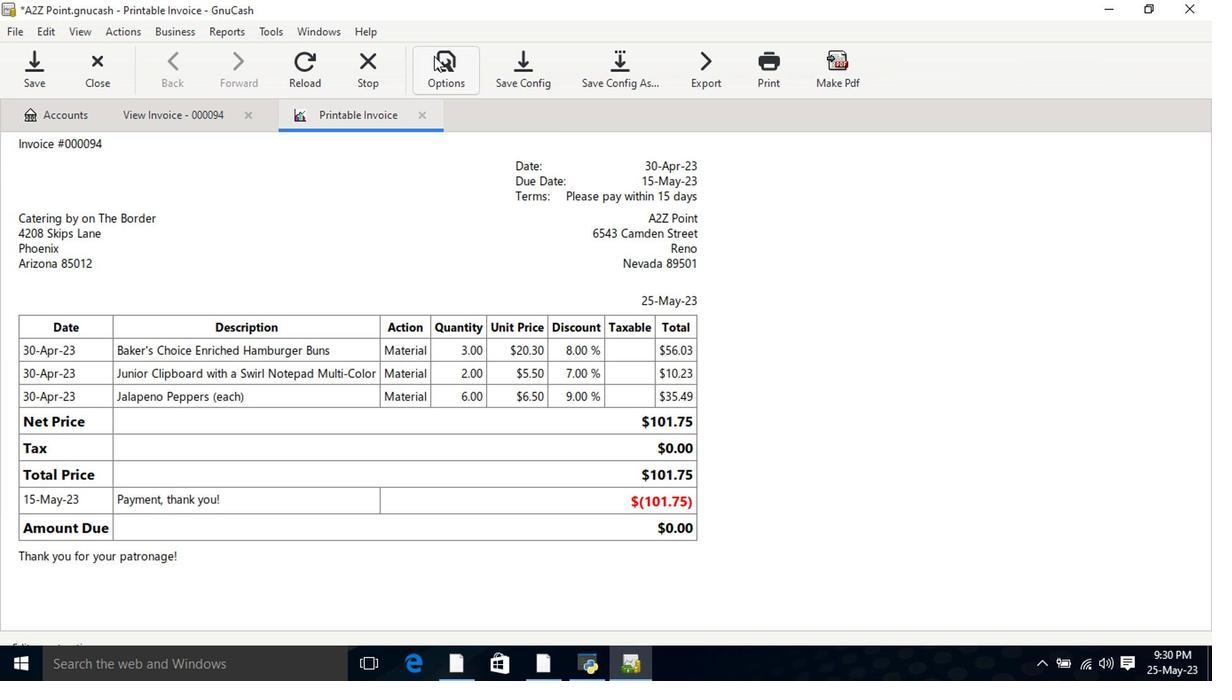 
Action: Mouse moved to (393, 159)
Screenshot: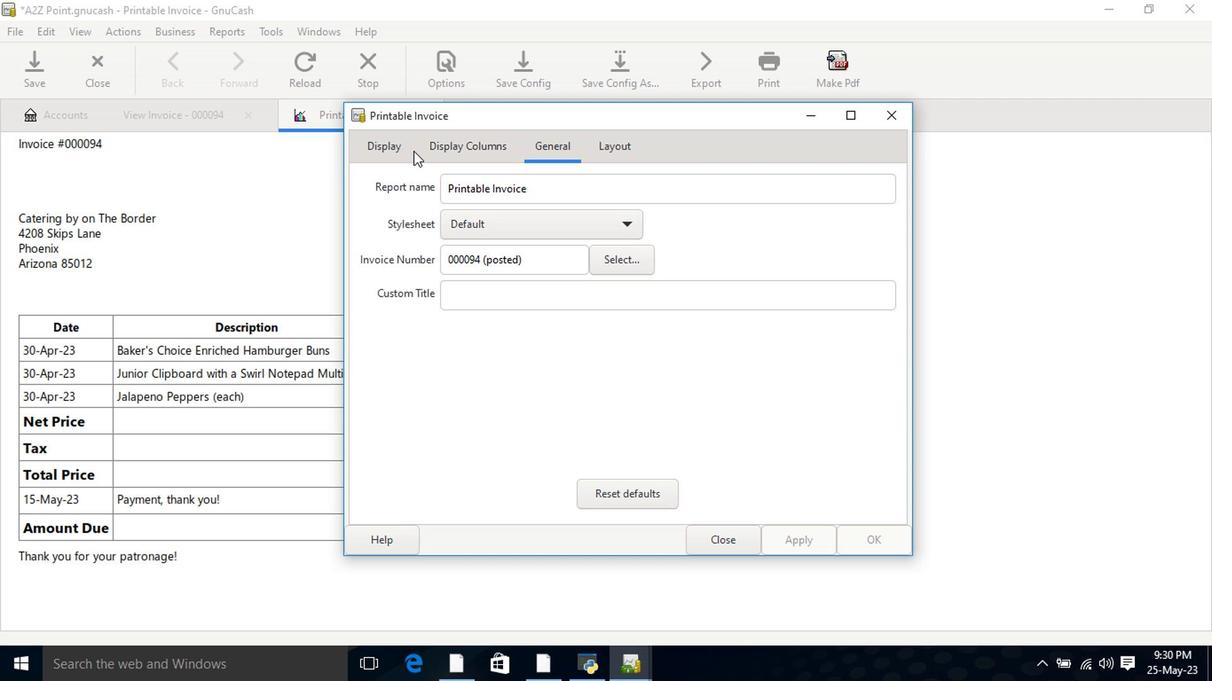 
Action: Mouse pressed left at (393, 159)
Screenshot: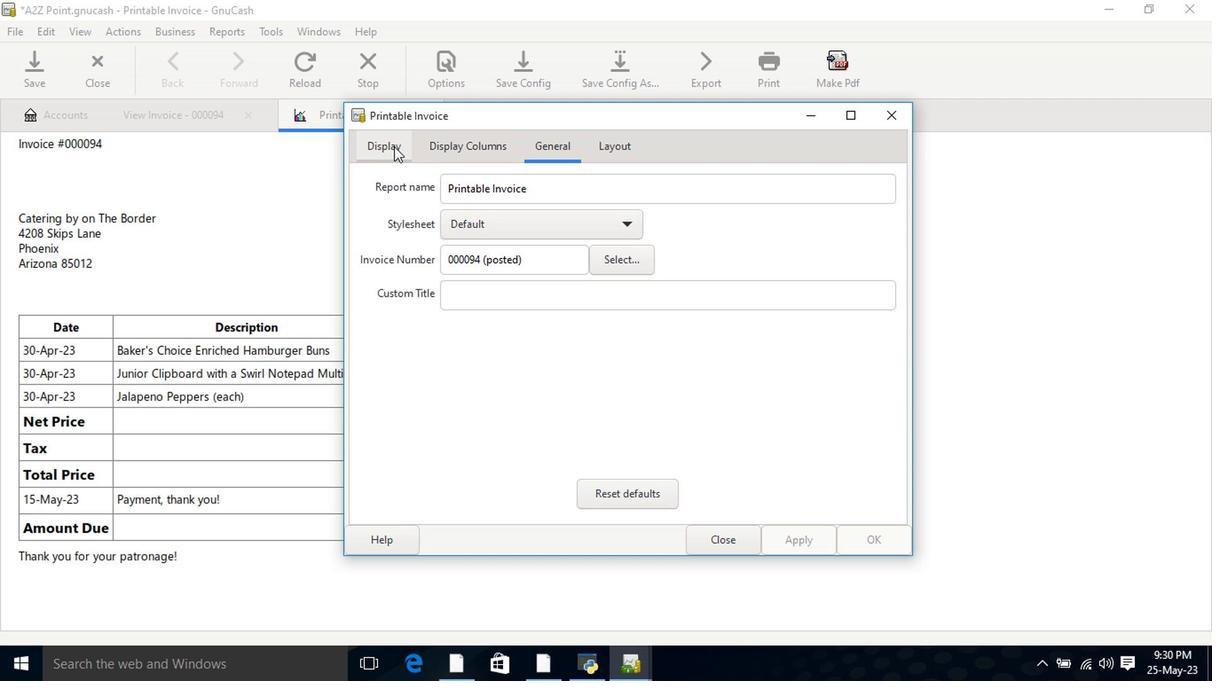 
Action: Mouse moved to (498, 351)
Screenshot: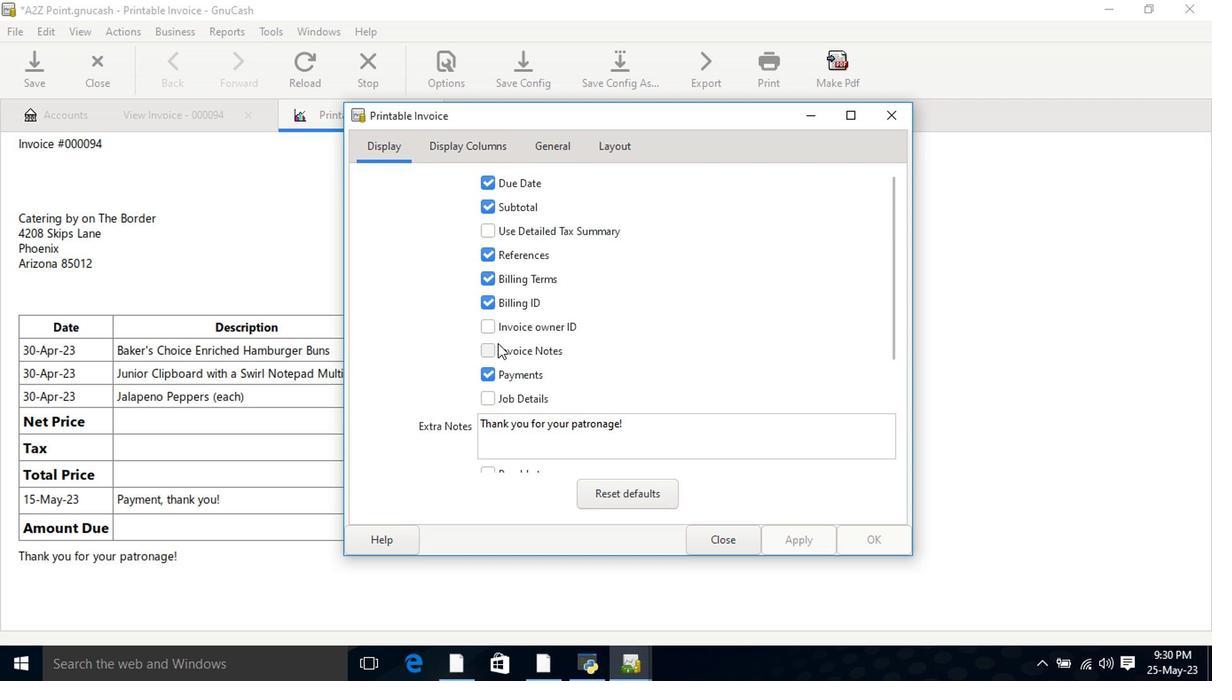 
Action: Mouse pressed left at (498, 351)
Screenshot: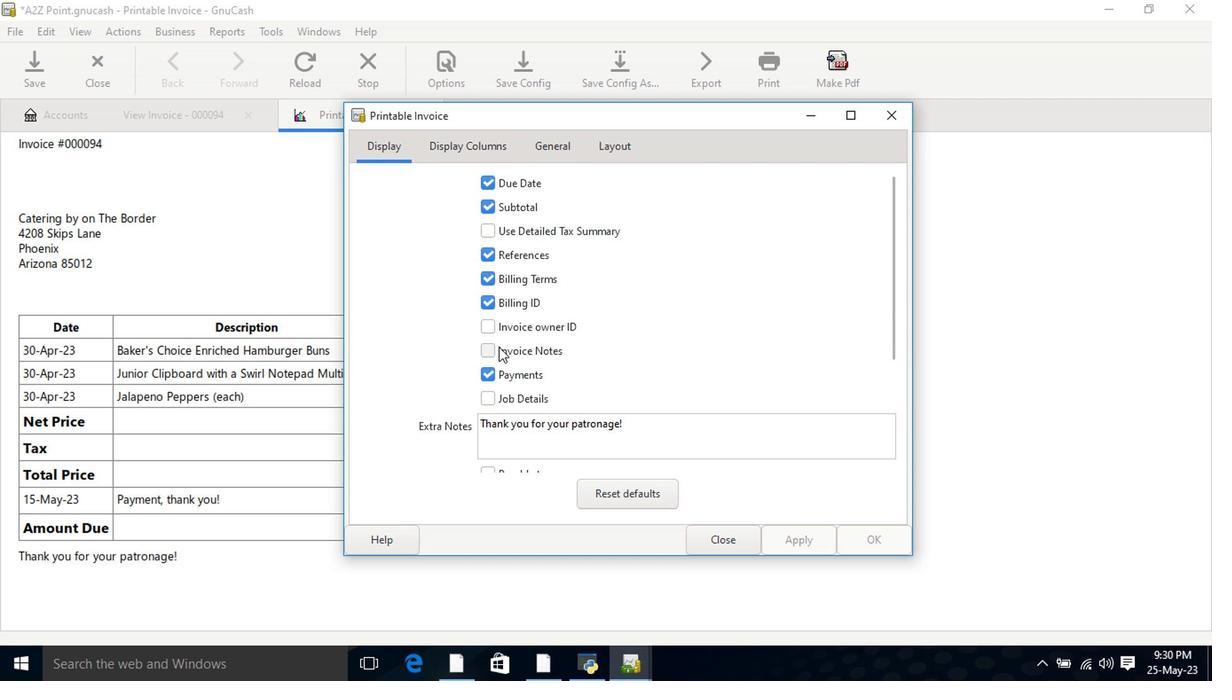 
Action: Mouse moved to (793, 537)
Screenshot: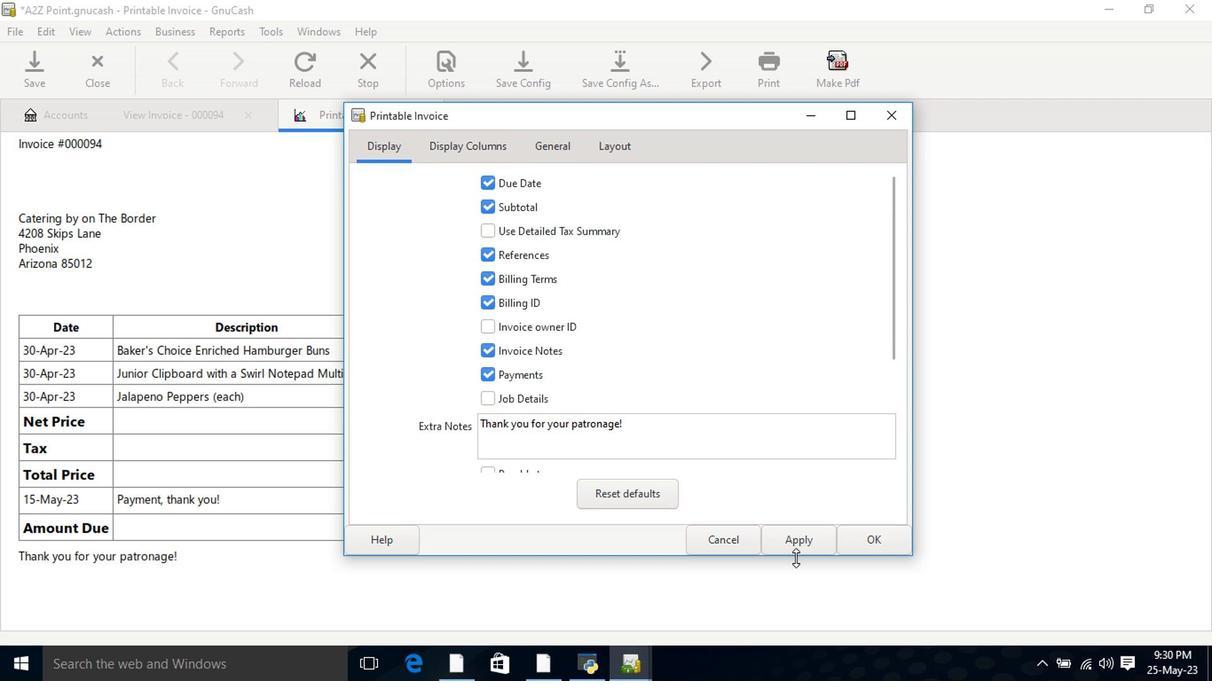 
Action: Mouse pressed left at (793, 537)
Screenshot: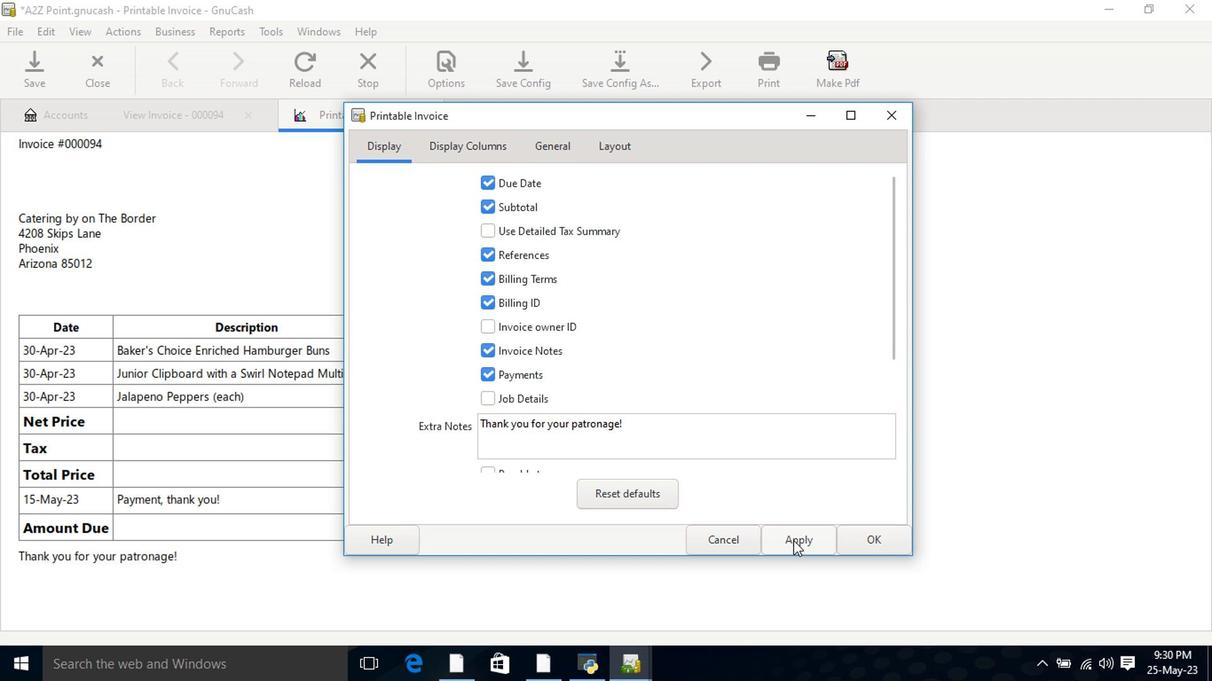 
Action: Mouse moved to (715, 539)
Screenshot: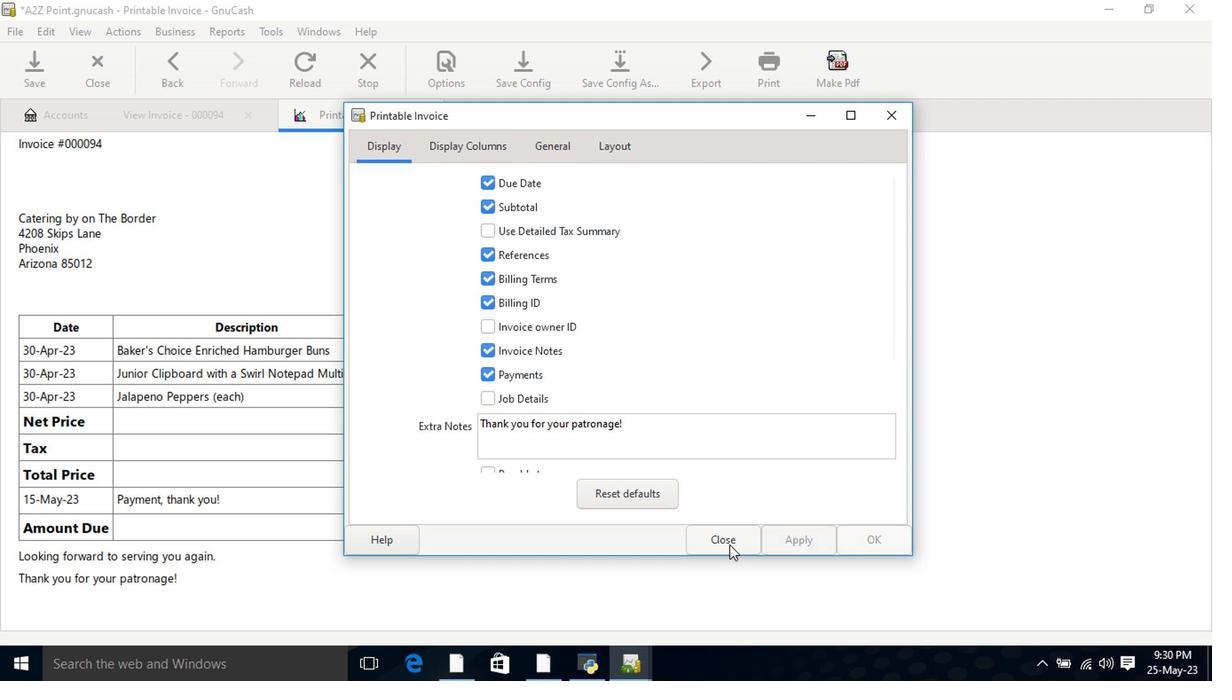 
Action: Mouse pressed left at (715, 539)
Screenshot: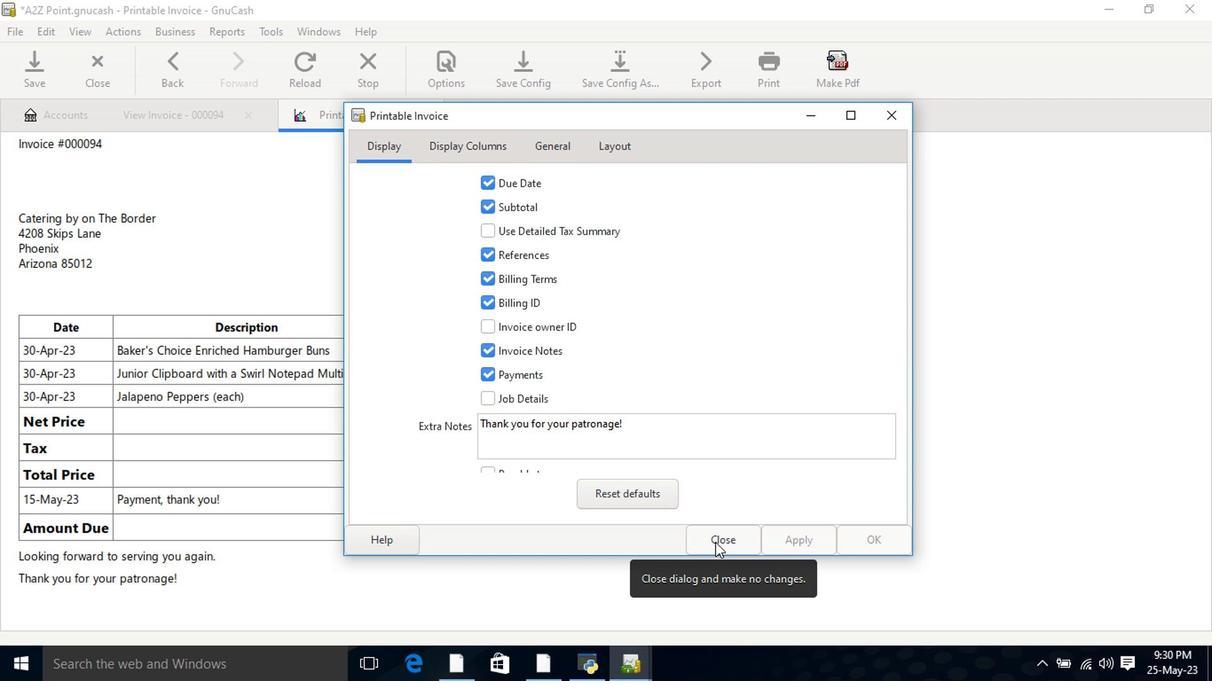 
Action: Mouse moved to (715, 537)
Screenshot: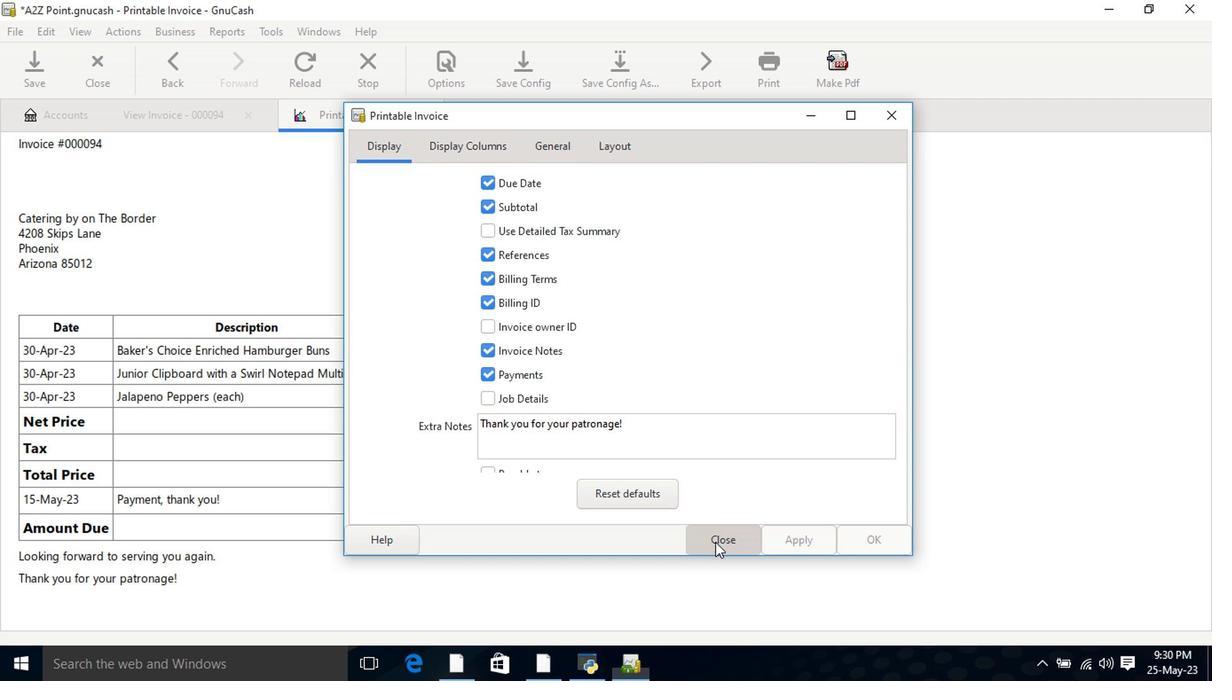 
